 Task: Look for space in Oak Lawn, United States from 24th August, 2023 to 10th September, 2023 for 8 adults in price range Rs.12000 to Rs.15000. Place can be entire place or shared room with 4 bedrooms having 8 beds and 4 bathrooms. Property type can be house, flat, guest house. Amenities needed are: wifi, TV, free parkinig on premises, gym, breakfast. Booking option can be shelf check-in. Required host language is English.
Action: Mouse moved to (501, 111)
Screenshot: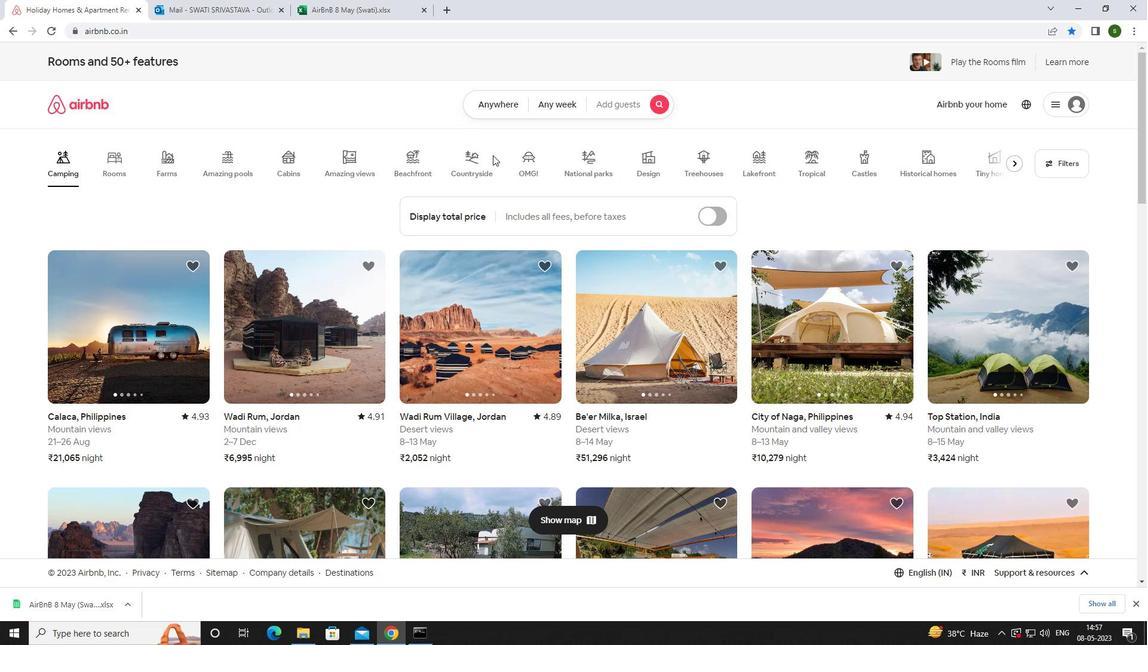 
Action: Mouse pressed left at (501, 111)
Screenshot: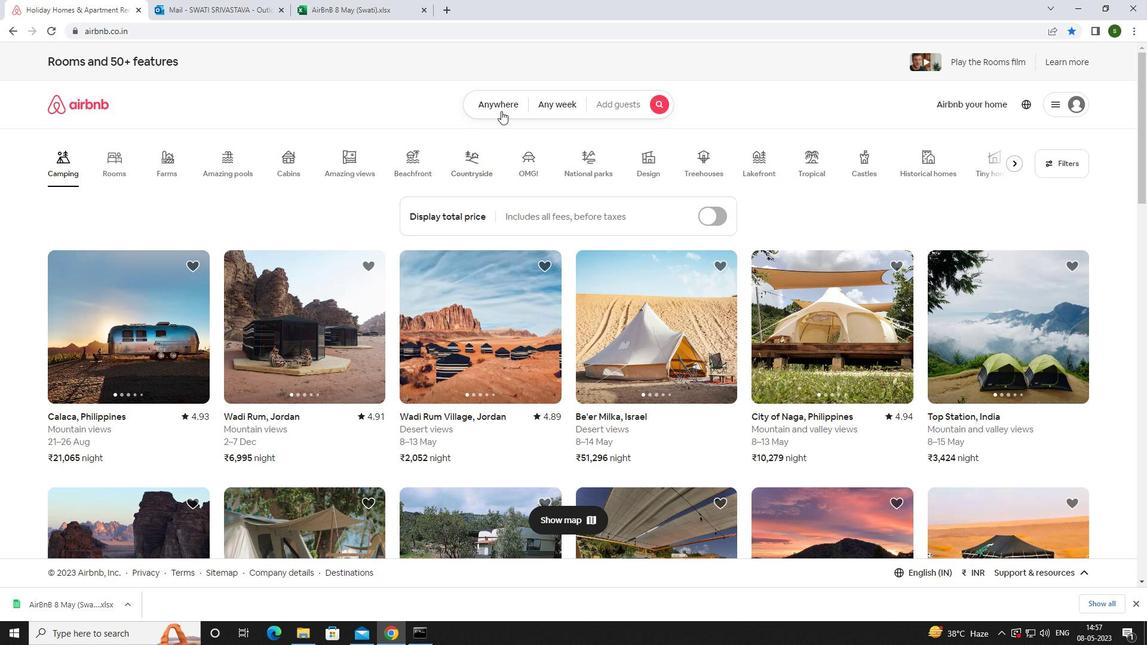 
Action: Mouse moved to (368, 158)
Screenshot: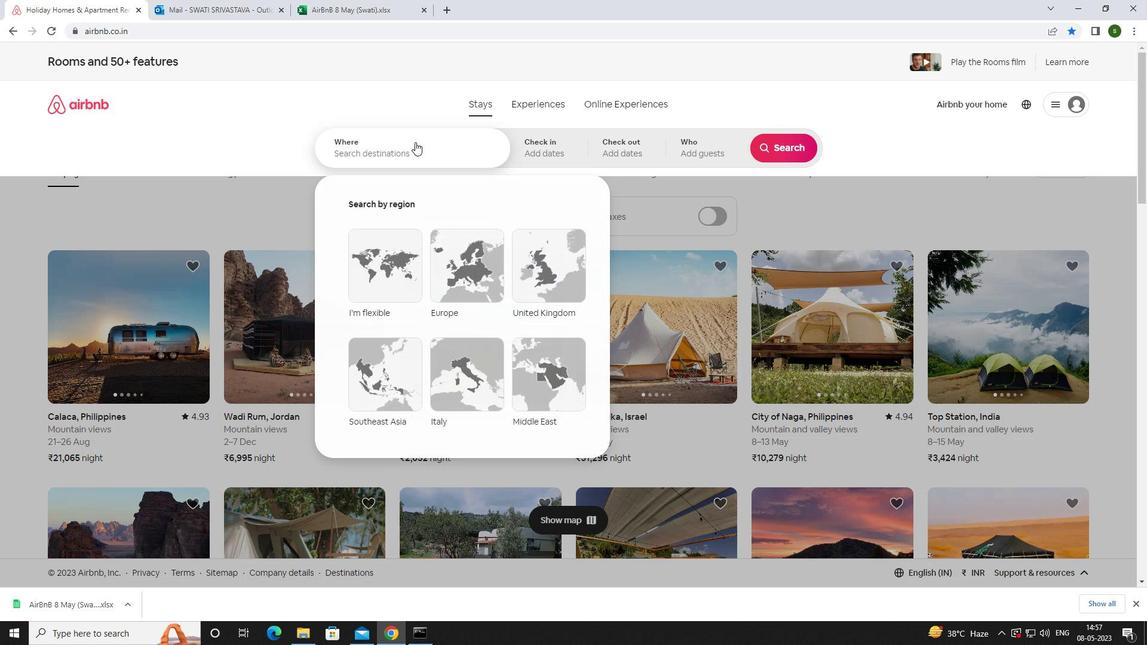 
Action: Mouse pressed left at (368, 158)
Screenshot: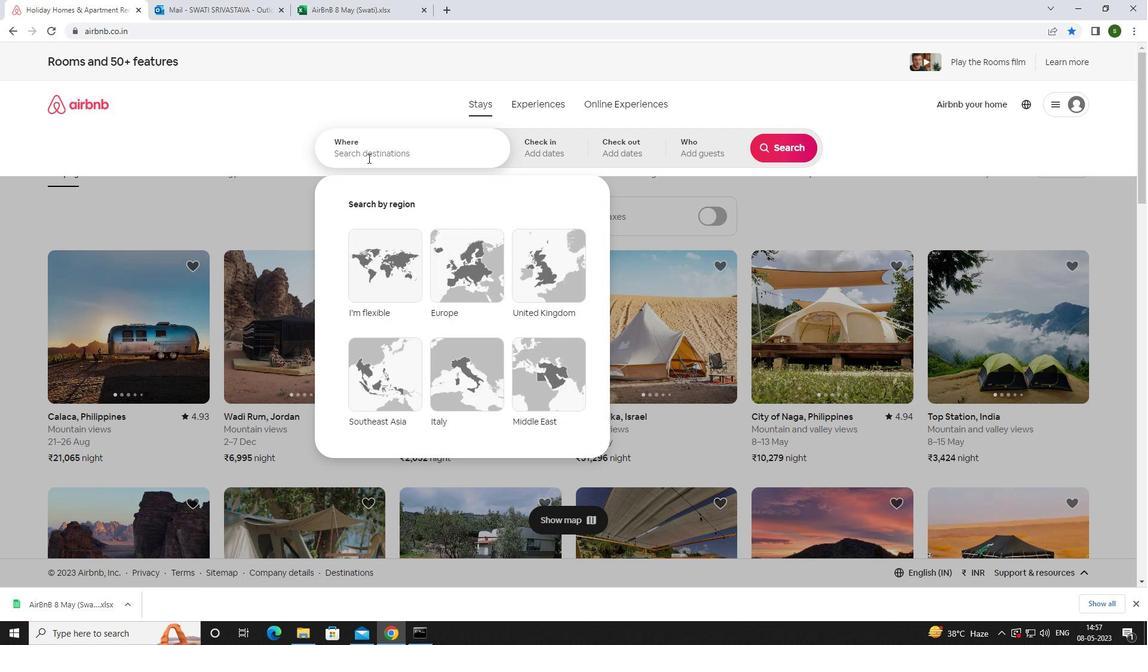 
Action: Key pressed <Key.caps_lock>o<Key.caps_lock>ak<Key.space><Key.caps_lock>l<Key.caps_lock>awn,<Key.space><Key.caps_lock>u<Key.caps_lock>nited<Key.space><Key.caps_lock>s<Key.caps_lock>tatw<Key.backspace>es<Key.enter>
Screenshot: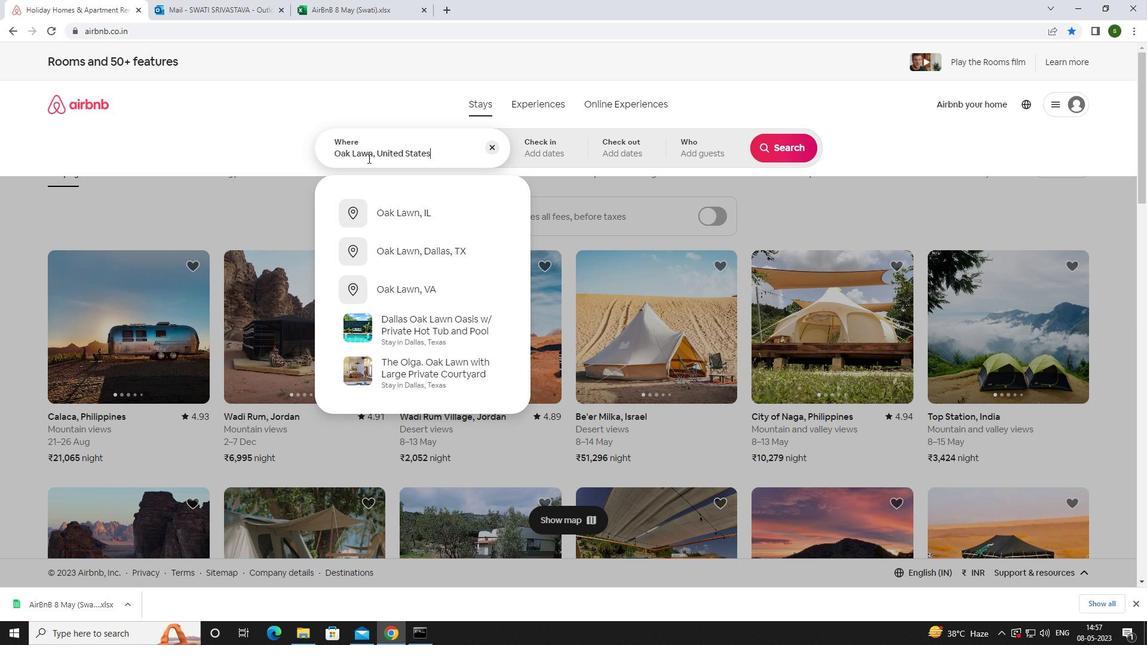 
Action: Mouse moved to (777, 243)
Screenshot: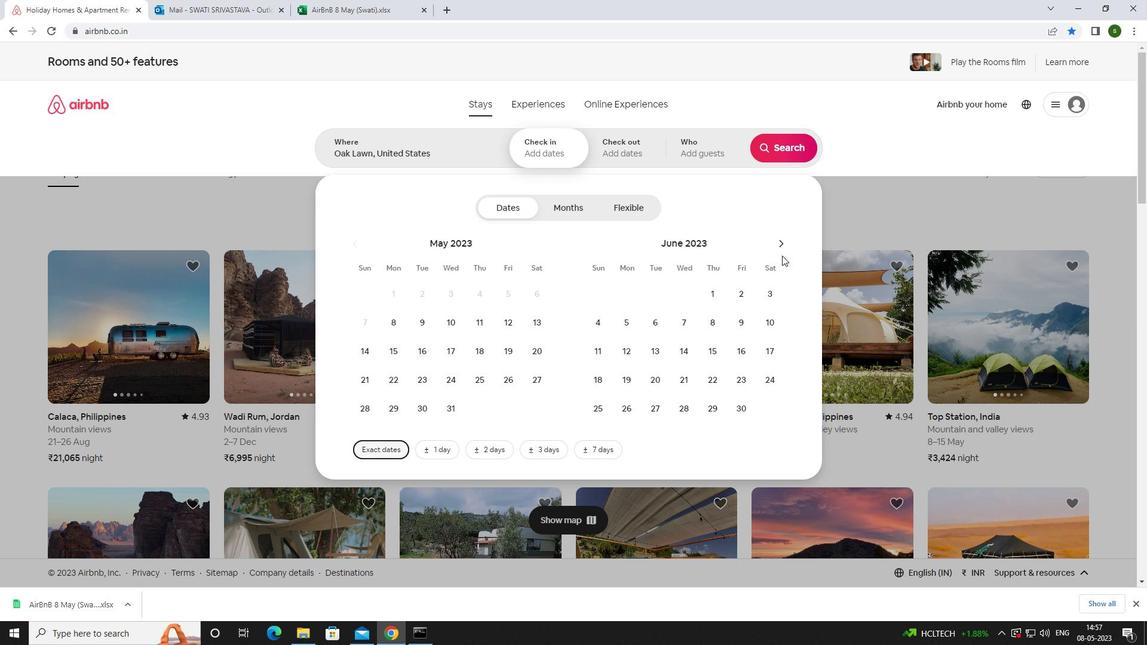 
Action: Mouse pressed left at (777, 243)
Screenshot: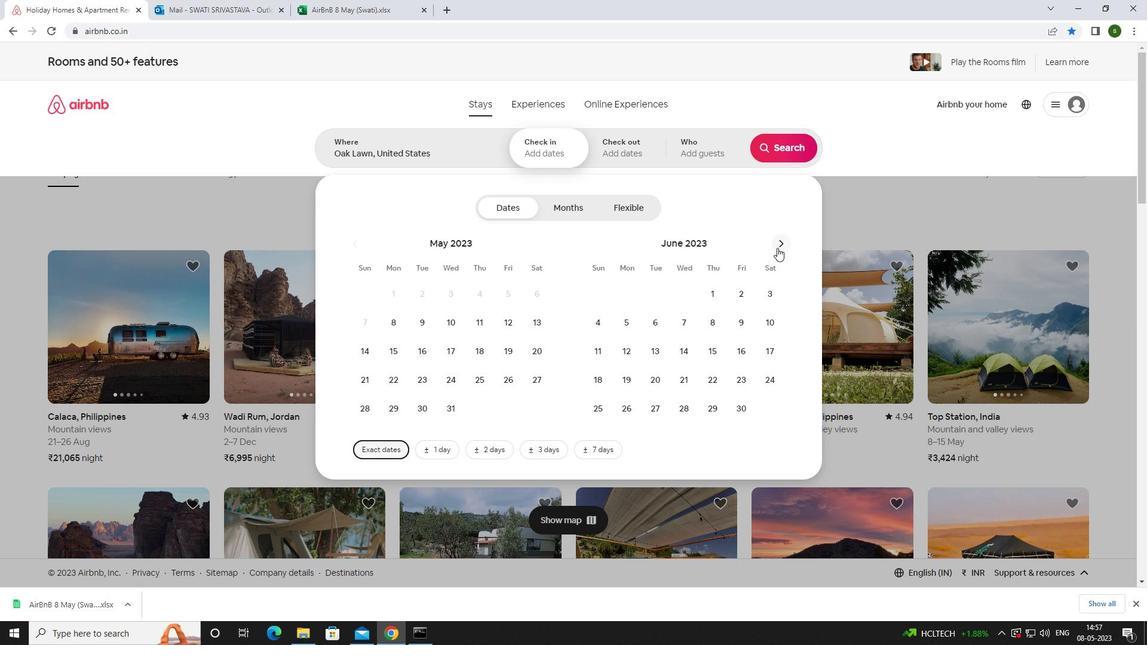 
Action: Mouse pressed left at (777, 243)
Screenshot: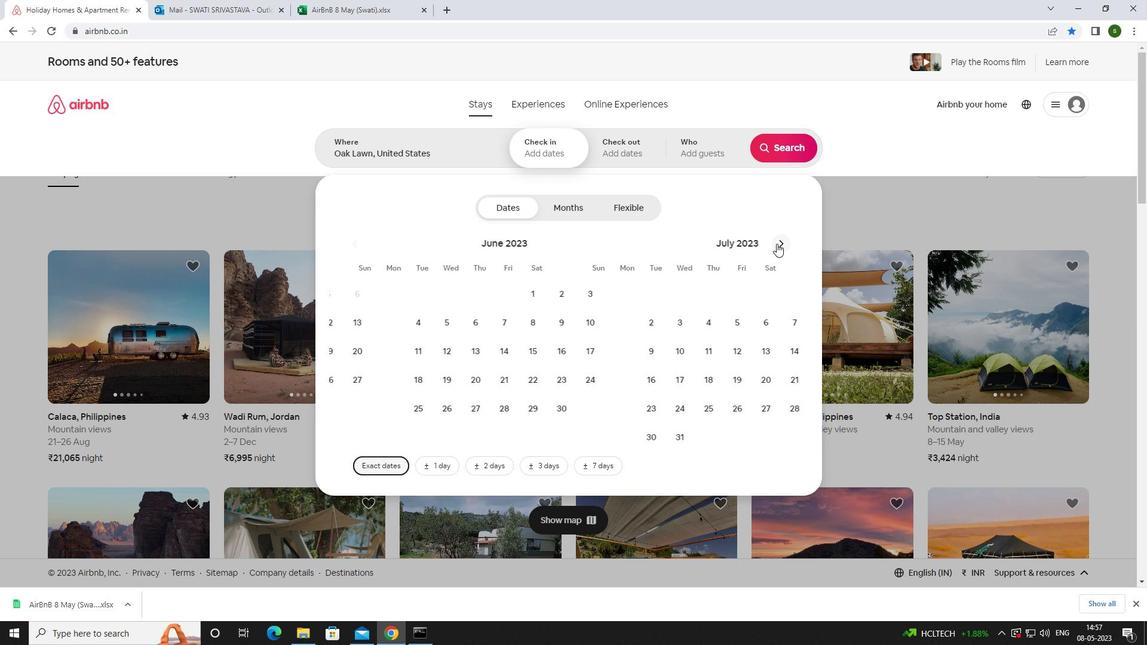 
Action: Mouse moved to (707, 380)
Screenshot: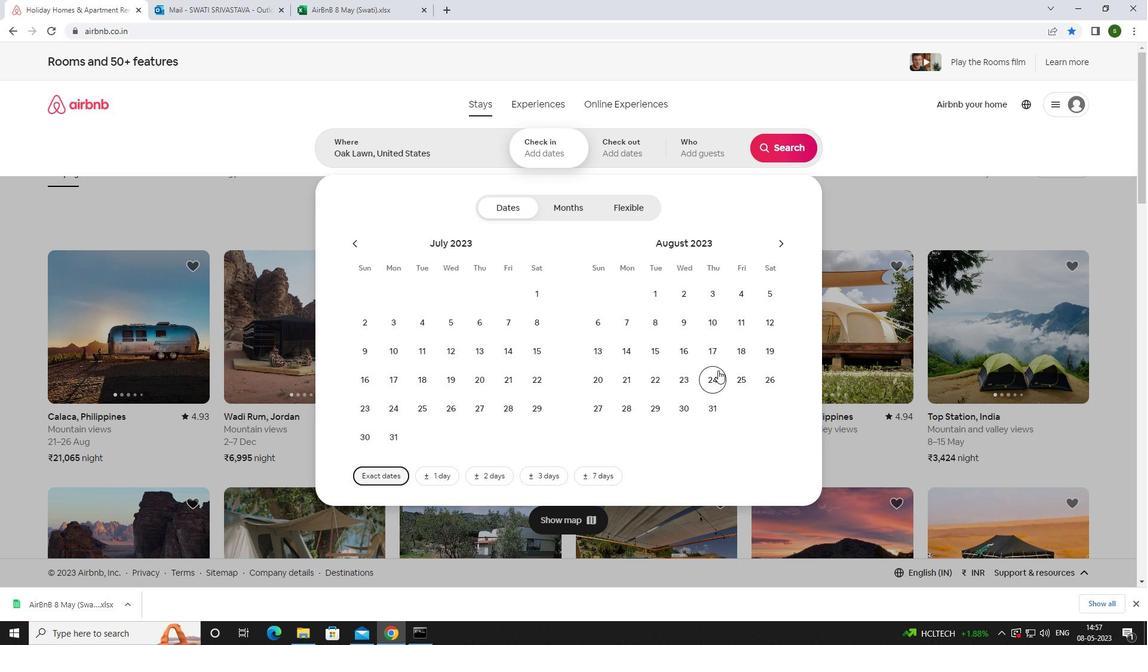 
Action: Mouse pressed left at (707, 380)
Screenshot: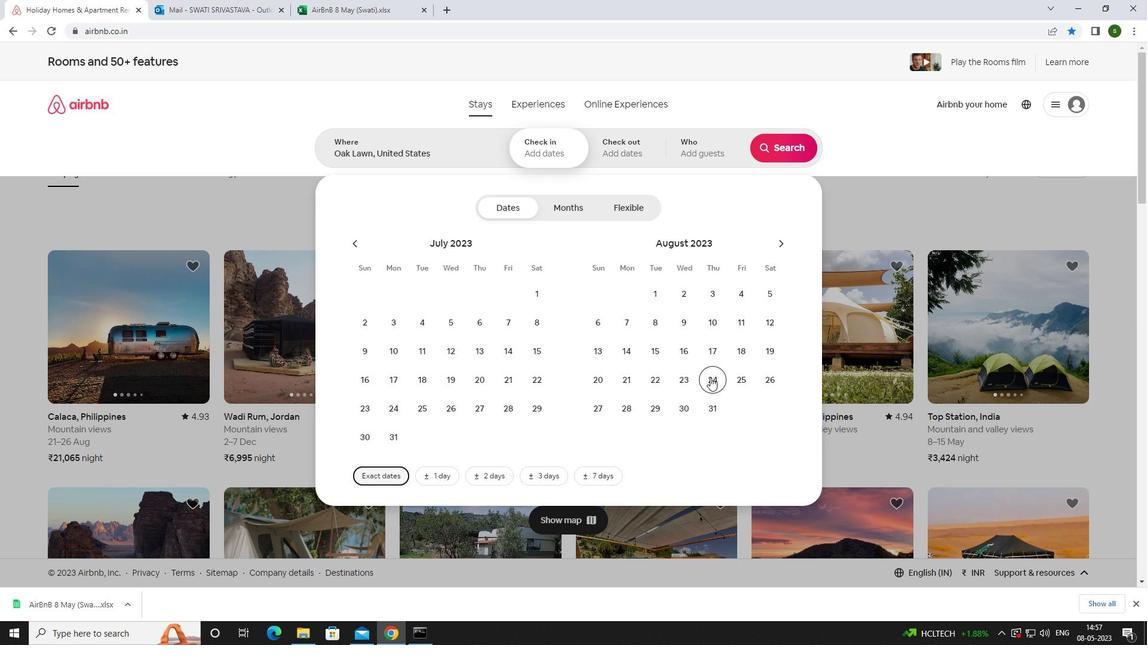 
Action: Mouse moved to (778, 233)
Screenshot: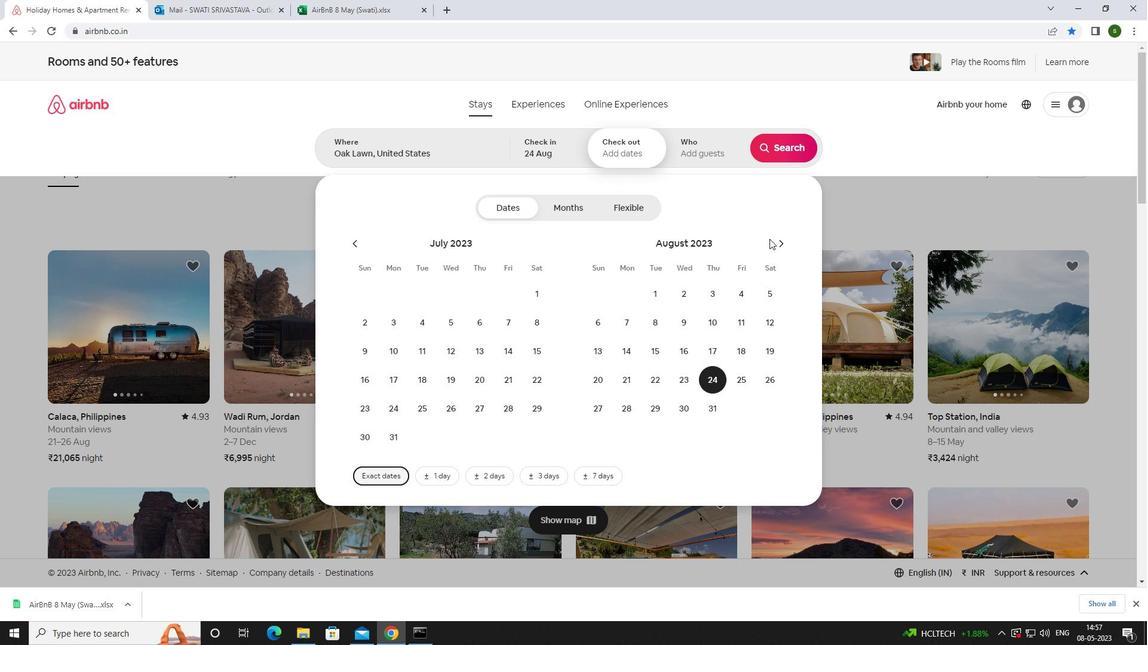 
Action: Mouse pressed left at (778, 233)
Screenshot: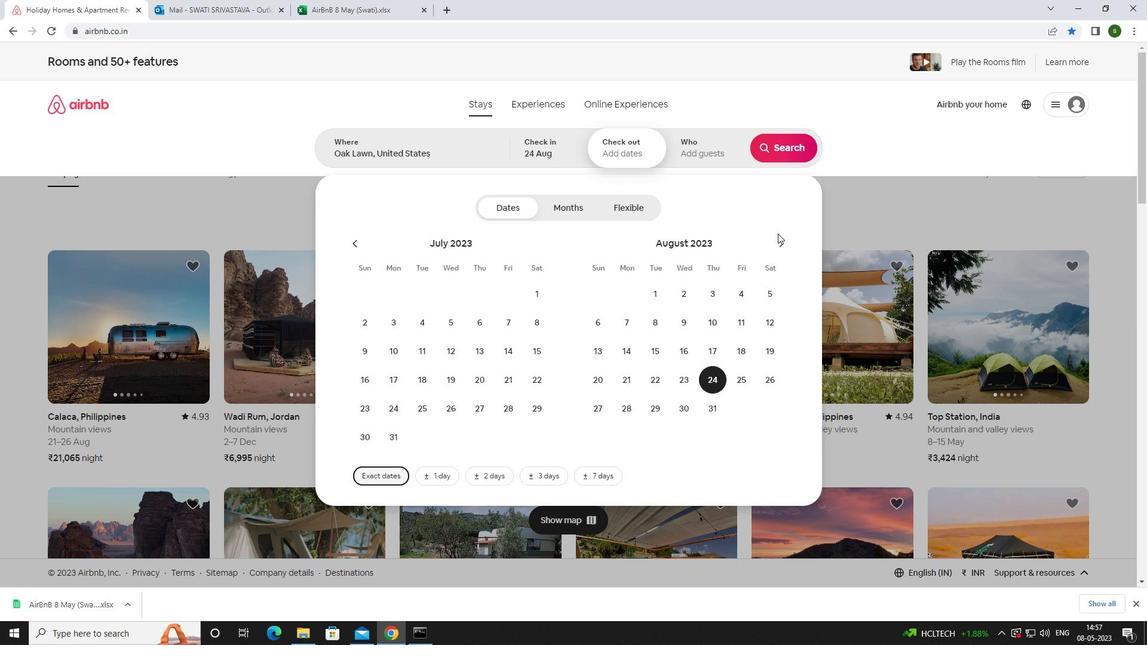 
Action: Mouse moved to (781, 240)
Screenshot: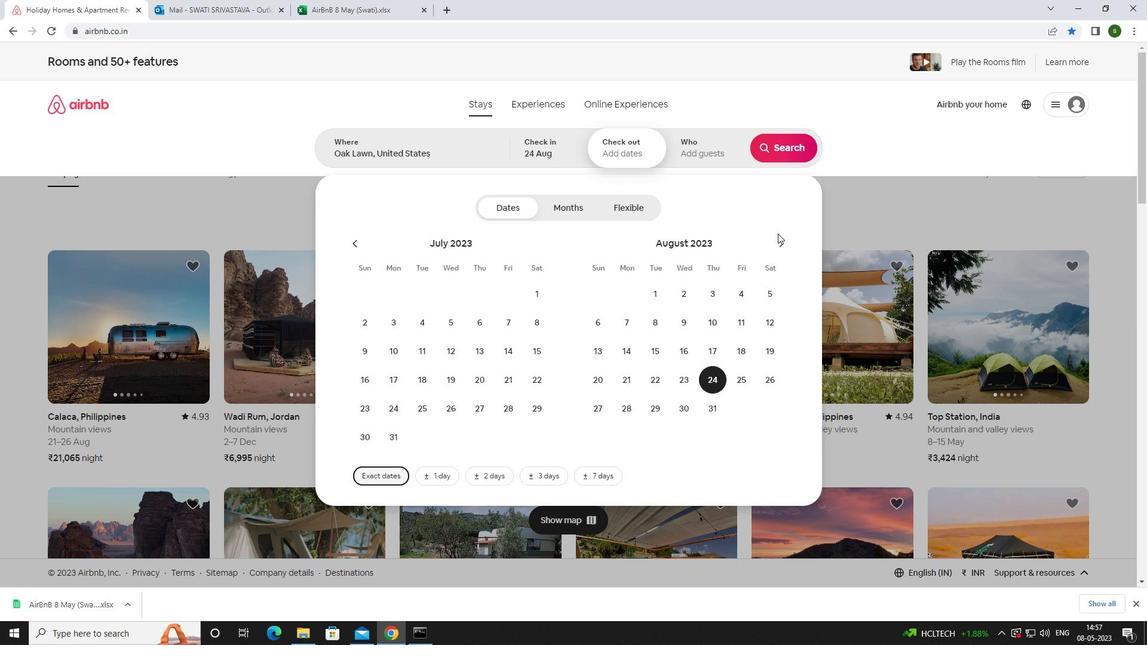 
Action: Mouse pressed left at (781, 240)
Screenshot: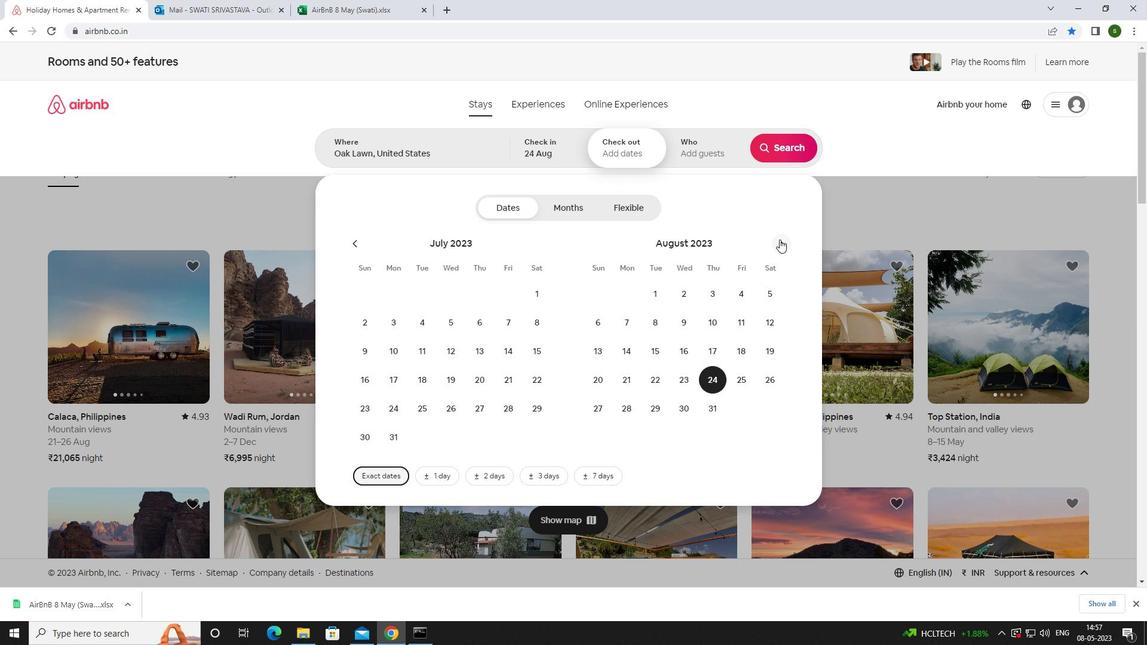 
Action: Mouse moved to (606, 347)
Screenshot: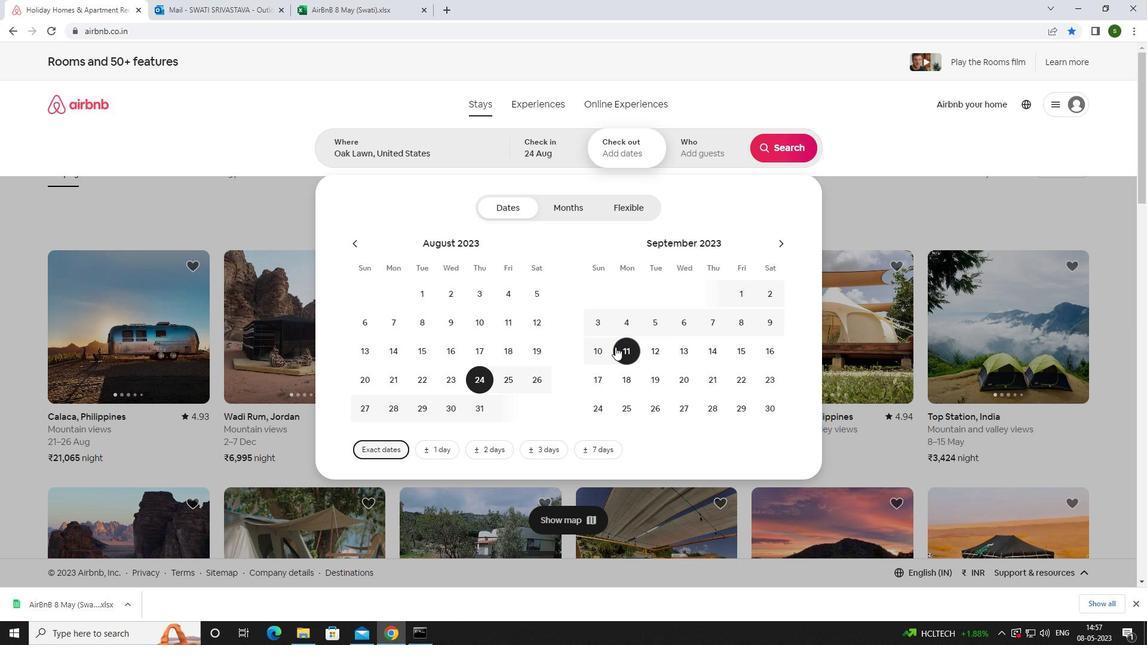 
Action: Mouse pressed left at (606, 347)
Screenshot: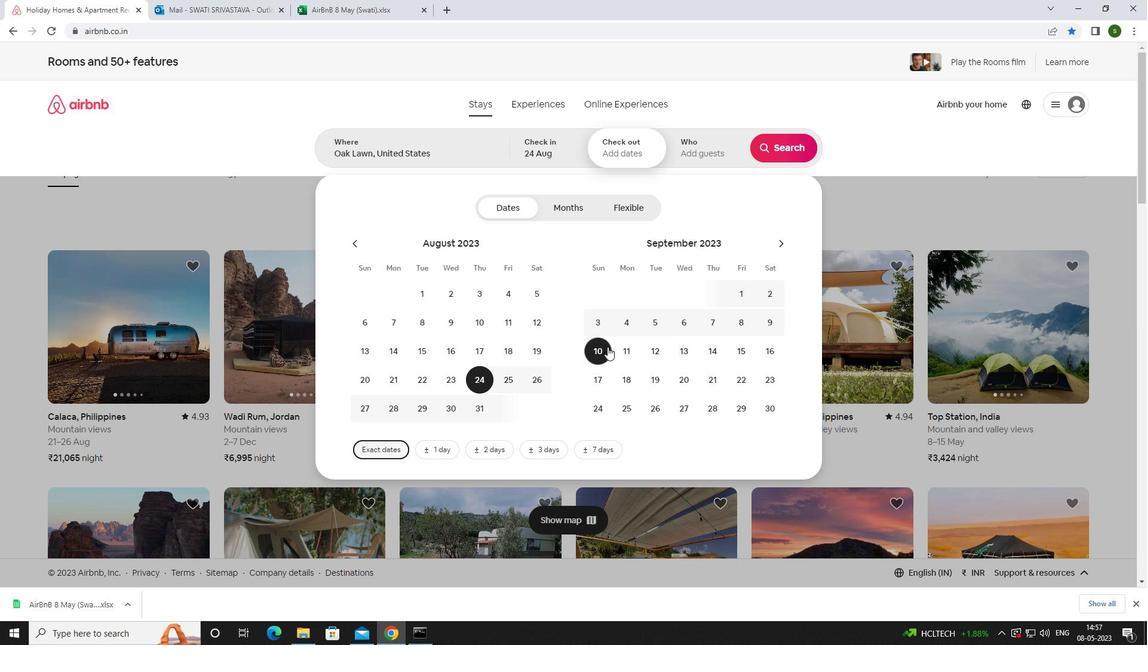 
Action: Mouse moved to (706, 150)
Screenshot: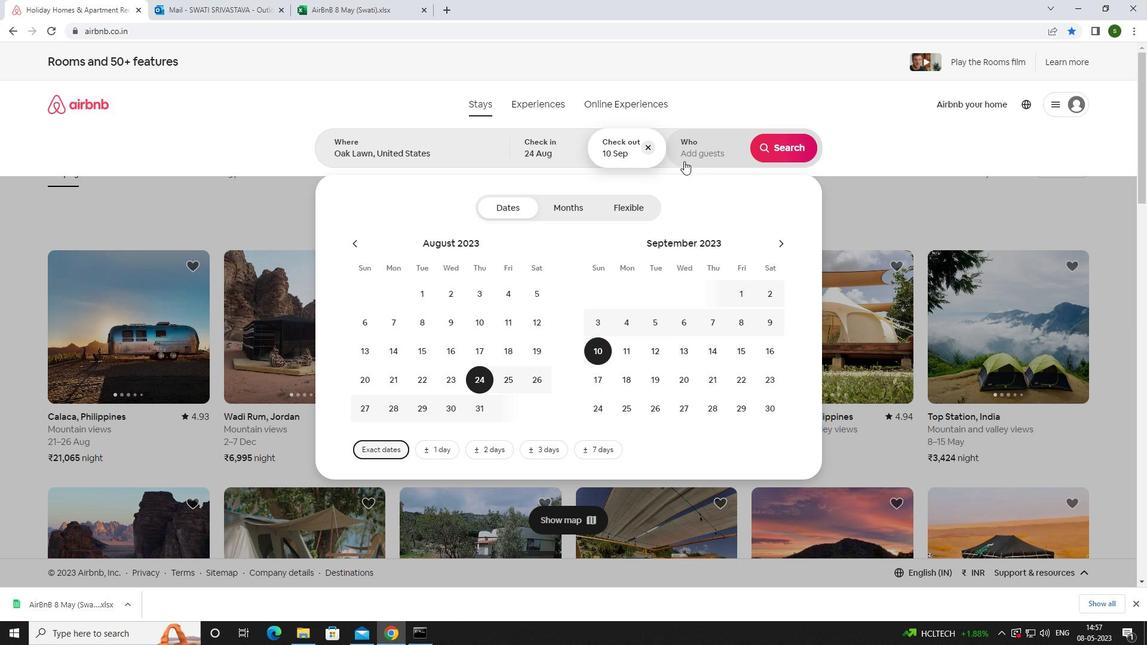 
Action: Mouse pressed left at (706, 150)
Screenshot: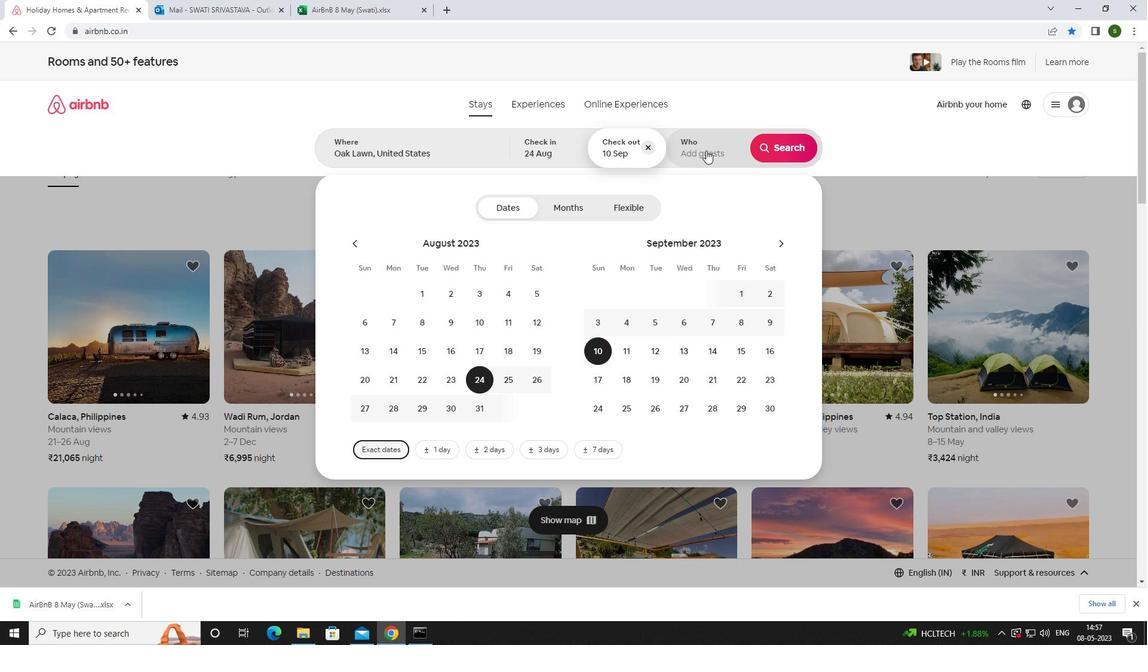 
Action: Mouse moved to (789, 213)
Screenshot: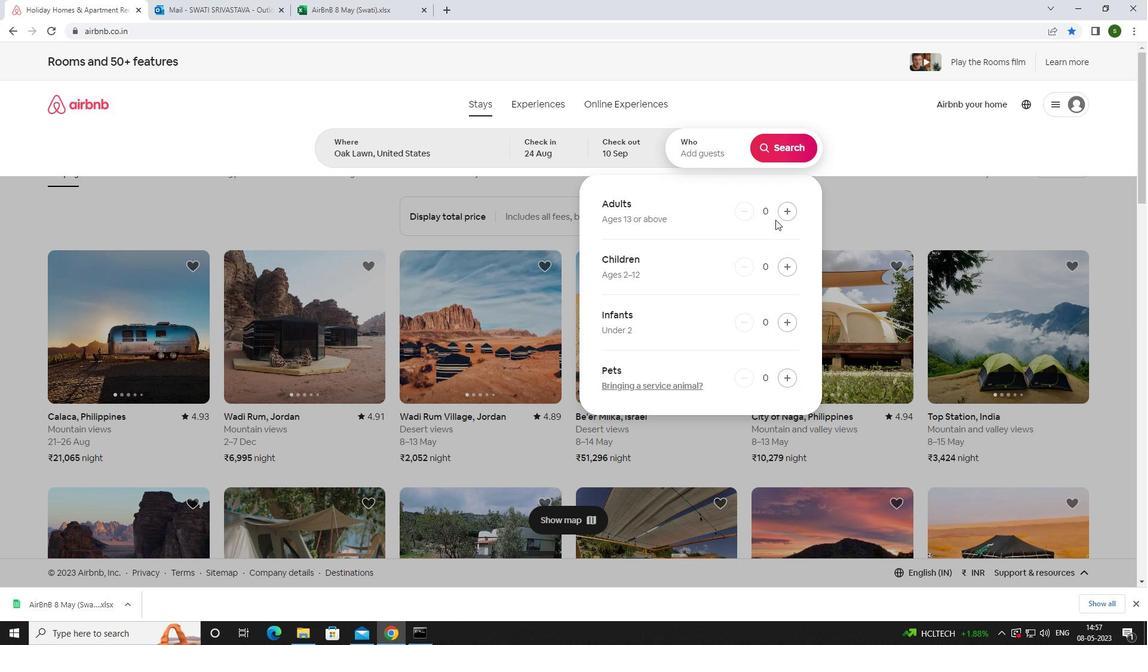 
Action: Mouse pressed left at (789, 213)
Screenshot: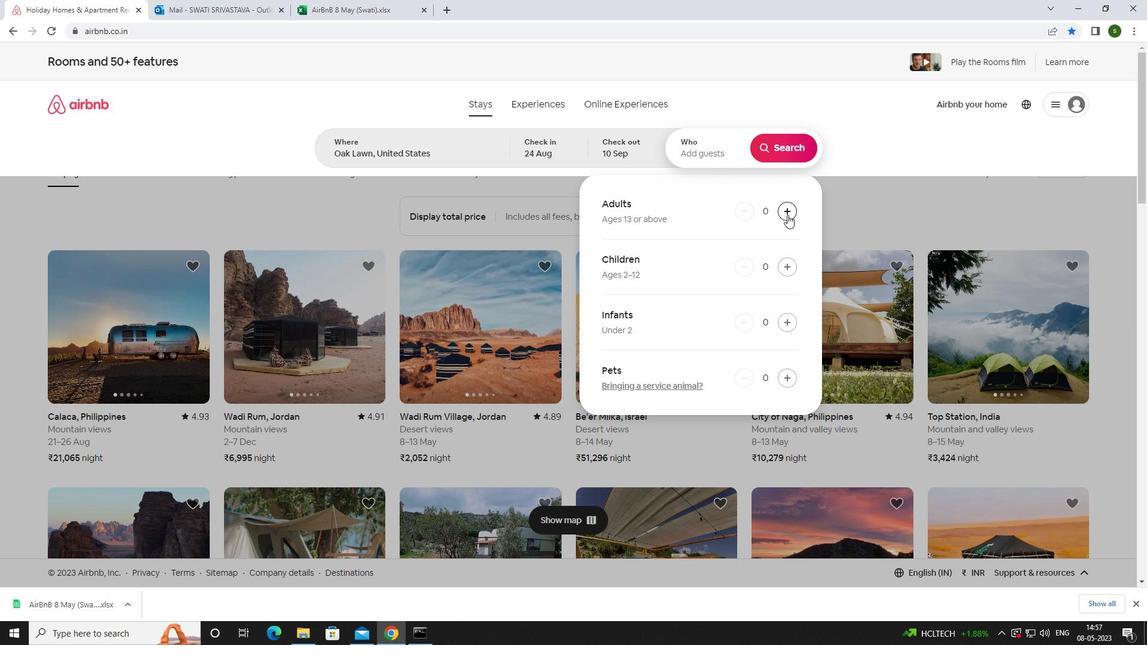 
Action: Mouse pressed left at (789, 213)
Screenshot: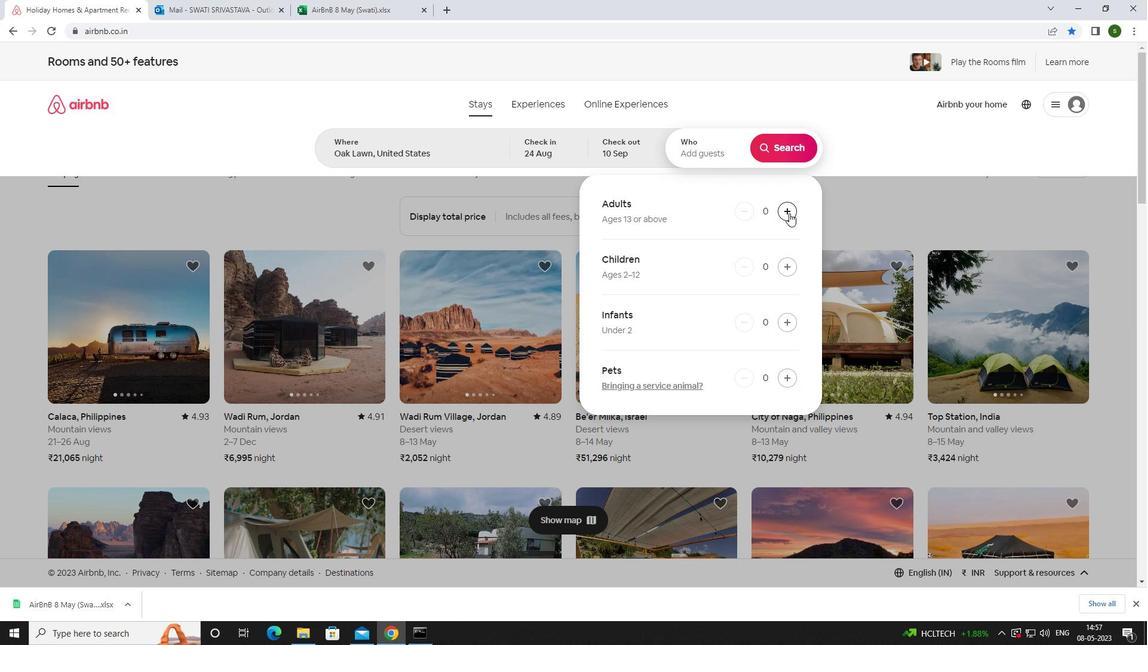 
Action: Mouse pressed left at (789, 213)
Screenshot: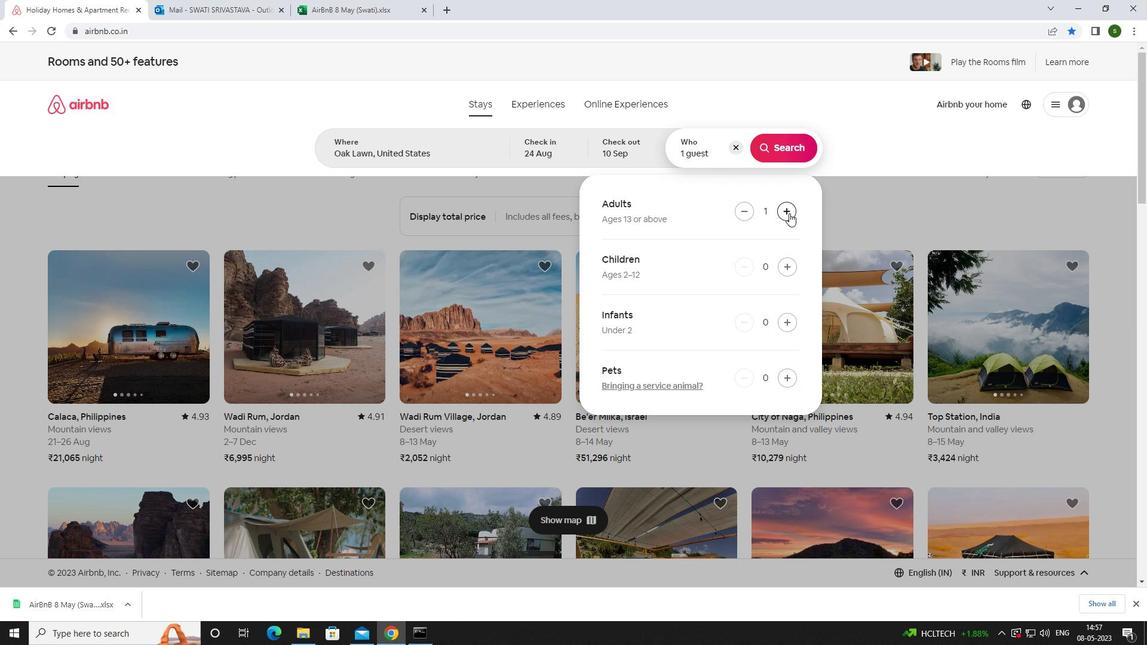 
Action: Mouse pressed left at (789, 213)
Screenshot: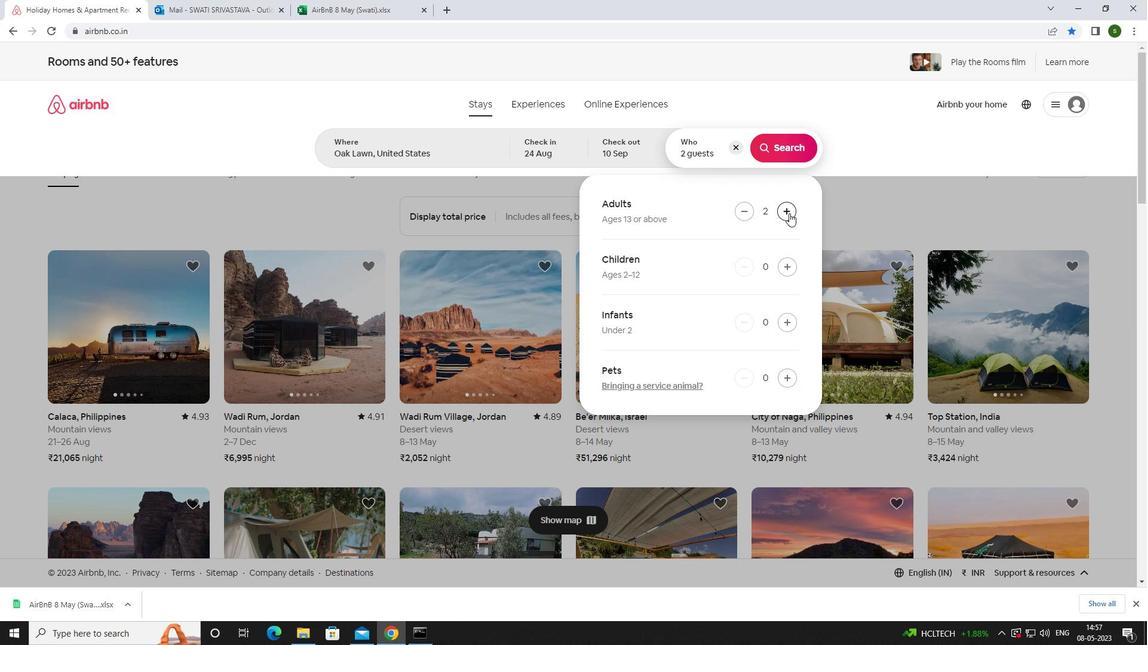 
Action: Mouse pressed left at (789, 213)
Screenshot: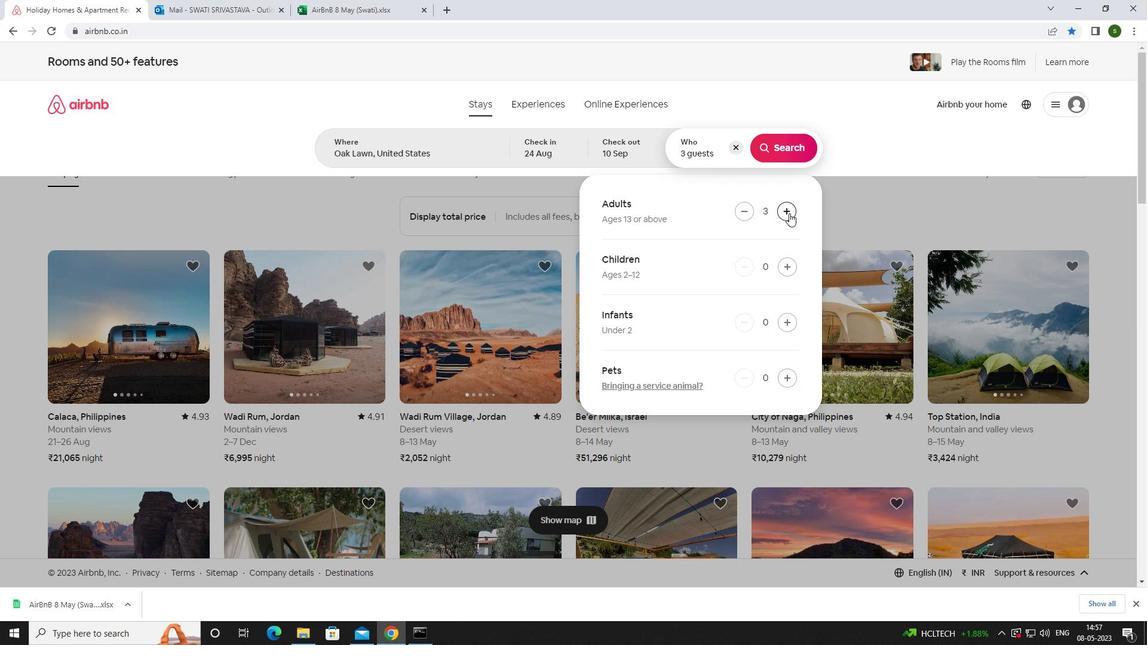 
Action: Mouse pressed left at (789, 213)
Screenshot: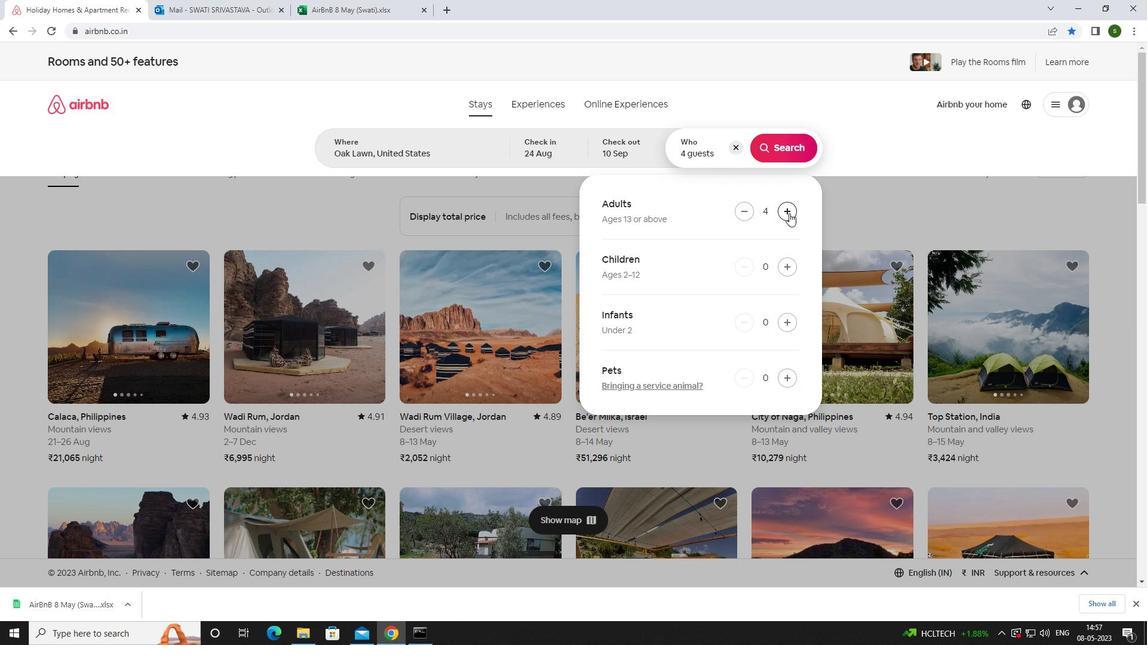 
Action: Mouse pressed left at (789, 213)
Screenshot: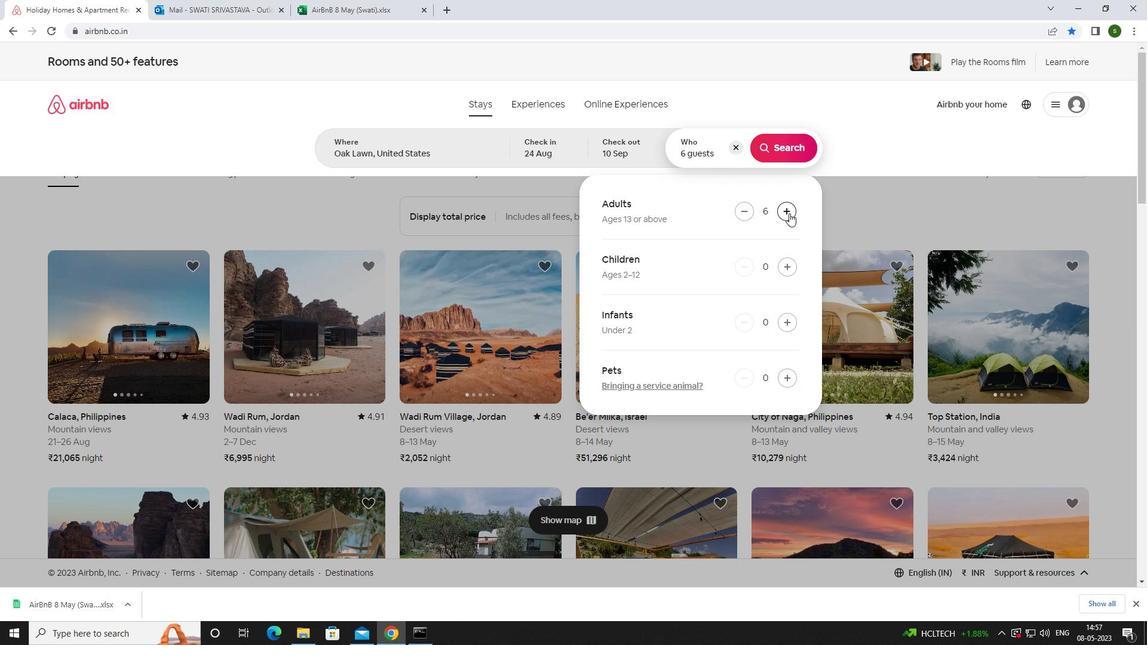 
Action: Mouse pressed left at (789, 213)
Screenshot: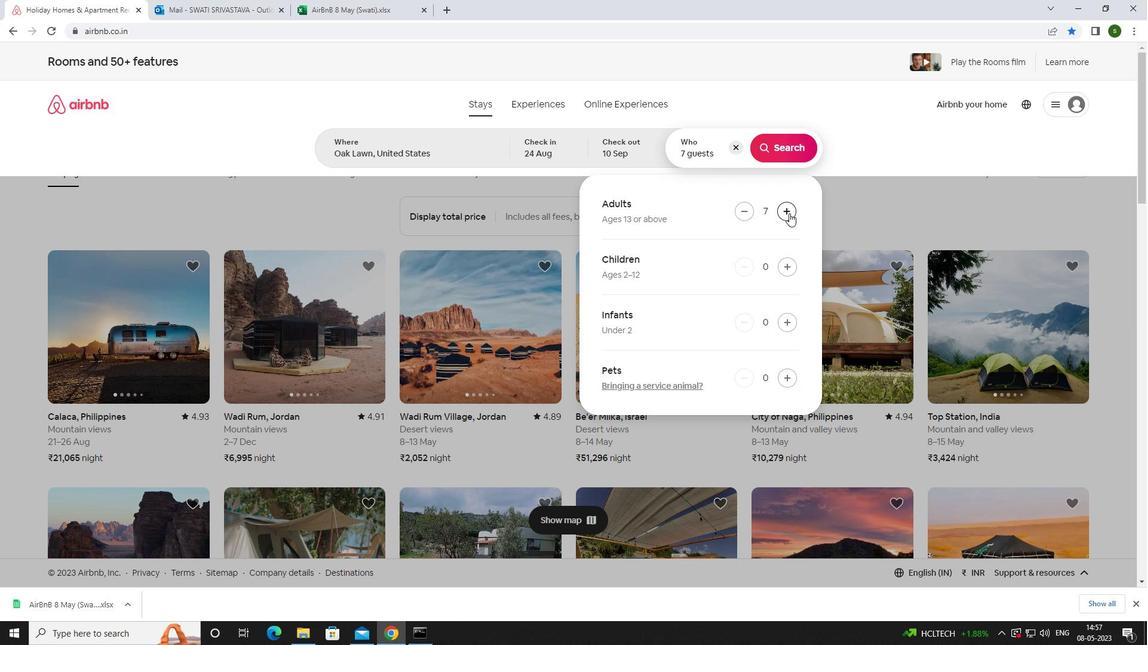 
Action: Mouse moved to (782, 151)
Screenshot: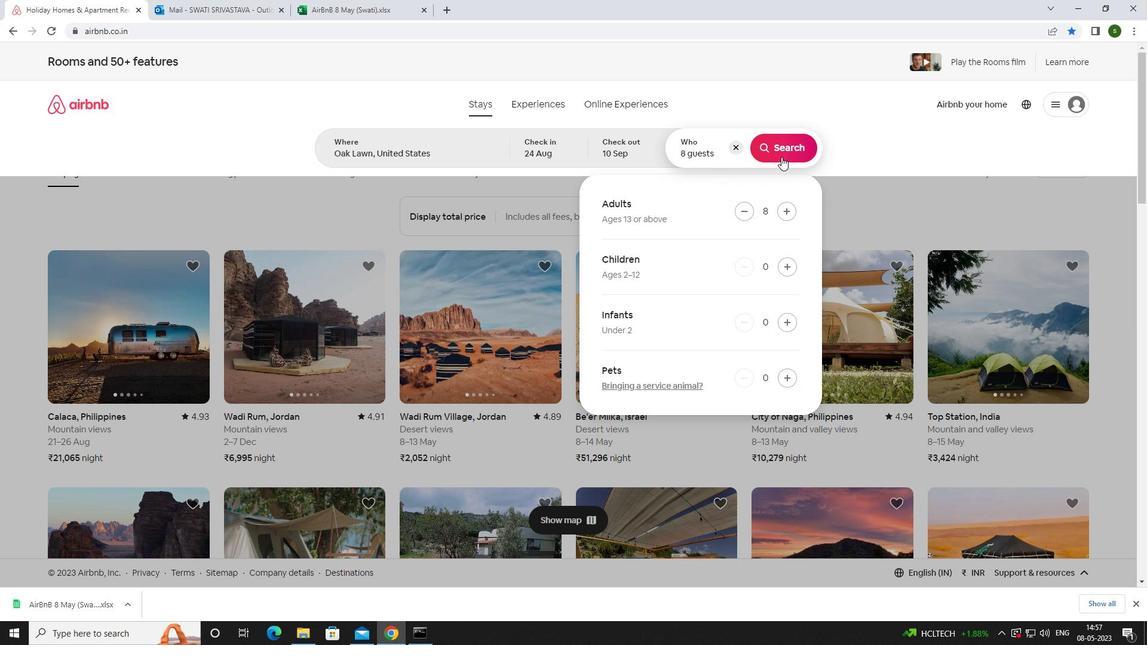 
Action: Mouse pressed left at (782, 151)
Screenshot: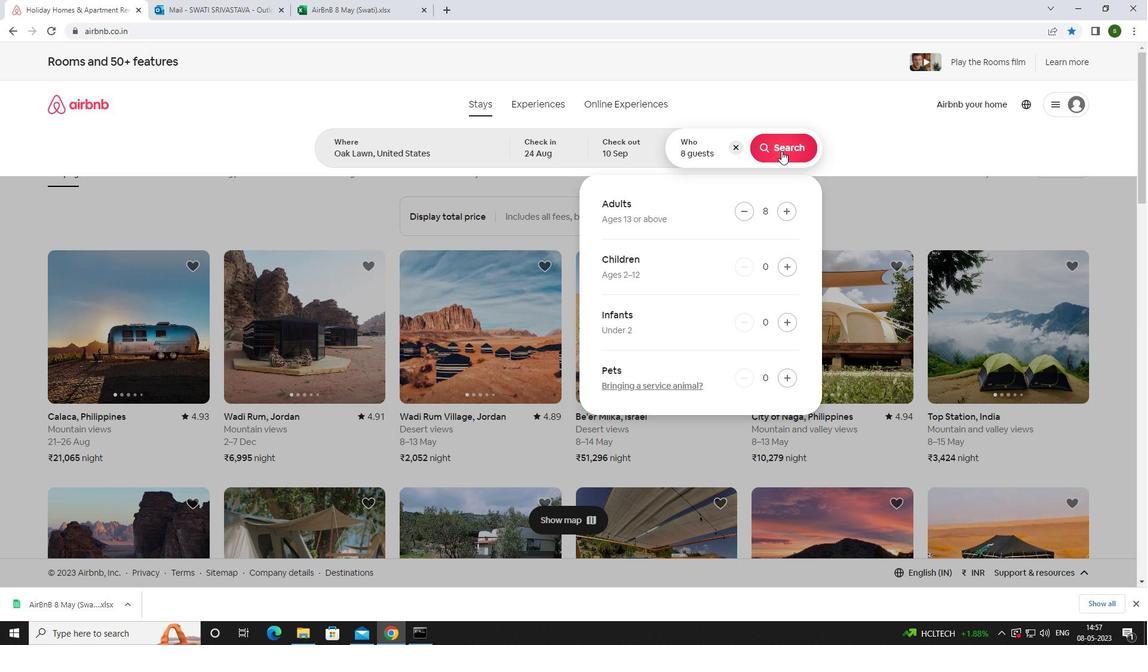 
Action: Mouse moved to (1084, 107)
Screenshot: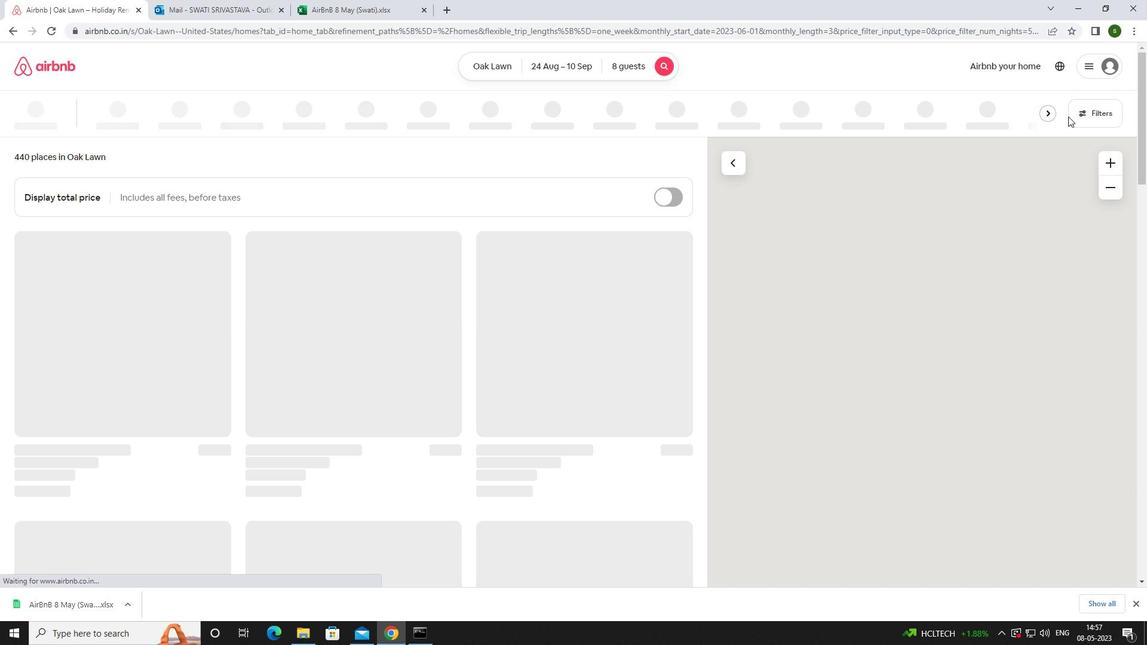 
Action: Mouse pressed left at (1084, 107)
Screenshot: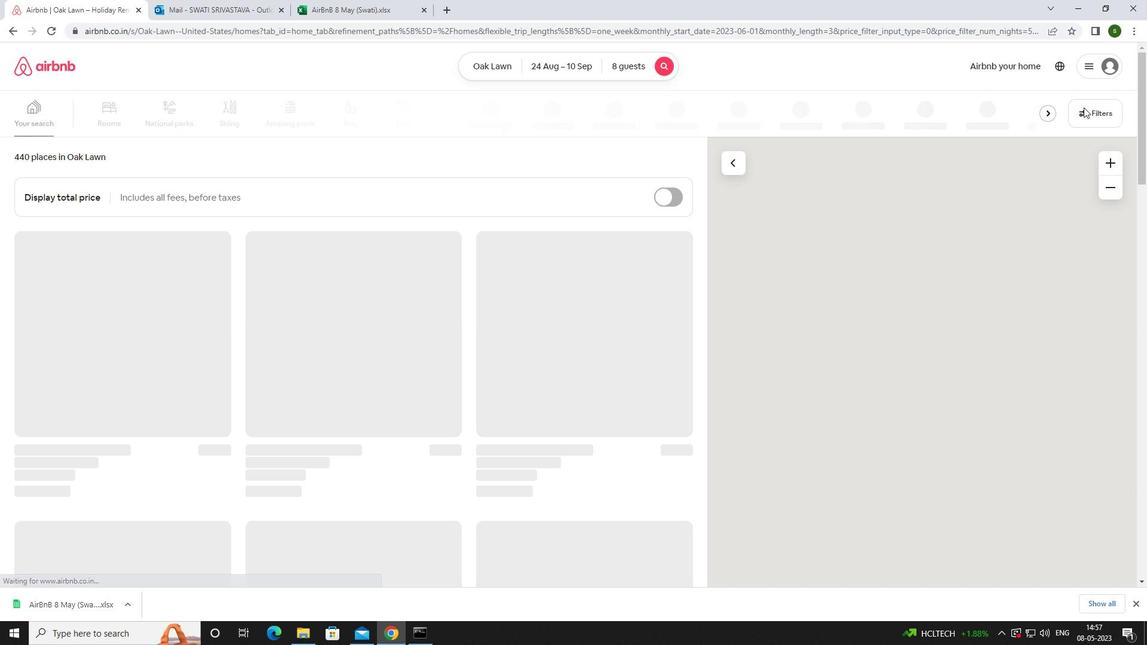 
Action: Mouse moved to (440, 407)
Screenshot: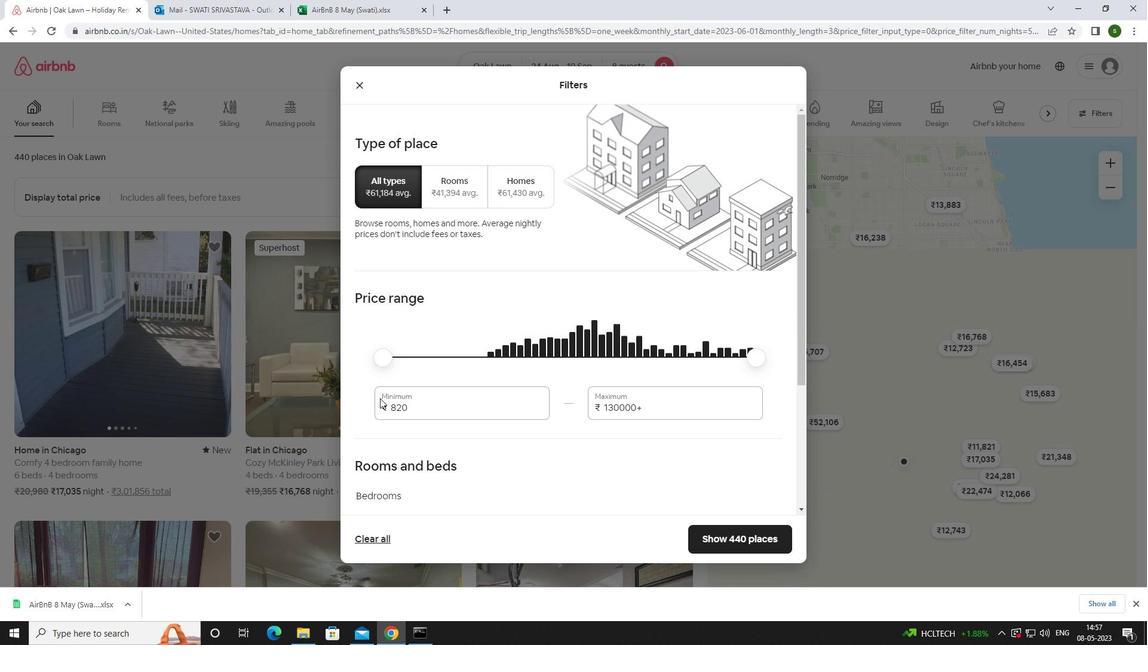 
Action: Mouse pressed left at (440, 407)
Screenshot: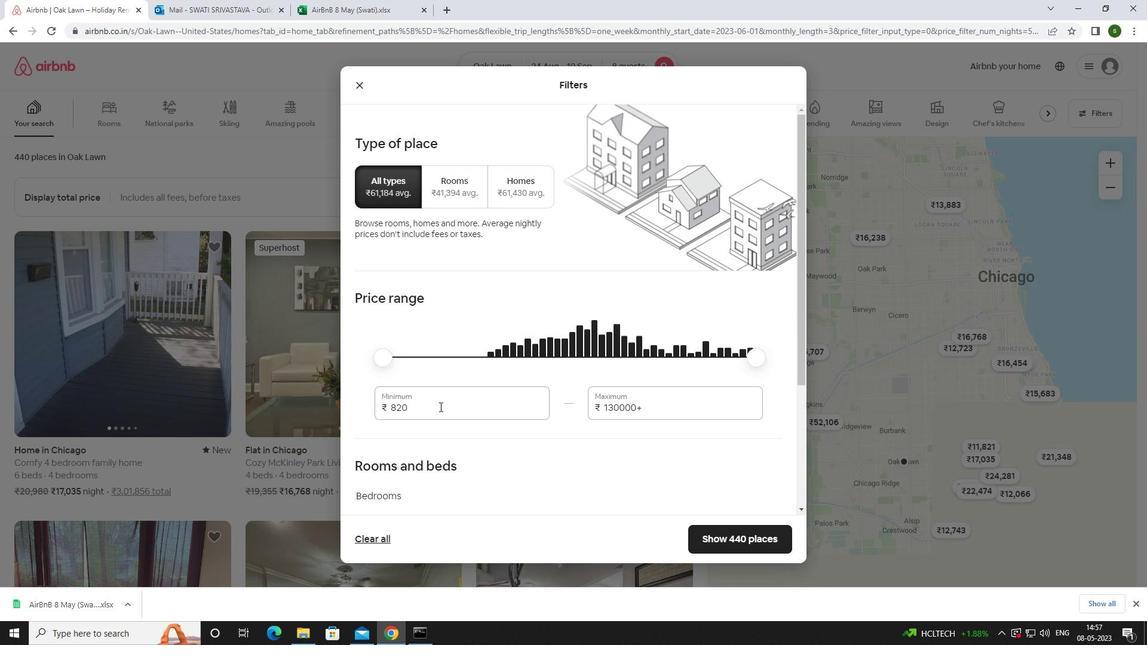 
Action: Mouse moved to (438, 407)
Screenshot: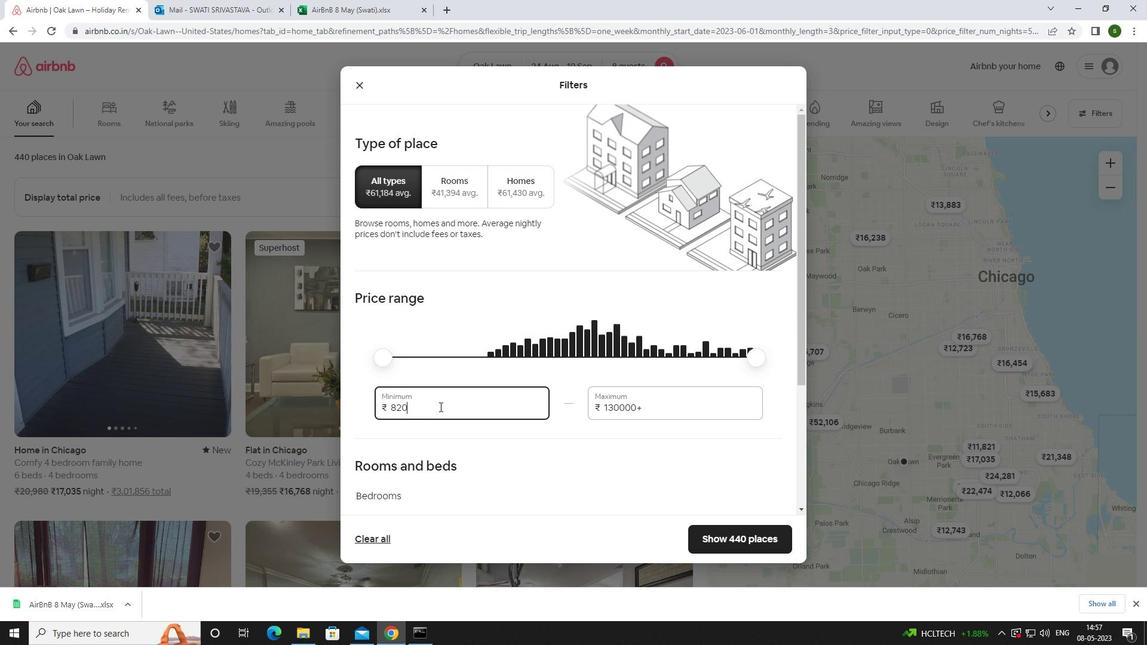 
Action: Key pressed <Key.backspace><Key.backspace><Key.backspace><Key.backspace>12000
Screenshot: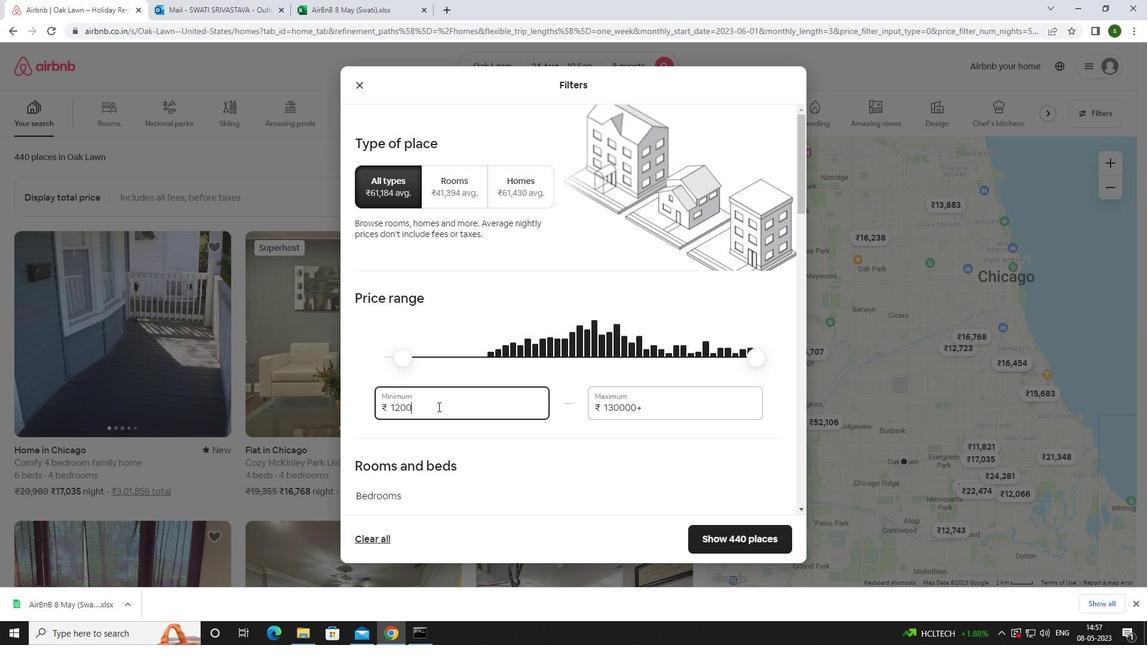 
Action: Mouse moved to (664, 403)
Screenshot: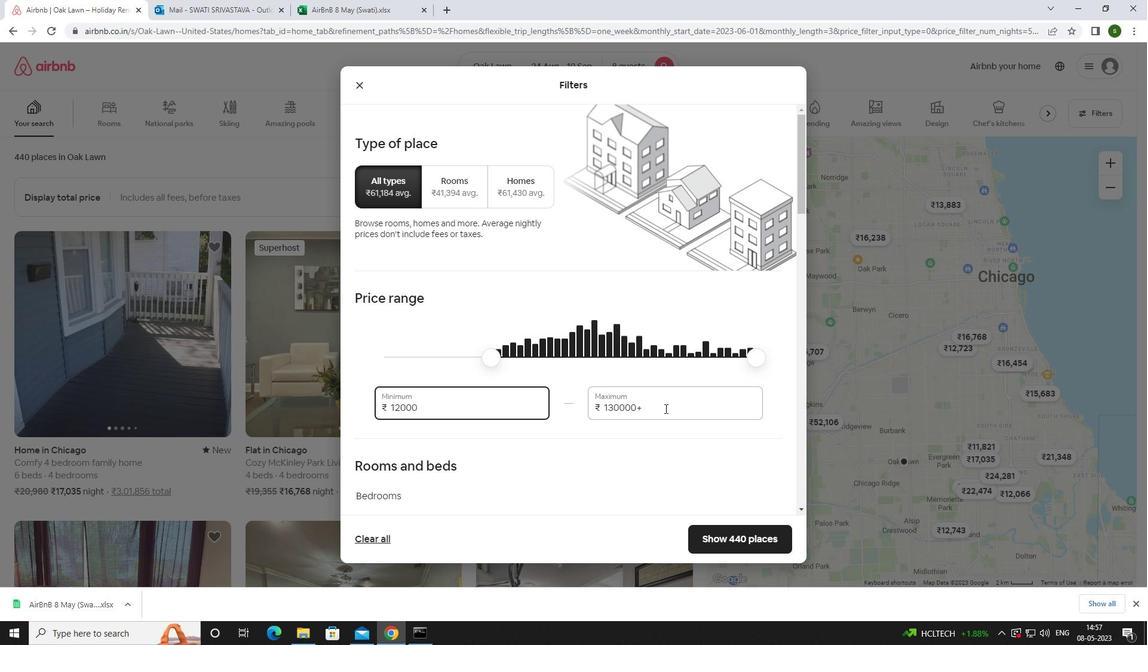 
Action: Mouse pressed left at (664, 403)
Screenshot: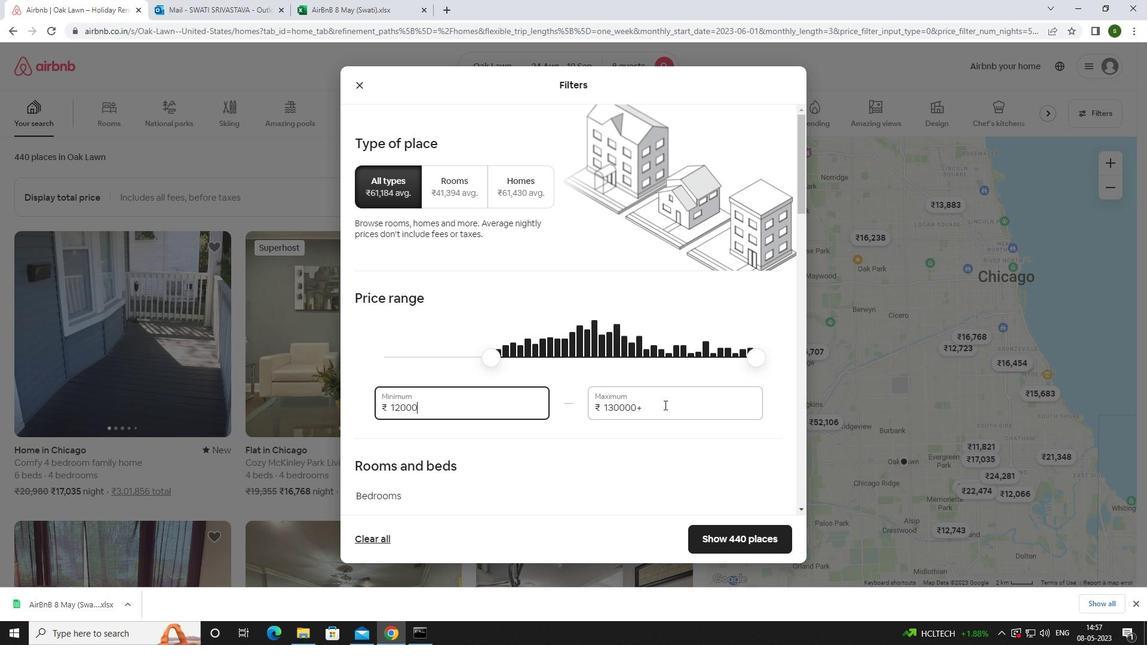 
Action: Key pressed <Key.backspace><Key.backspace><Key.backspace><Key.backspace><Key.backspace><Key.backspace><Key.backspace><Key.backspace><Key.backspace><Key.backspace><Key.backspace><Key.backspace>15000
Screenshot: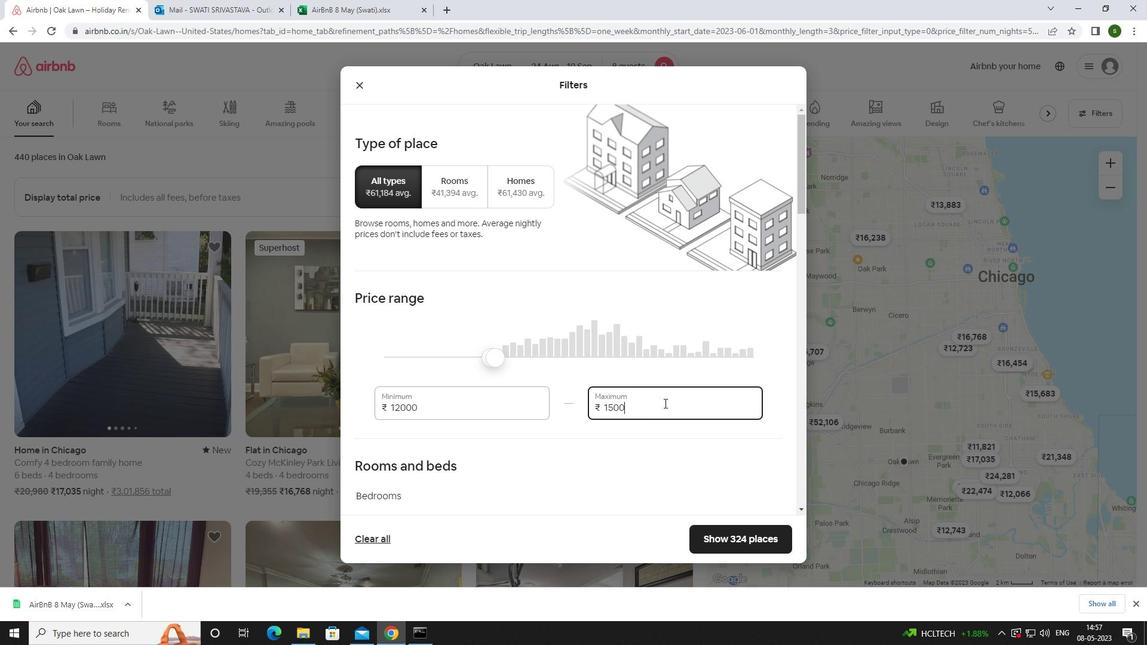 
Action: Mouse moved to (512, 368)
Screenshot: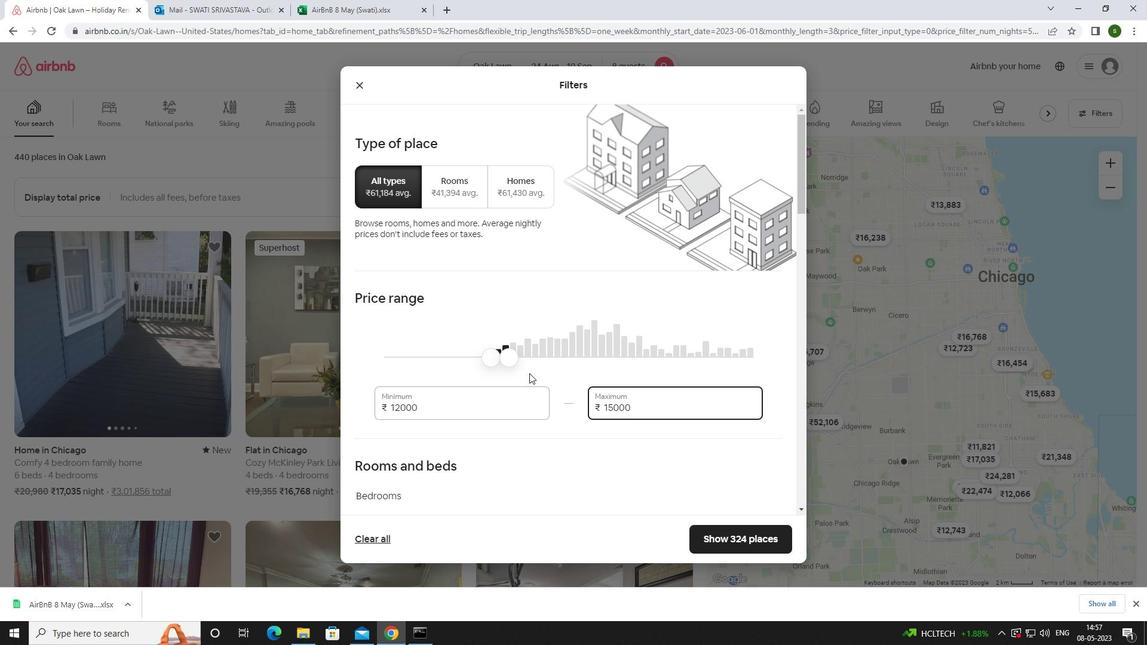 
Action: Mouse scrolled (512, 368) with delta (0, 0)
Screenshot: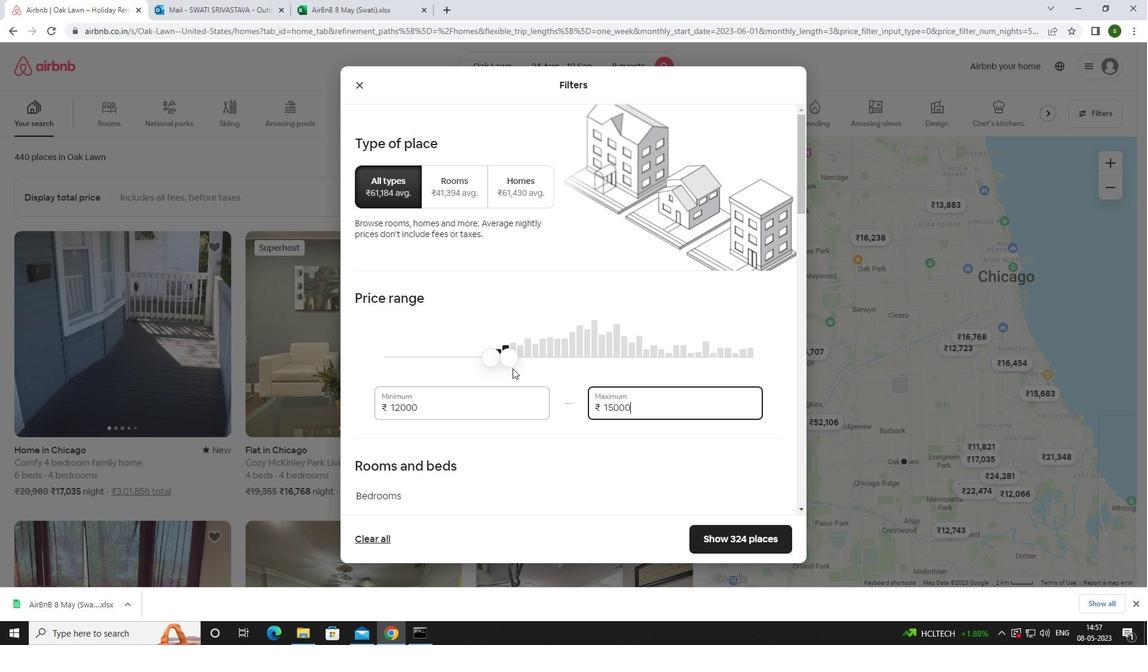 
Action: Mouse scrolled (512, 368) with delta (0, 0)
Screenshot: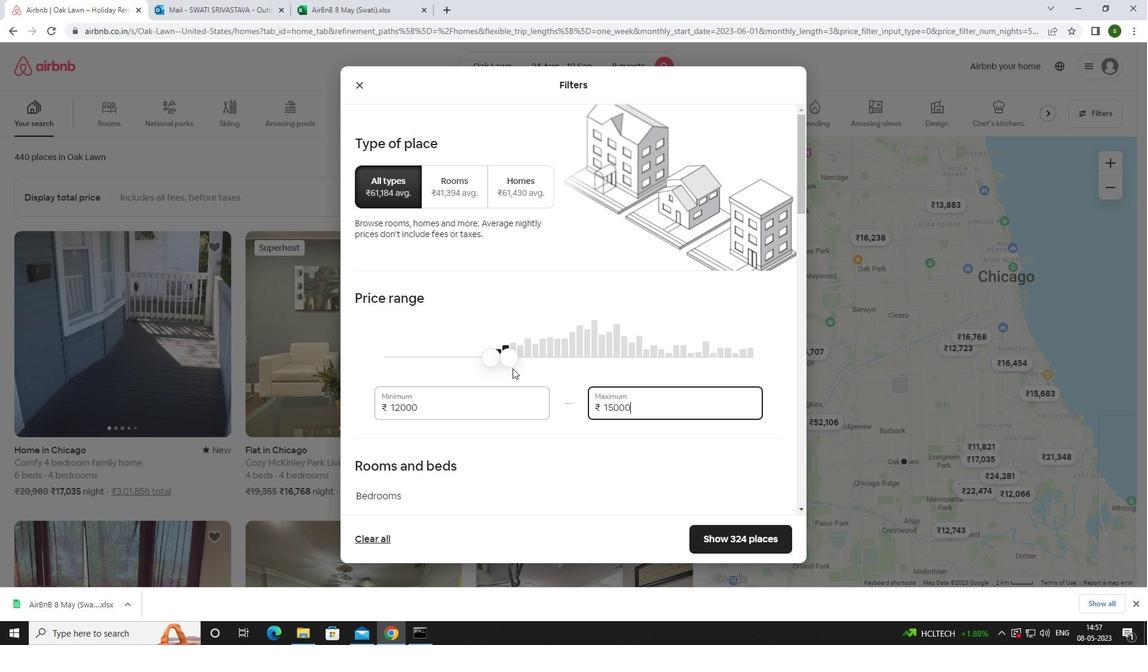 
Action: Mouse scrolled (512, 368) with delta (0, 0)
Screenshot: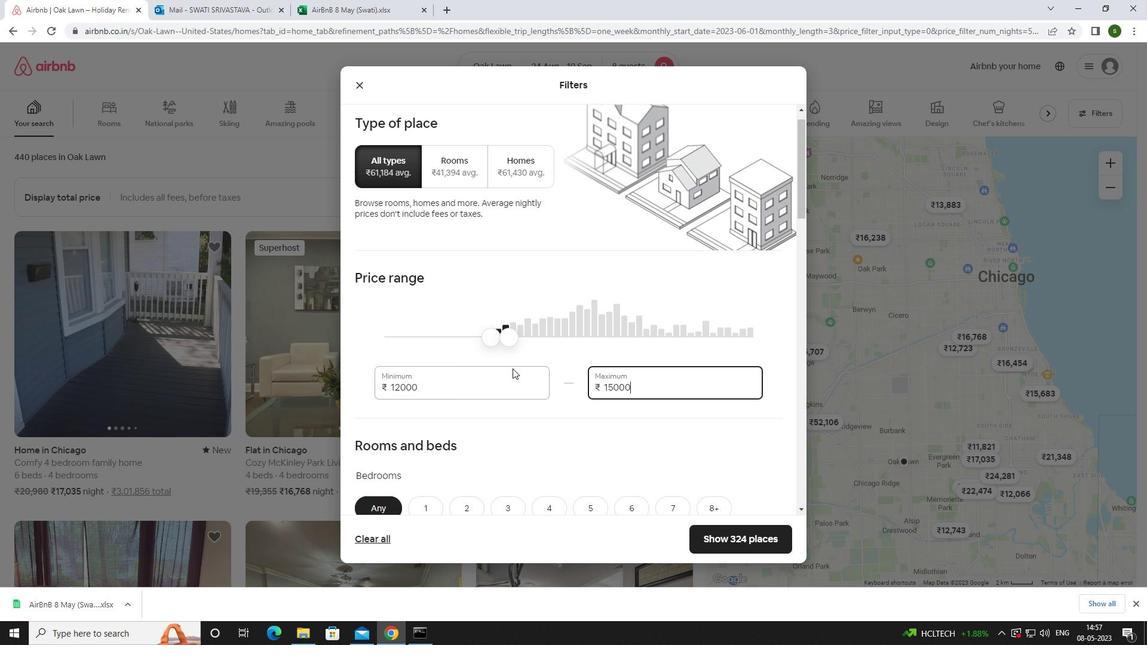 
Action: Mouse scrolled (512, 368) with delta (0, 0)
Screenshot: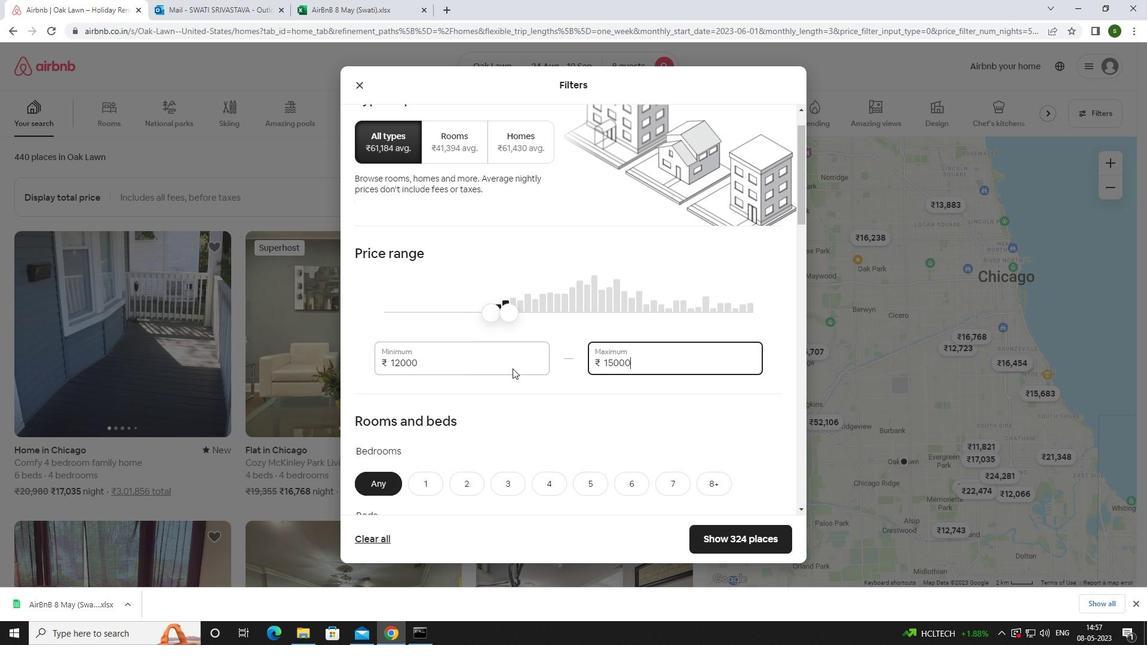
Action: Mouse moved to (542, 283)
Screenshot: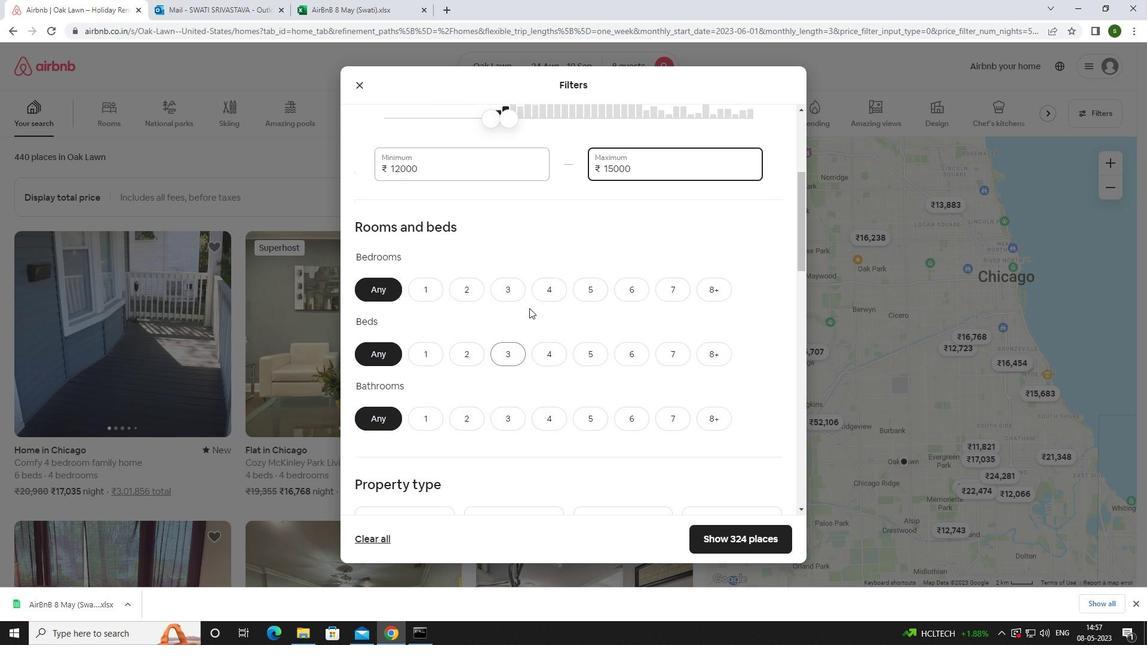 
Action: Mouse pressed left at (542, 283)
Screenshot: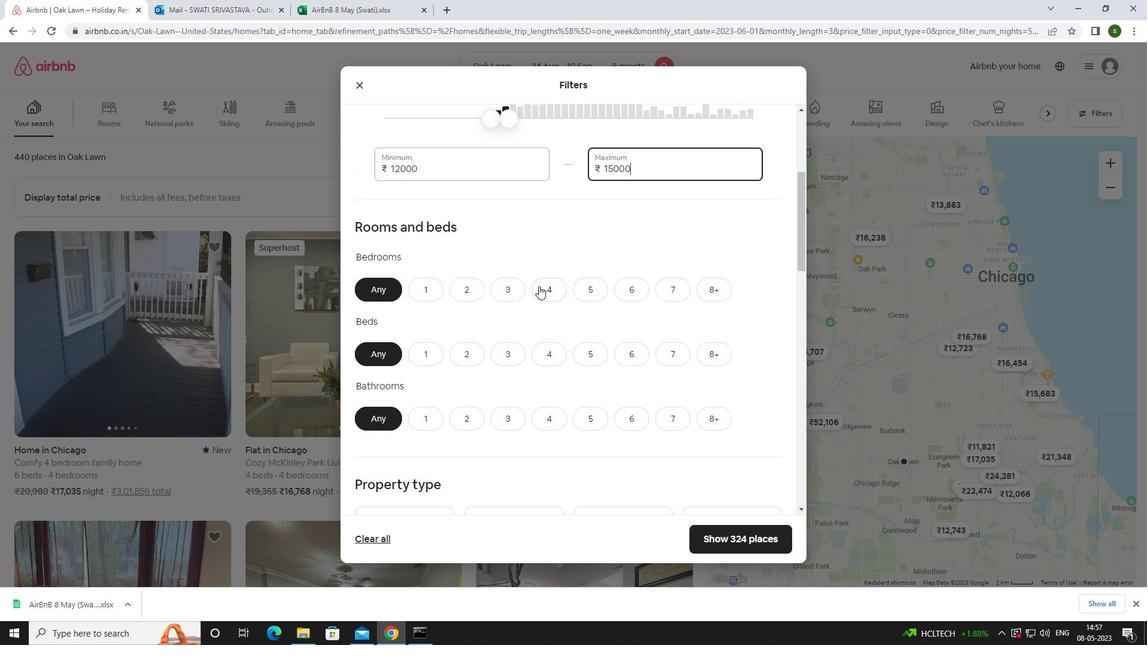 
Action: Mouse moved to (715, 351)
Screenshot: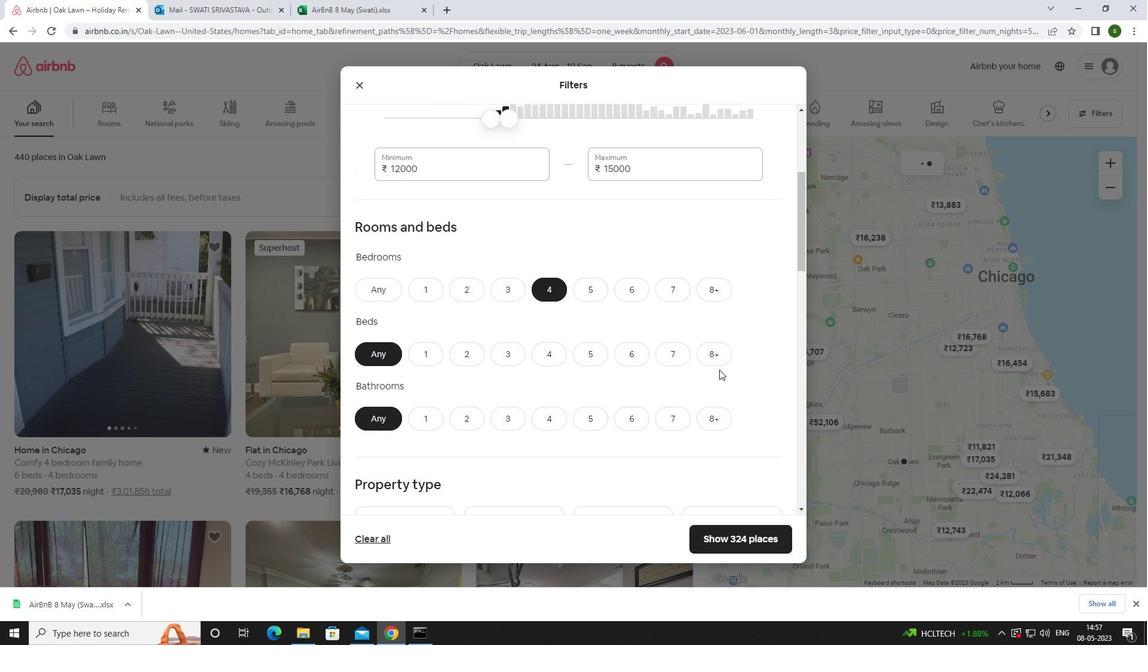 
Action: Mouse pressed left at (715, 351)
Screenshot: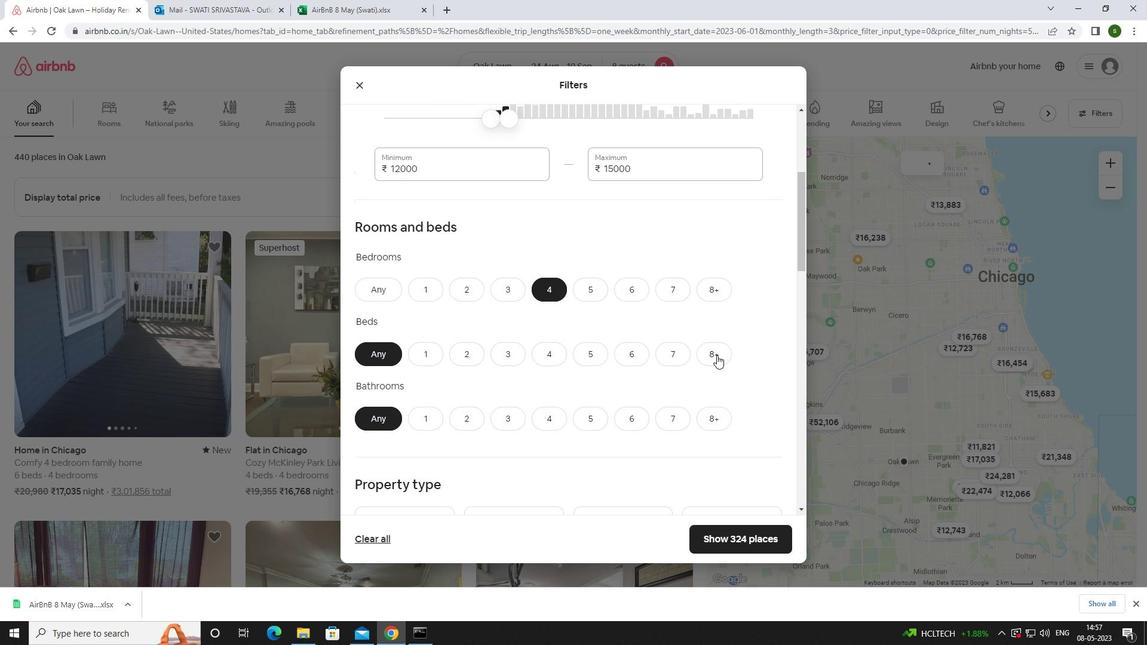 
Action: Mouse moved to (551, 418)
Screenshot: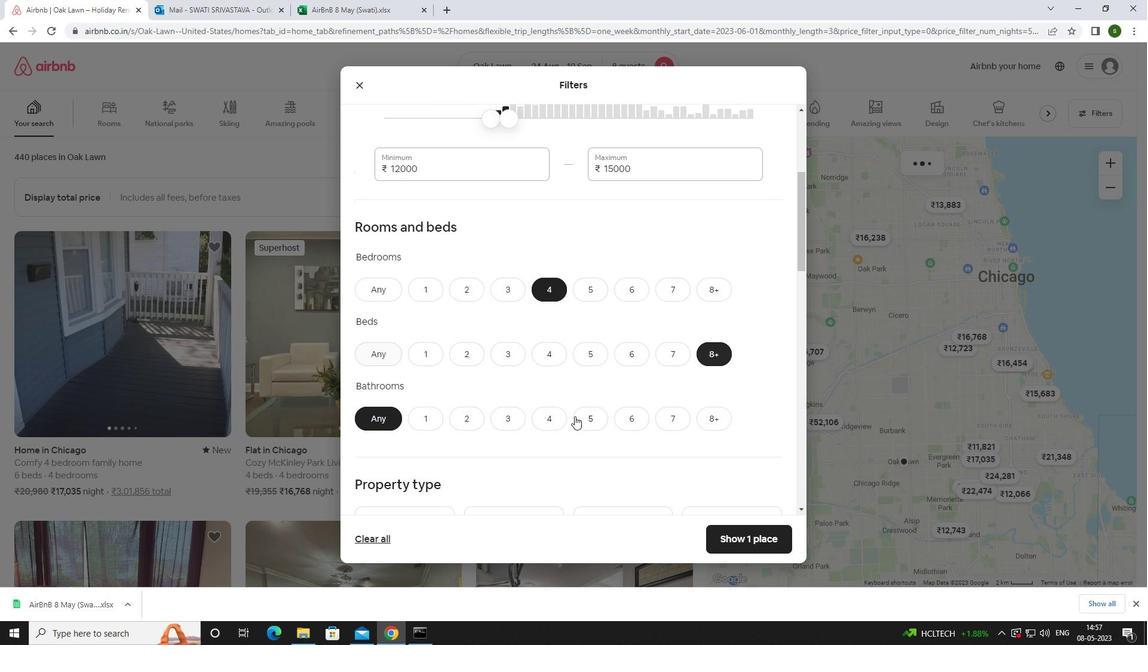 
Action: Mouse pressed left at (551, 418)
Screenshot: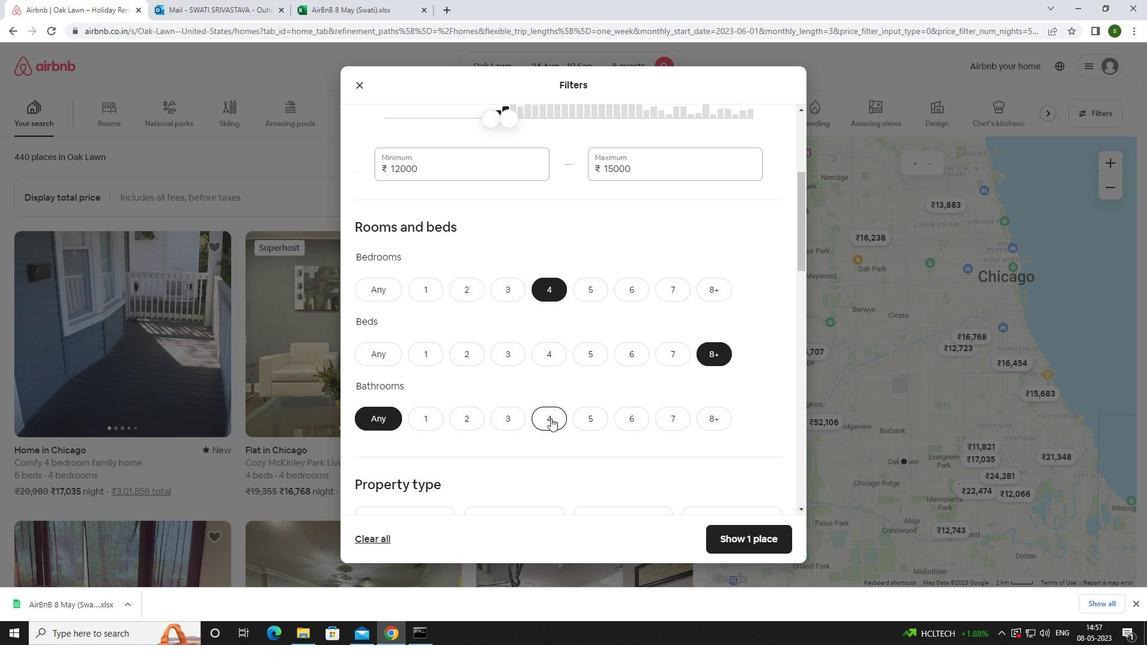 
Action: Mouse moved to (550, 418)
Screenshot: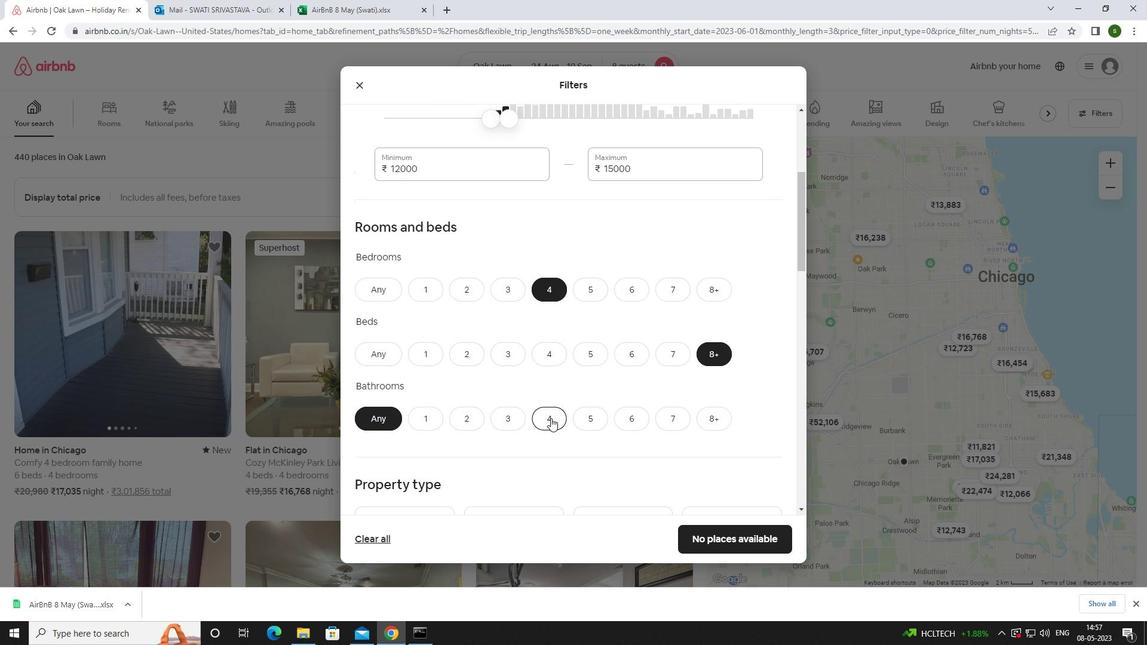 
Action: Mouse scrolled (550, 417) with delta (0, 0)
Screenshot: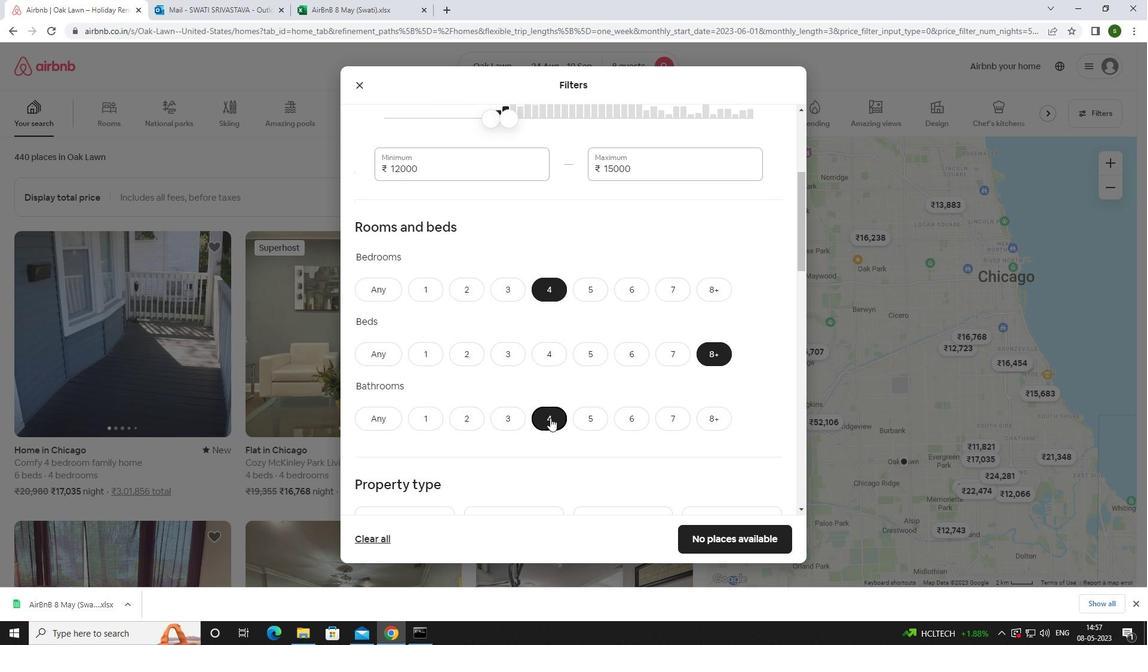 
Action: Mouse scrolled (550, 417) with delta (0, 0)
Screenshot: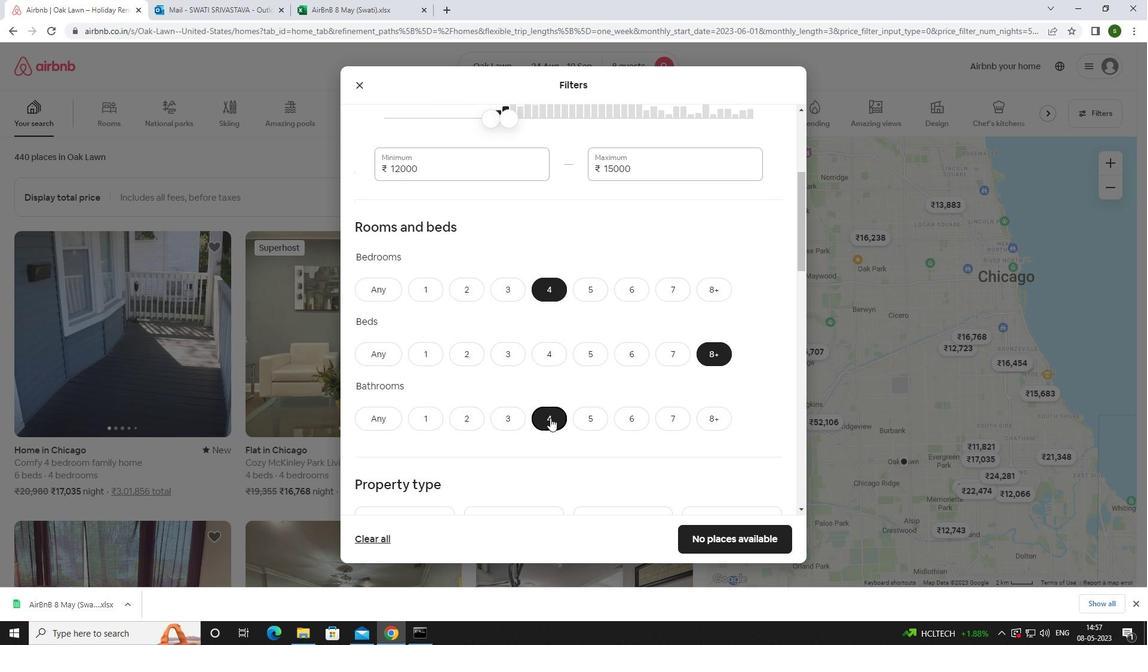 
Action: Mouse scrolled (550, 417) with delta (0, 0)
Screenshot: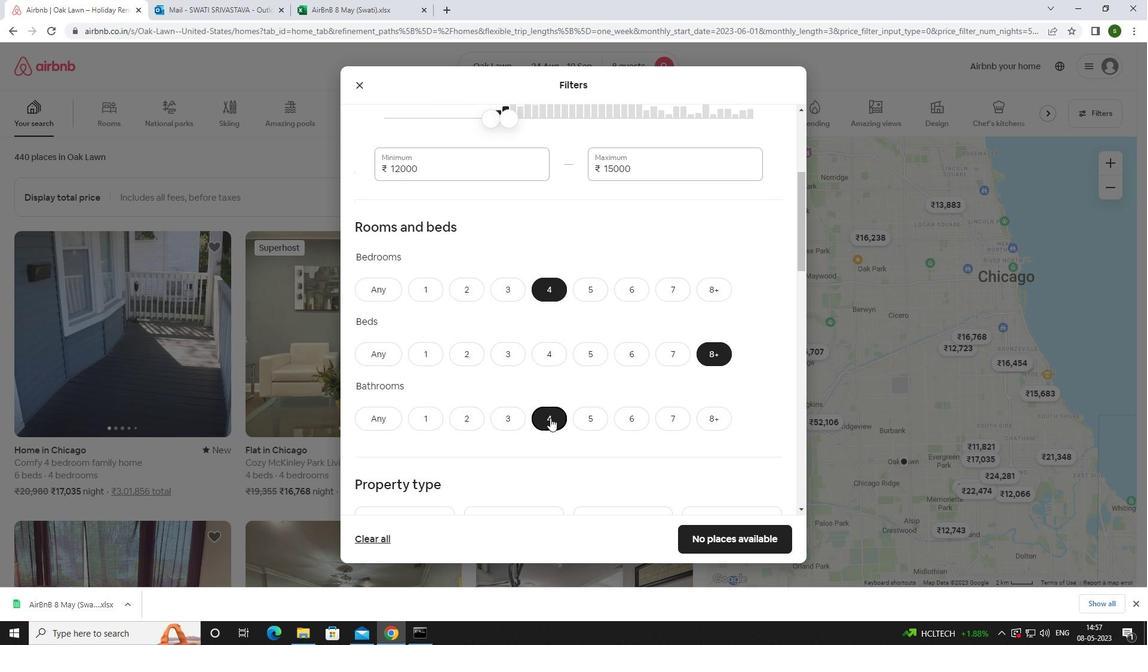 
Action: Mouse moved to (419, 376)
Screenshot: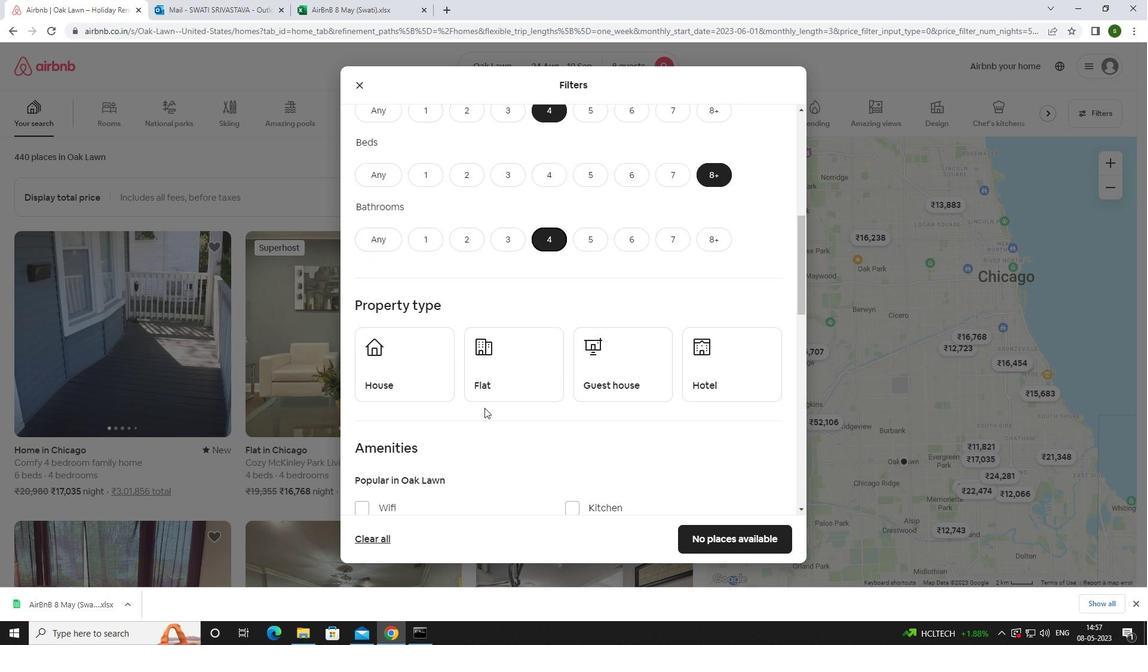 
Action: Mouse pressed left at (419, 376)
Screenshot: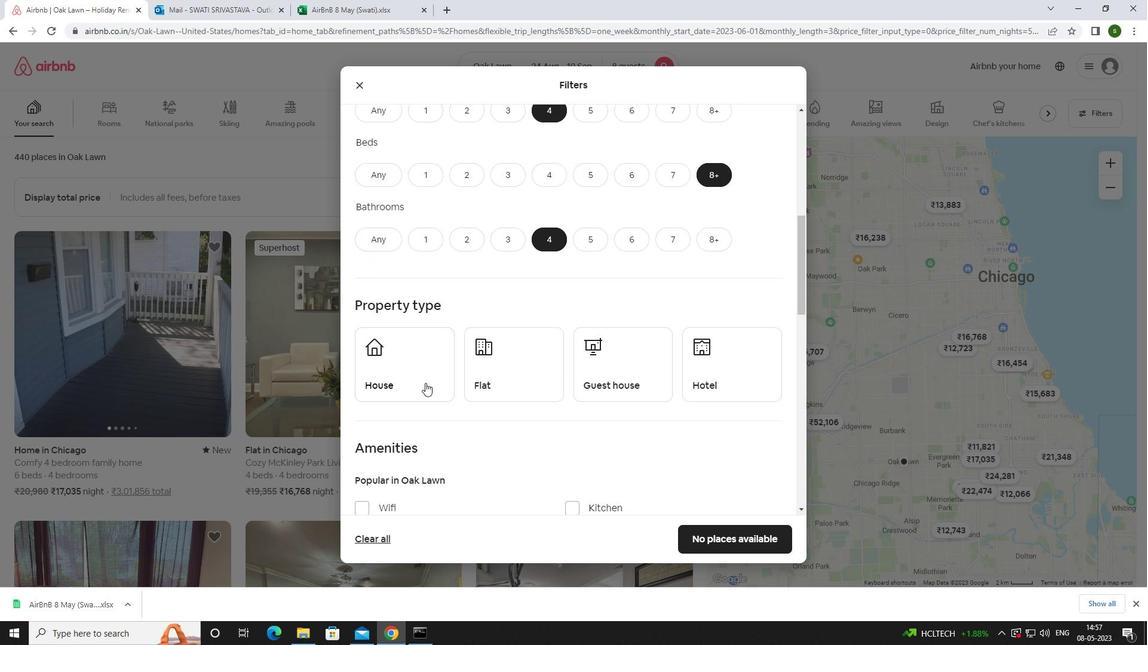 
Action: Mouse moved to (512, 368)
Screenshot: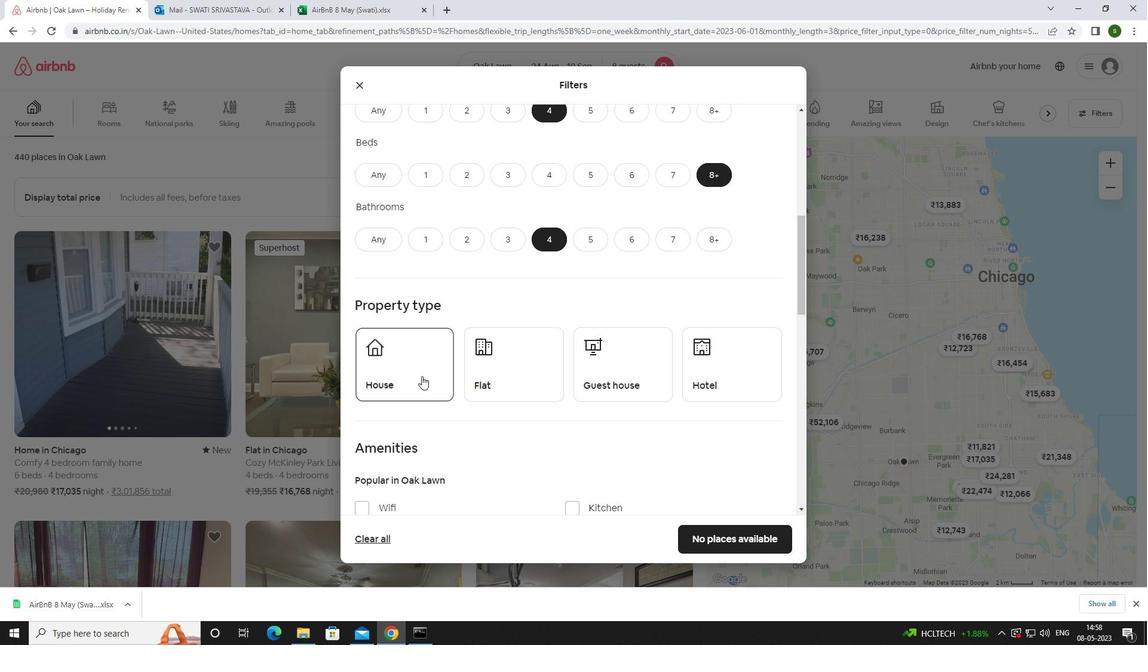 
Action: Mouse pressed left at (512, 368)
Screenshot: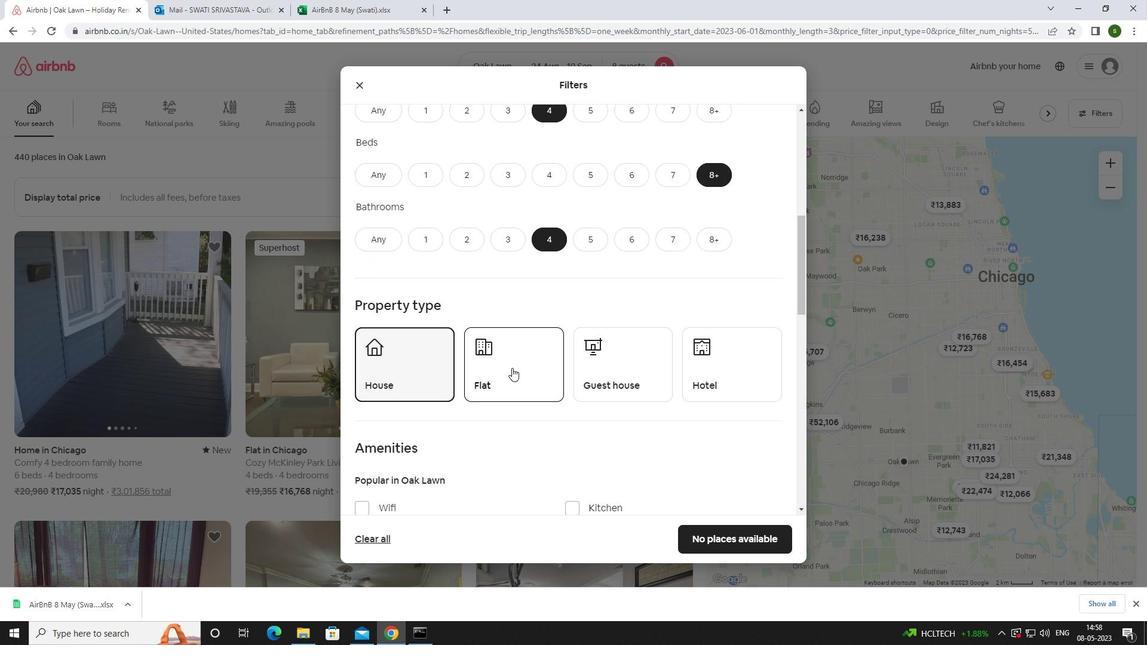 
Action: Mouse moved to (617, 368)
Screenshot: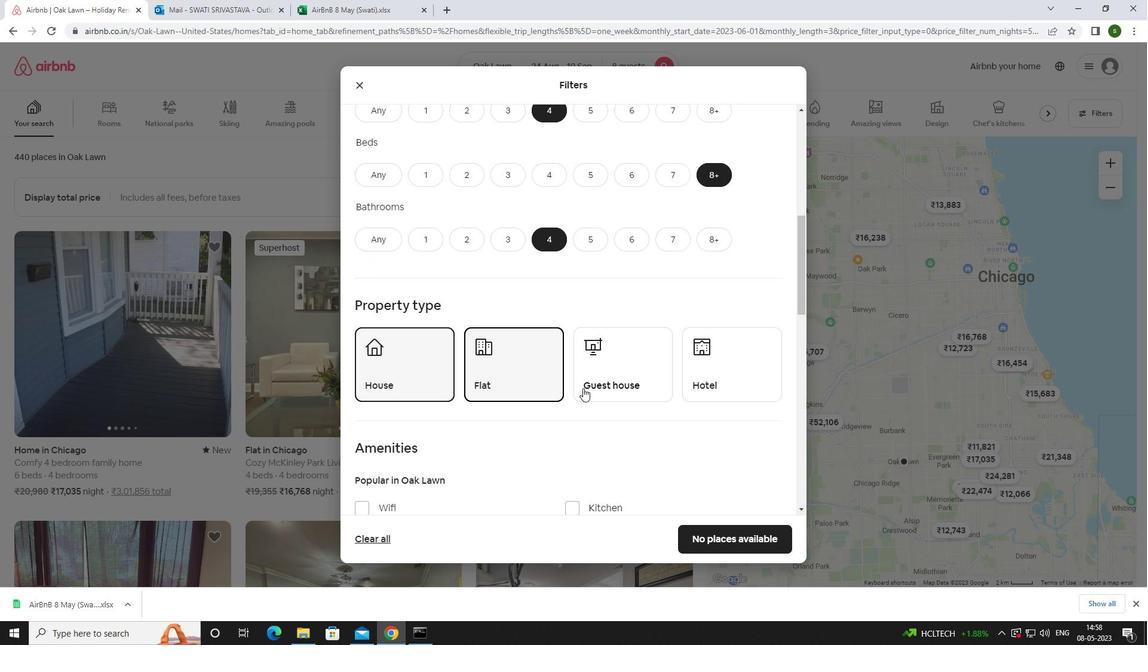 
Action: Mouse pressed left at (617, 368)
Screenshot: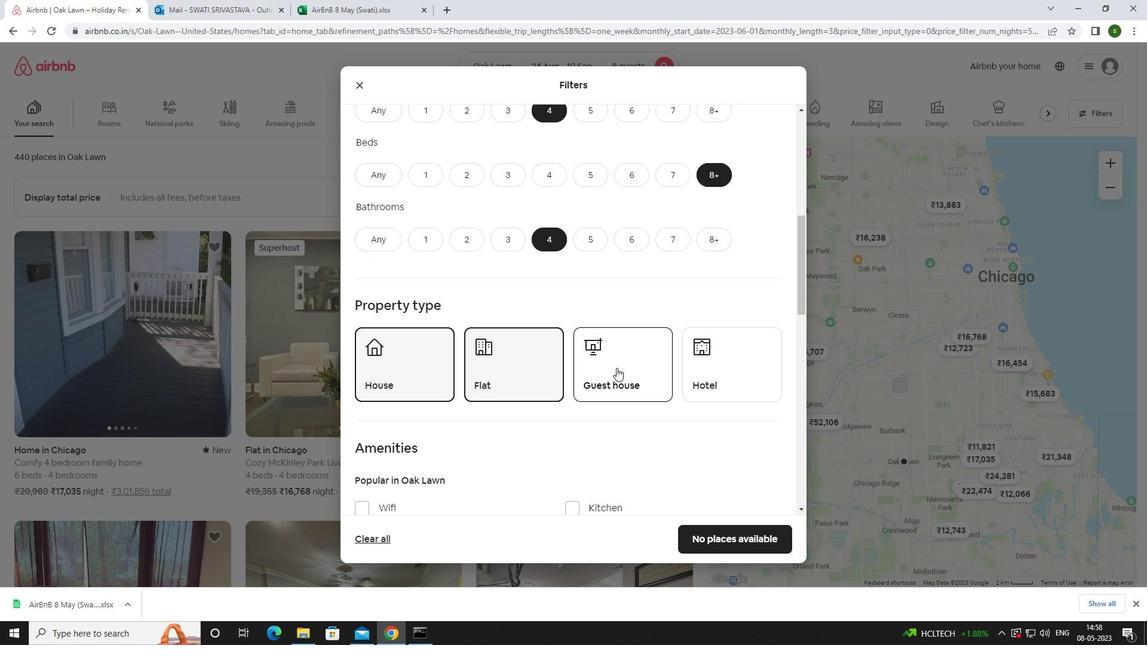 
Action: Mouse scrolled (617, 367) with delta (0, 0)
Screenshot: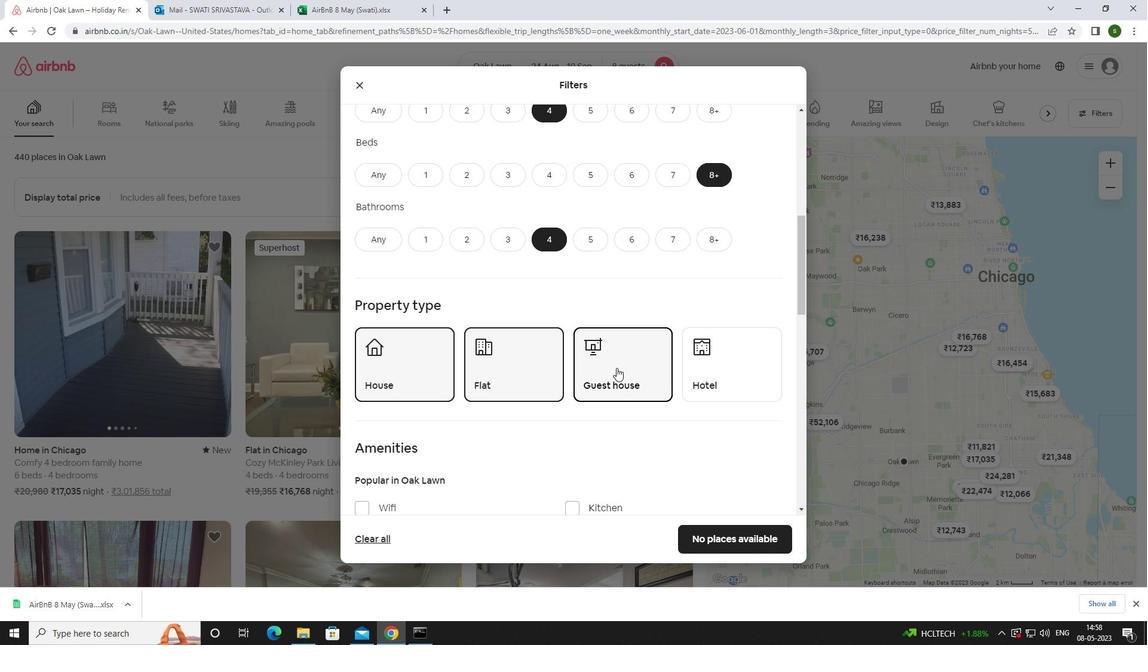 
Action: Mouse scrolled (617, 367) with delta (0, 0)
Screenshot: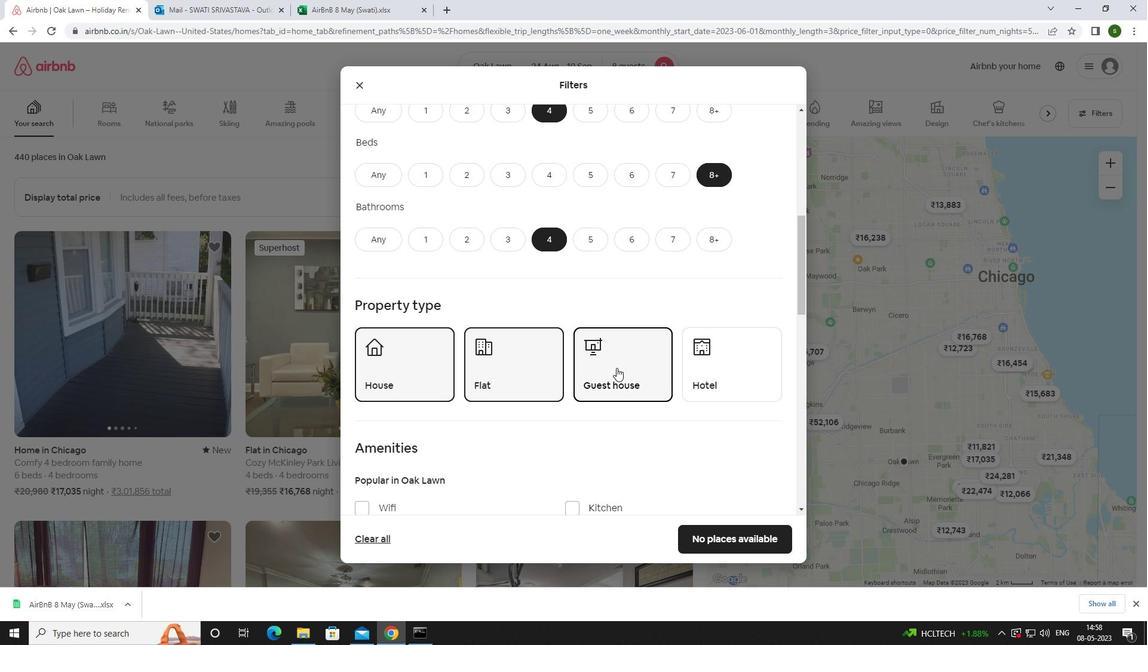 
Action: Mouse scrolled (617, 367) with delta (0, 0)
Screenshot: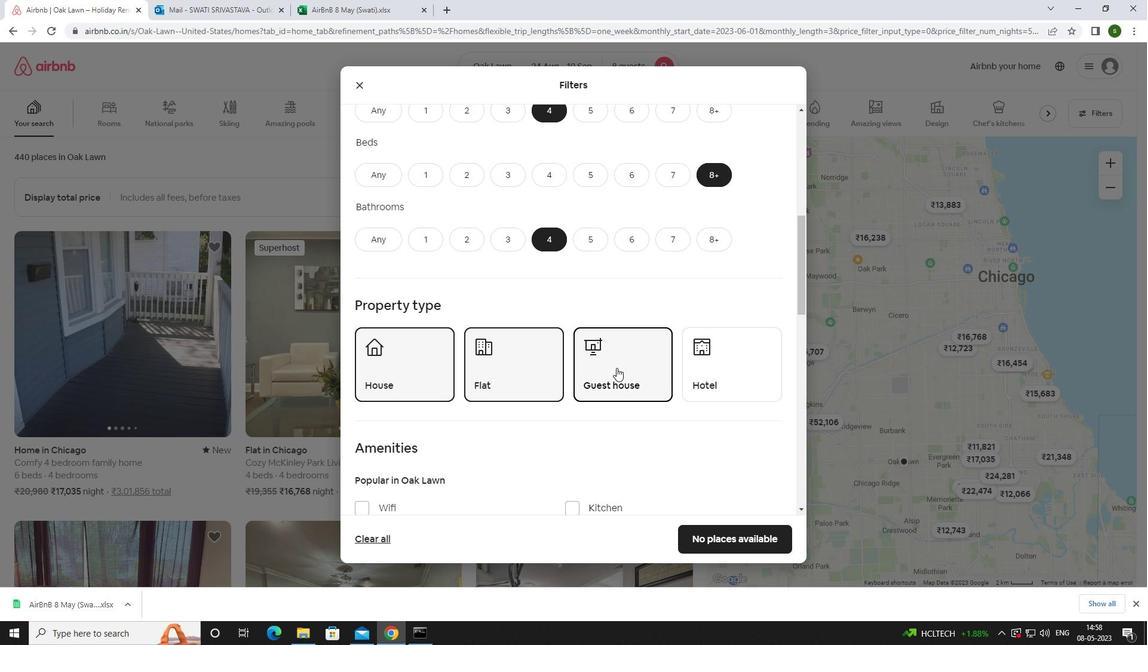 
Action: Mouse moved to (384, 330)
Screenshot: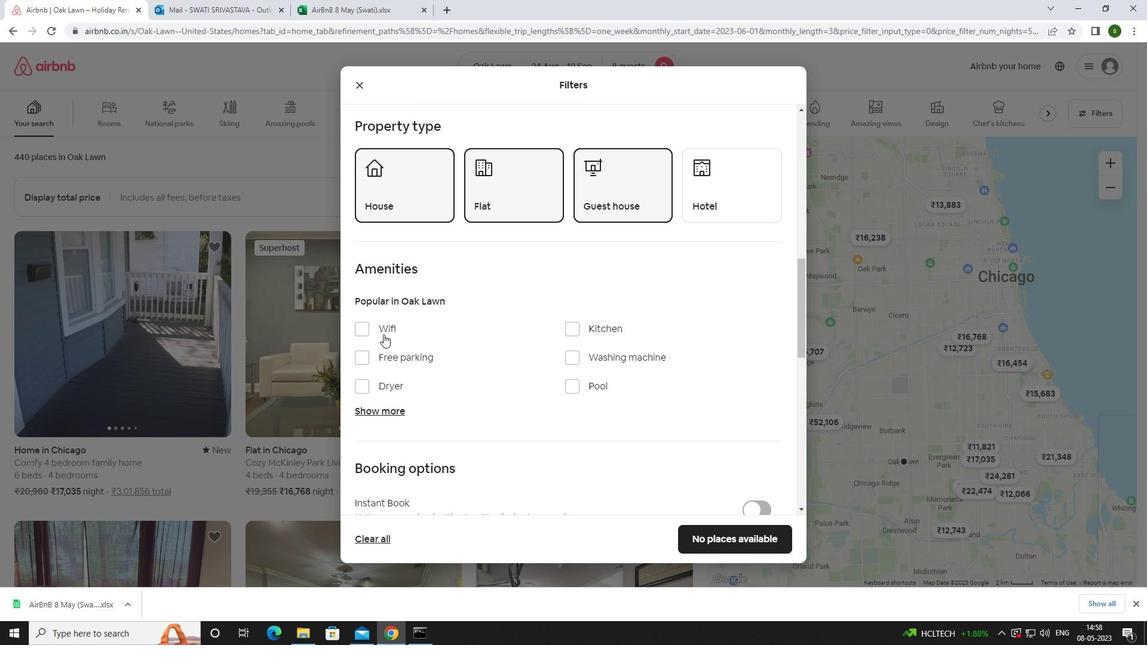 
Action: Mouse pressed left at (384, 330)
Screenshot: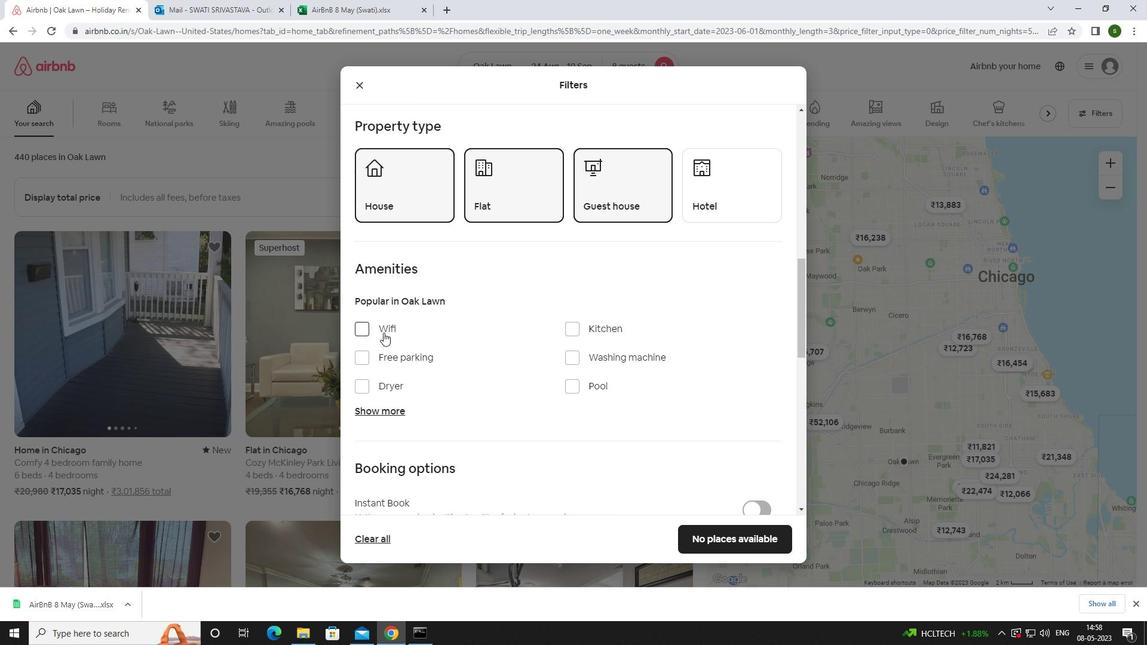 
Action: Mouse moved to (393, 357)
Screenshot: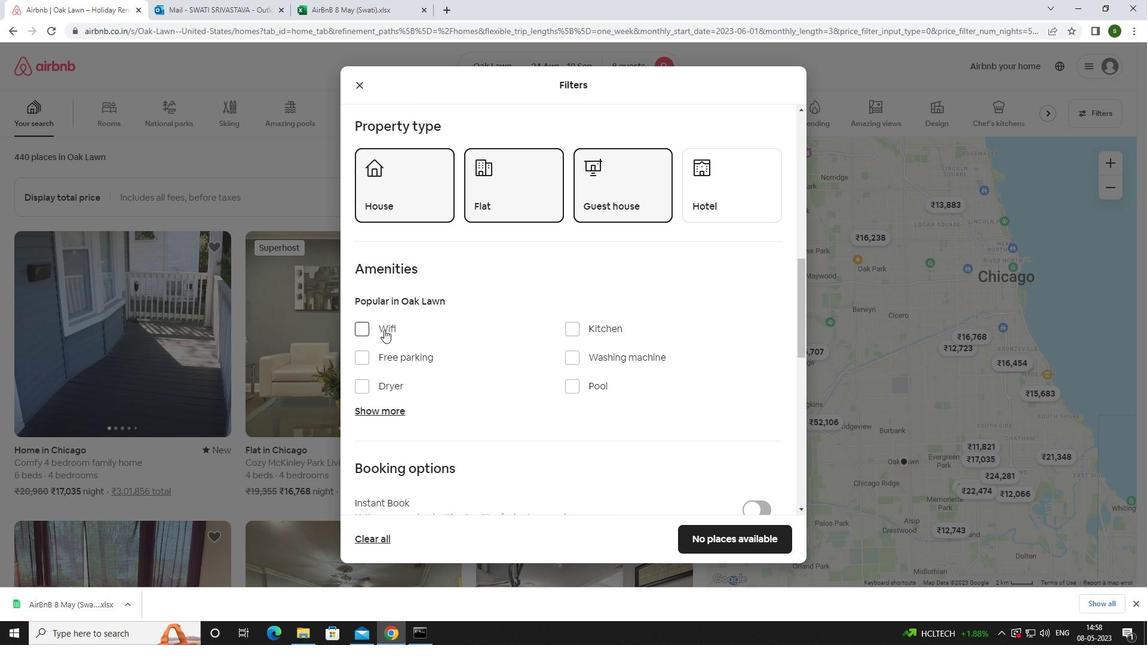 
Action: Mouse pressed left at (393, 357)
Screenshot: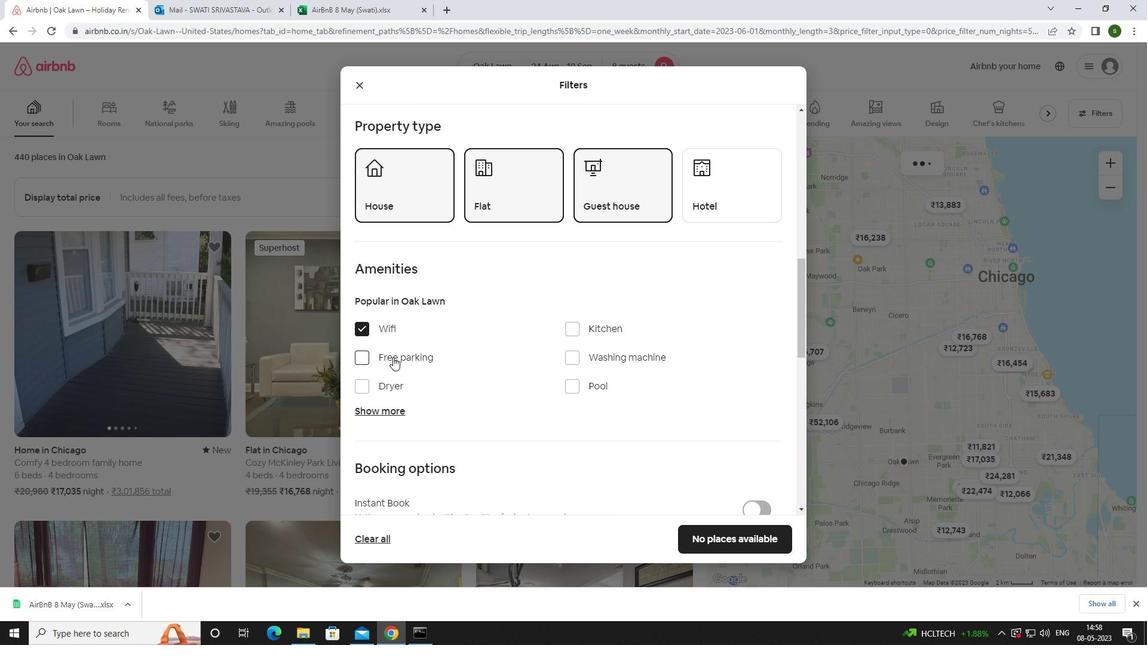
Action: Mouse moved to (389, 404)
Screenshot: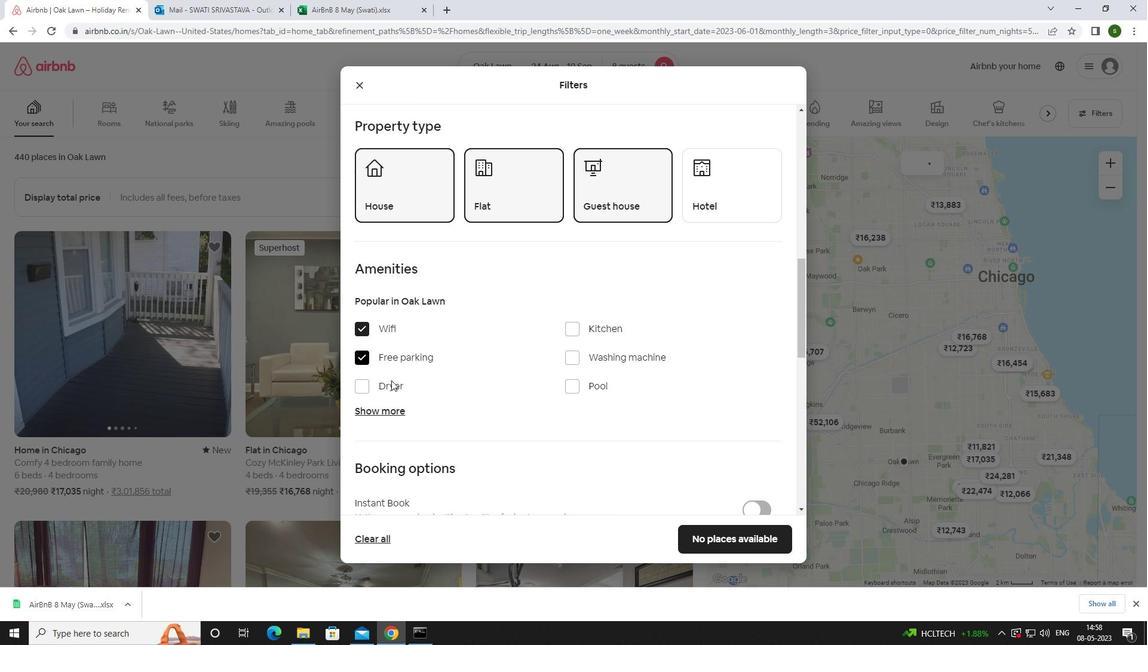 
Action: Mouse pressed left at (389, 404)
Screenshot: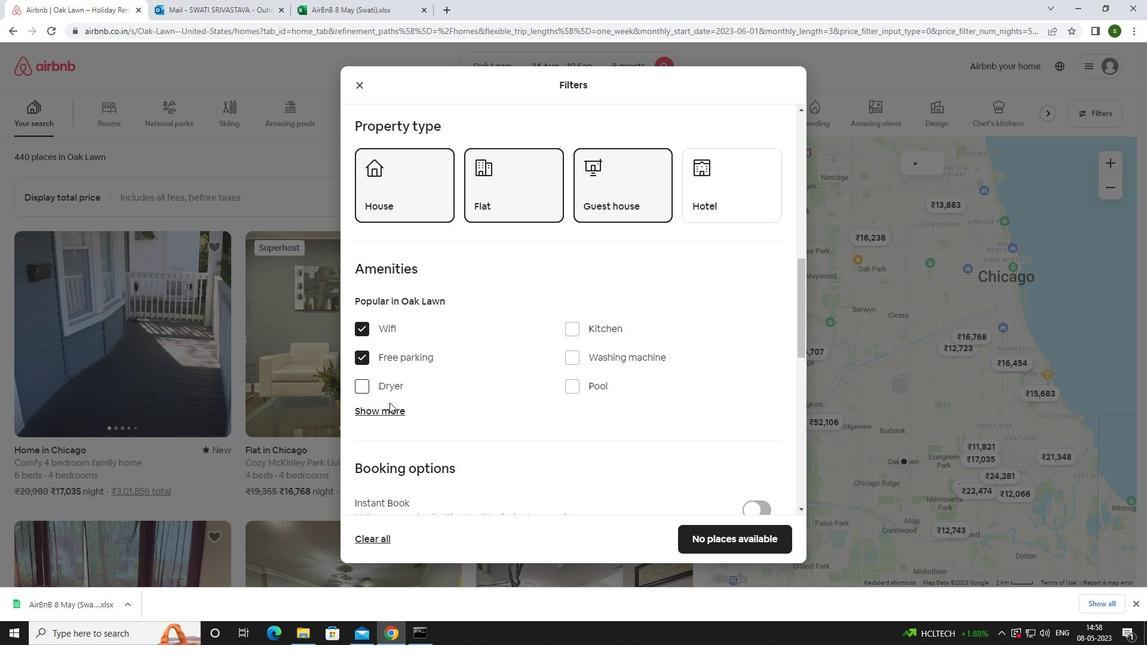 
Action: Mouse moved to (386, 414)
Screenshot: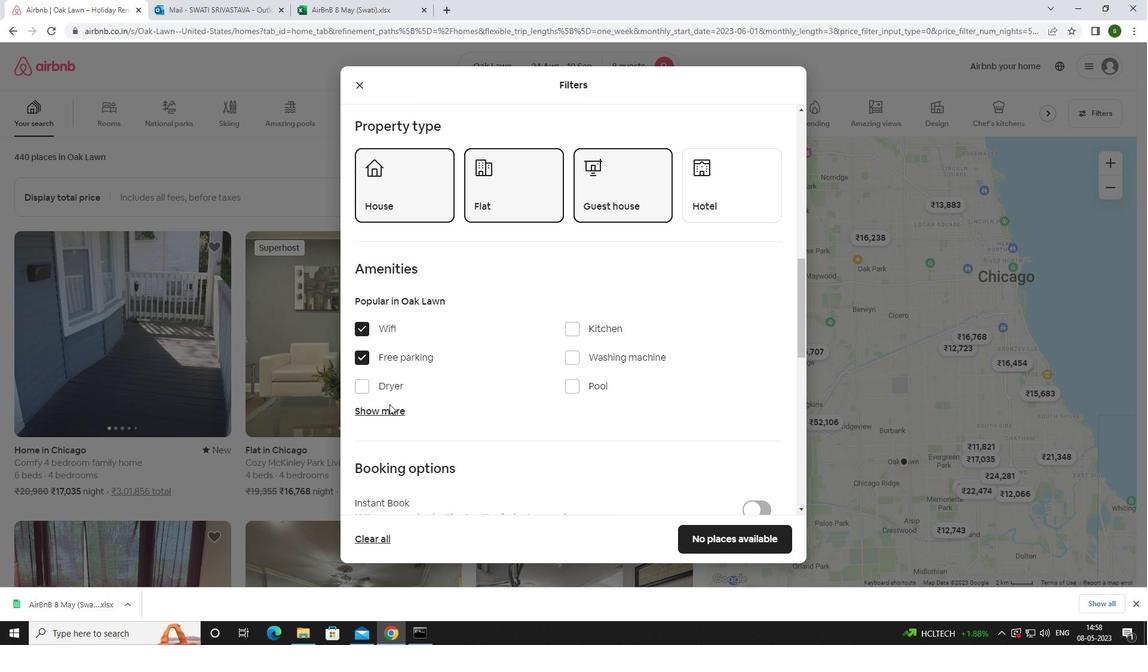 
Action: Mouse pressed left at (386, 414)
Screenshot: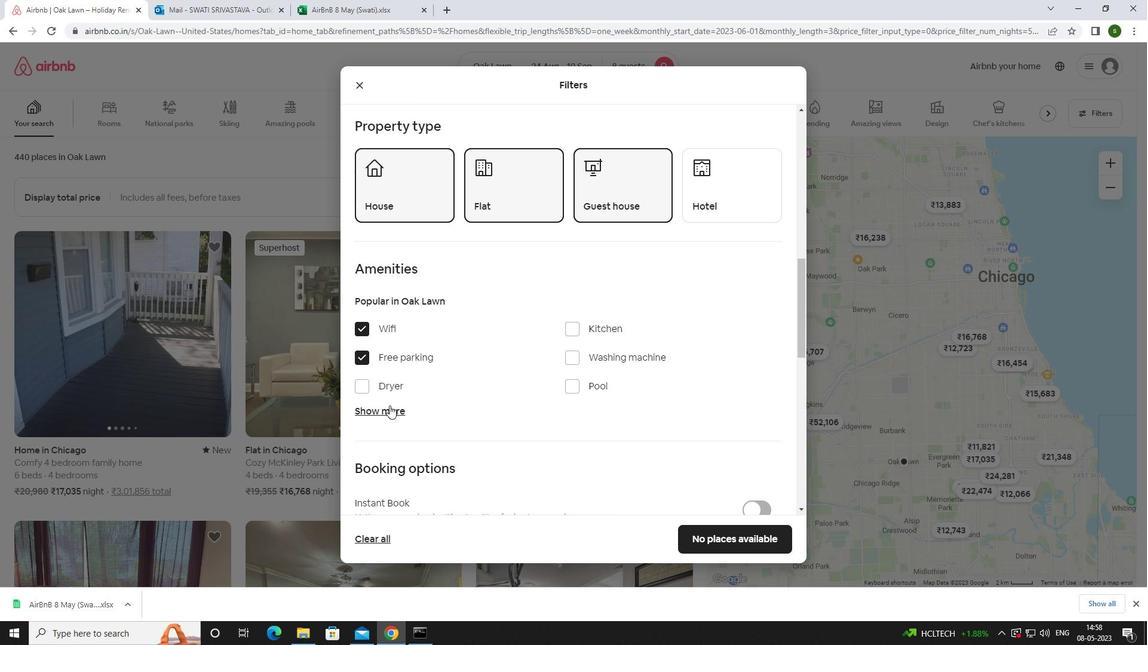 
Action: Mouse moved to (485, 389)
Screenshot: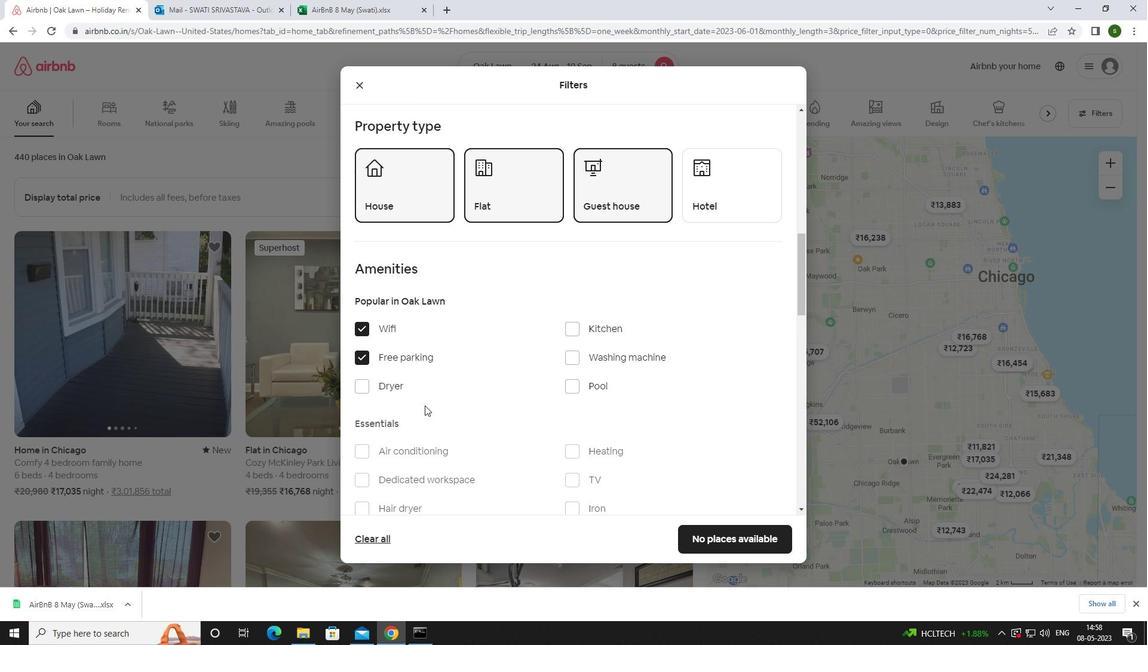 
Action: Mouse scrolled (485, 389) with delta (0, 0)
Screenshot: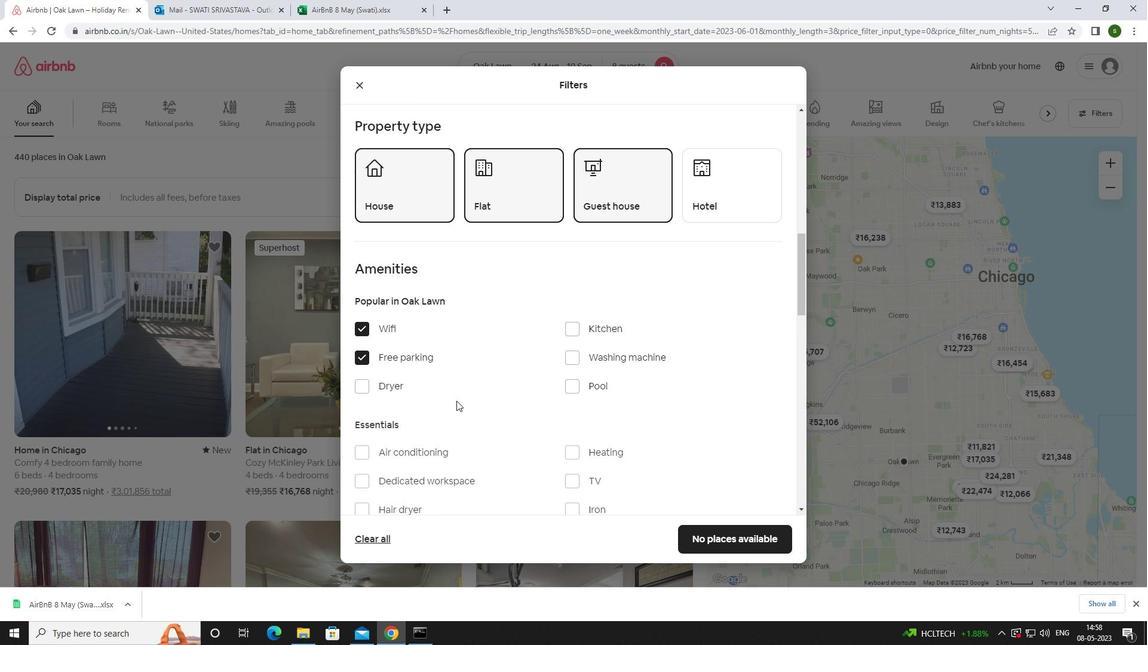 
Action: Mouse scrolled (485, 389) with delta (0, 0)
Screenshot: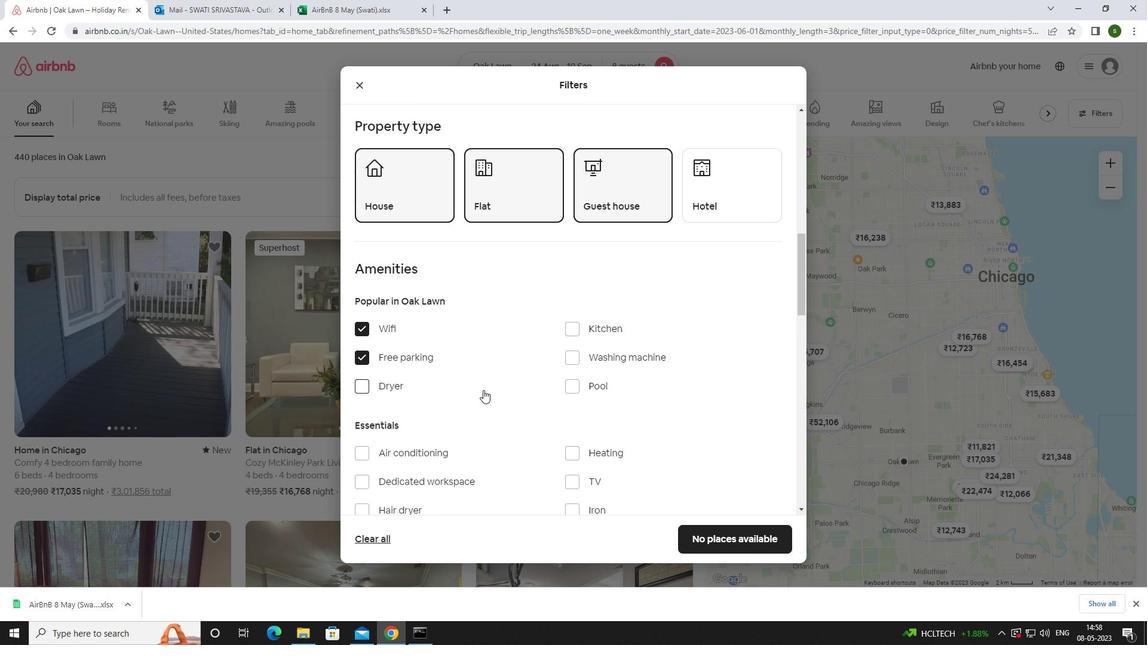 
Action: Mouse moved to (563, 358)
Screenshot: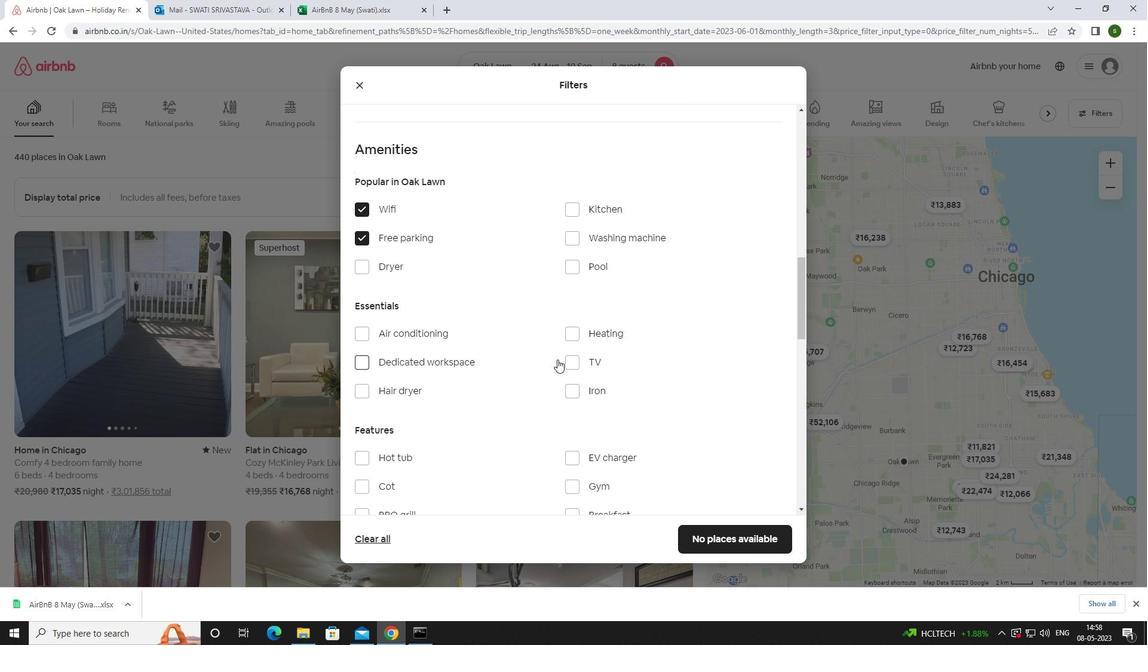 
Action: Mouse pressed left at (563, 358)
Screenshot: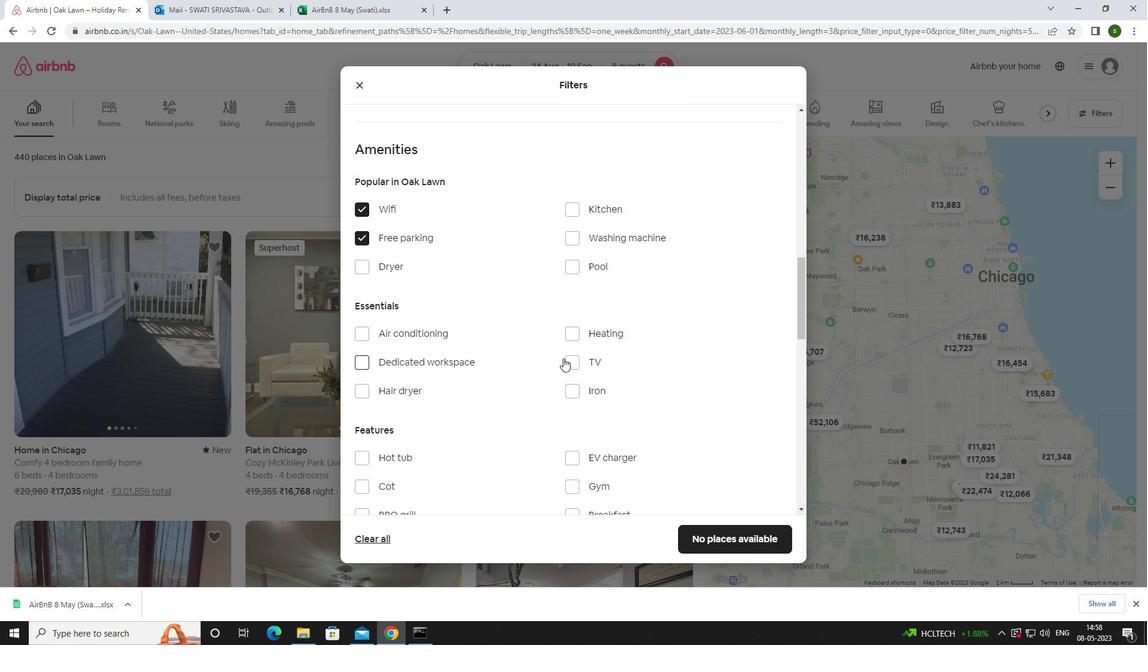 
Action: Mouse moved to (567, 358)
Screenshot: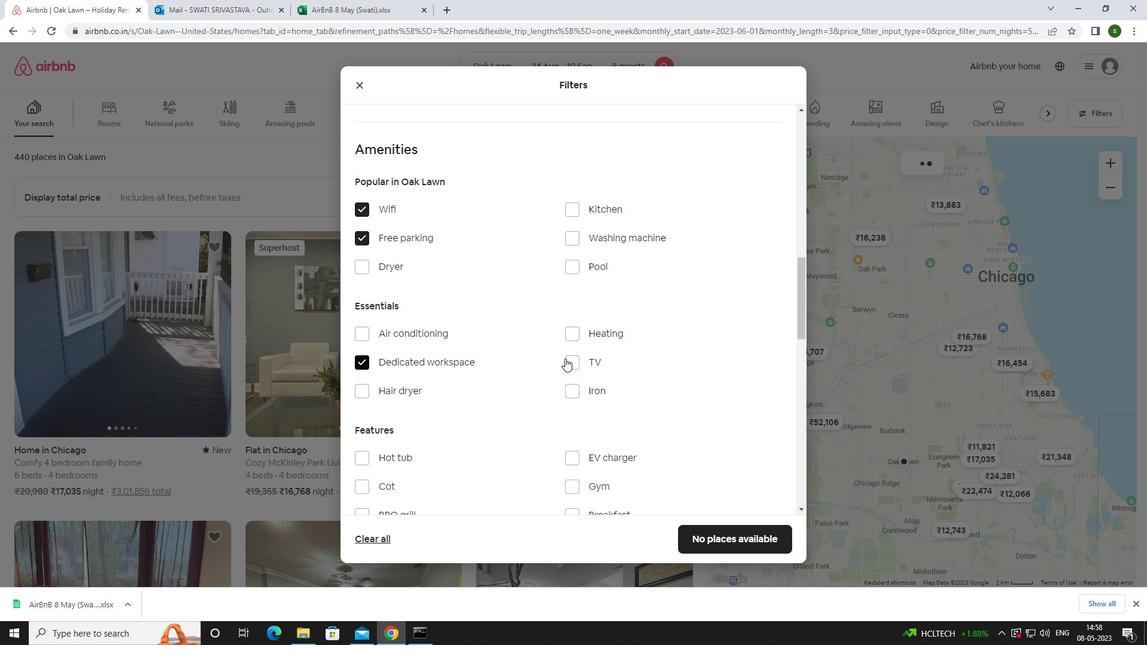 
Action: Mouse pressed left at (567, 358)
Screenshot: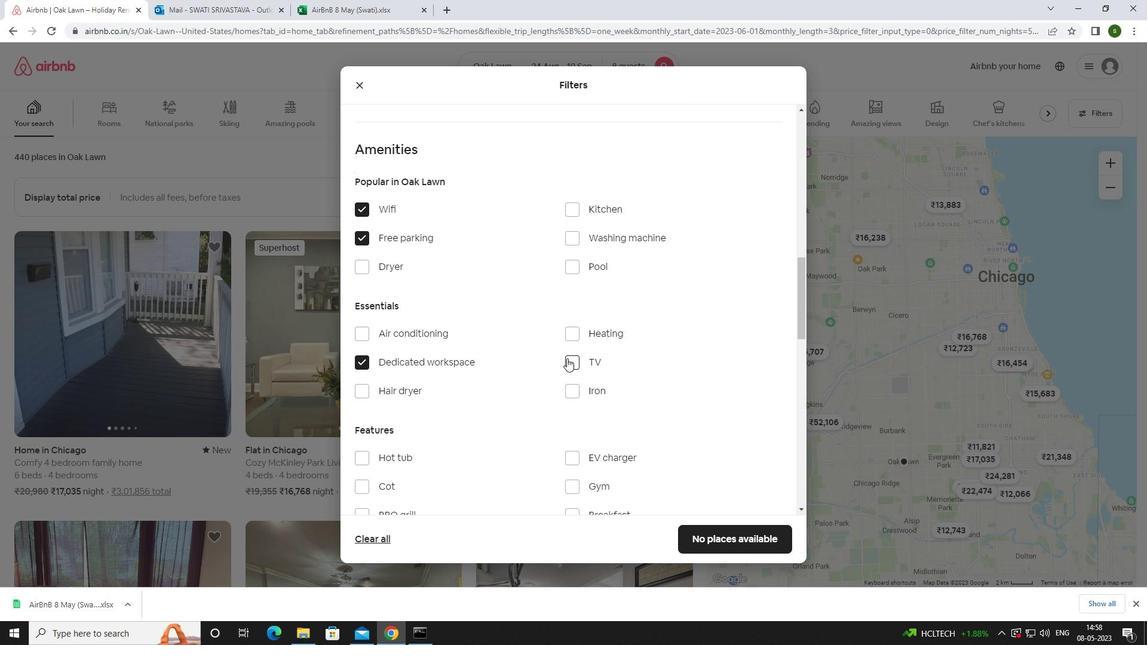 
Action: Mouse moved to (452, 362)
Screenshot: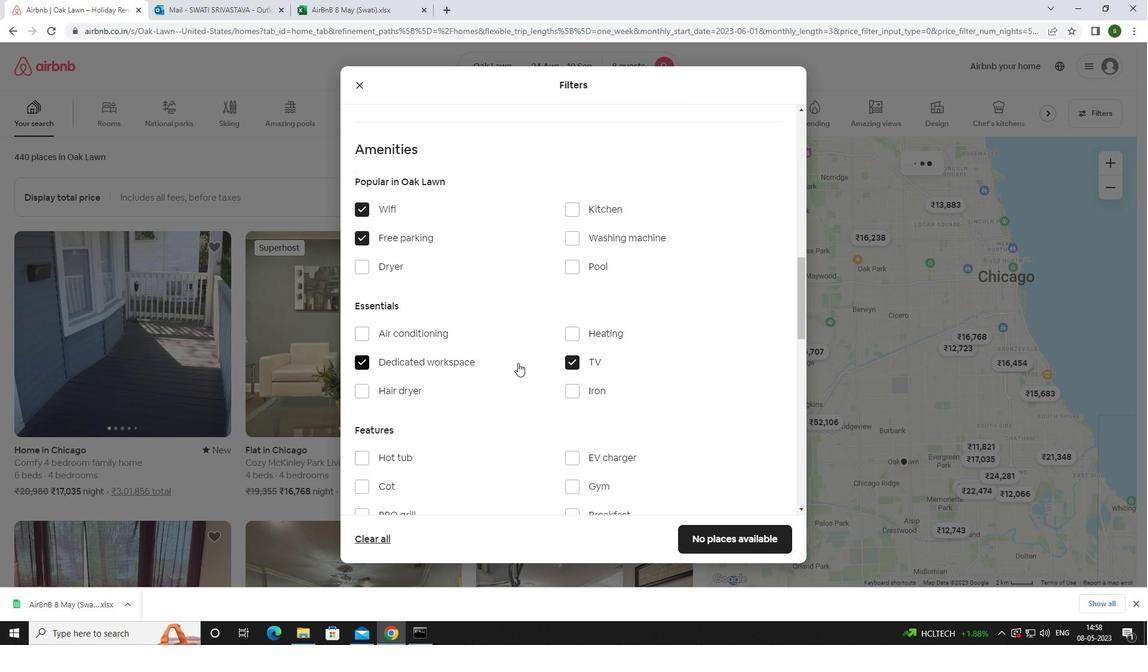 
Action: Mouse pressed left at (452, 362)
Screenshot: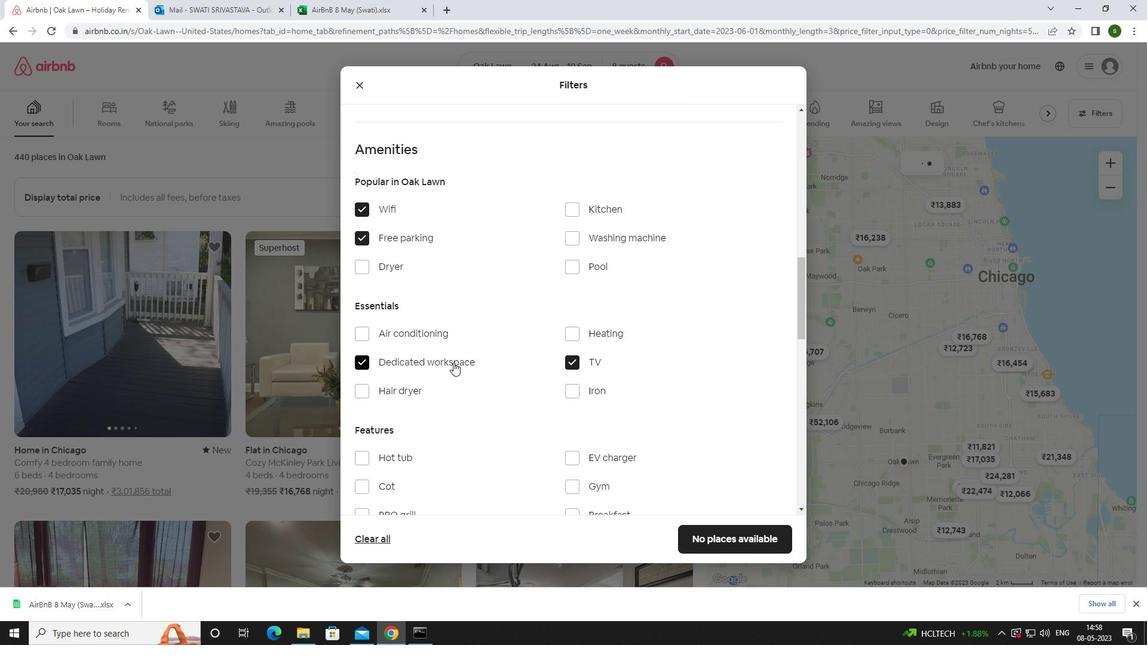 
Action: Mouse moved to (484, 398)
Screenshot: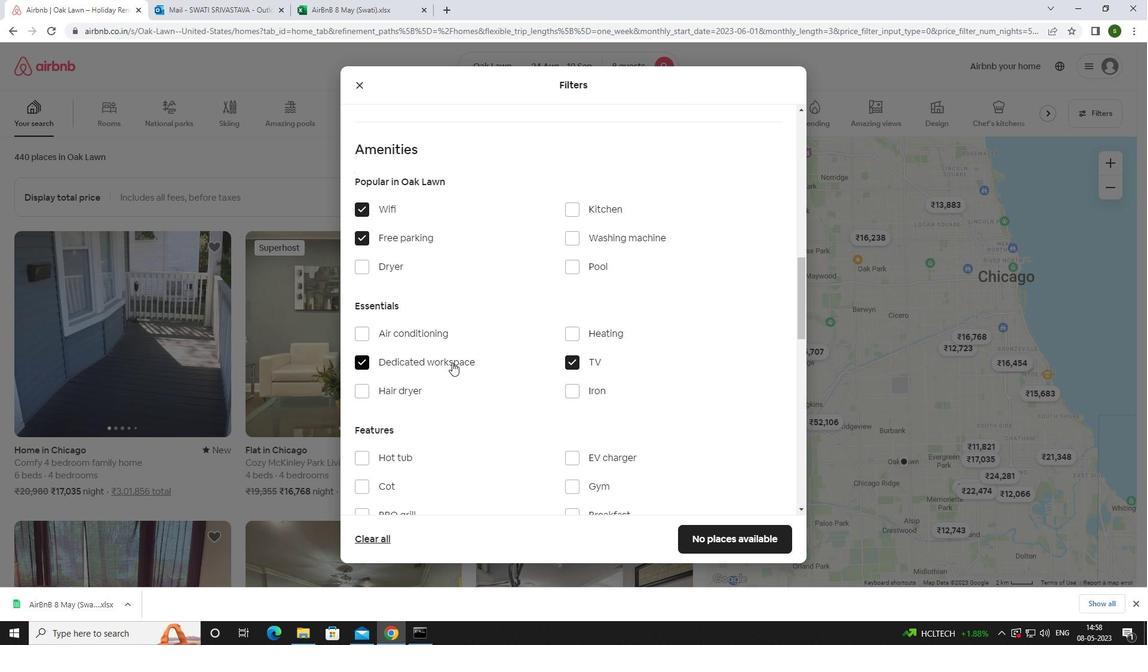 
Action: Mouse scrolled (484, 398) with delta (0, 0)
Screenshot: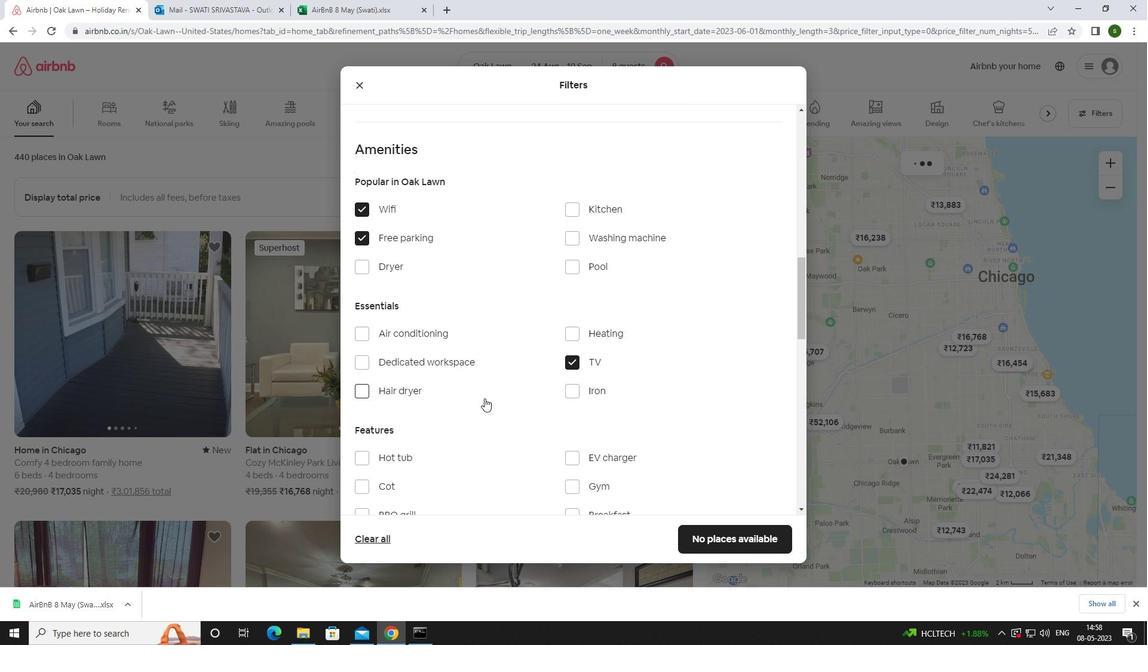 
Action: Mouse scrolled (484, 398) with delta (0, 0)
Screenshot: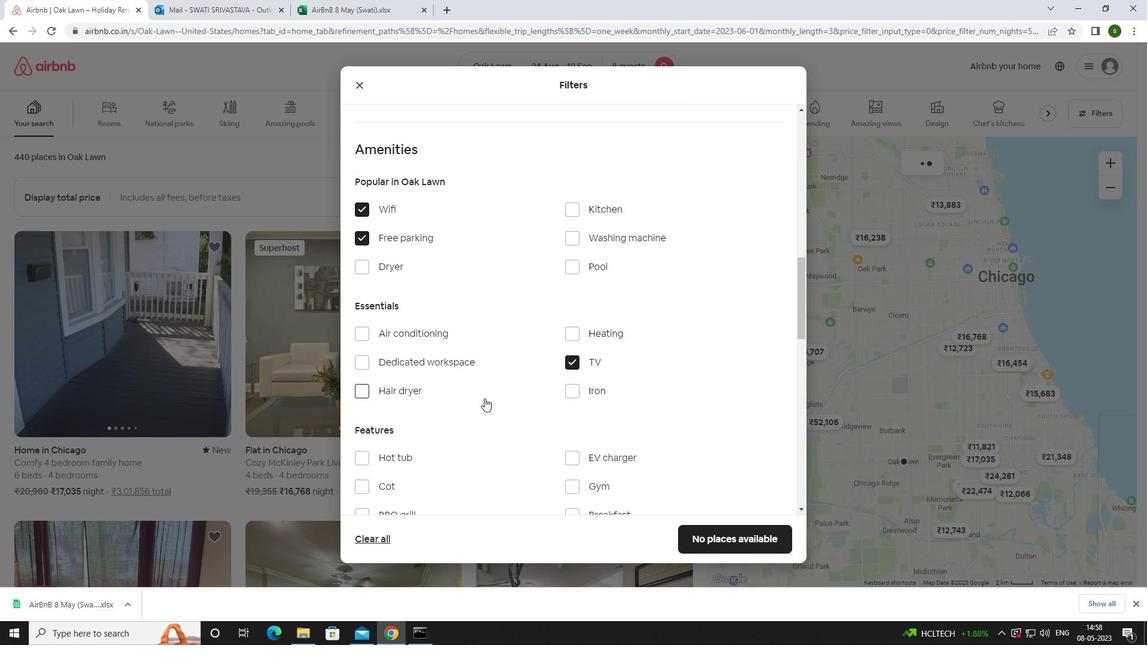 
Action: Mouse moved to (569, 368)
Screenshot: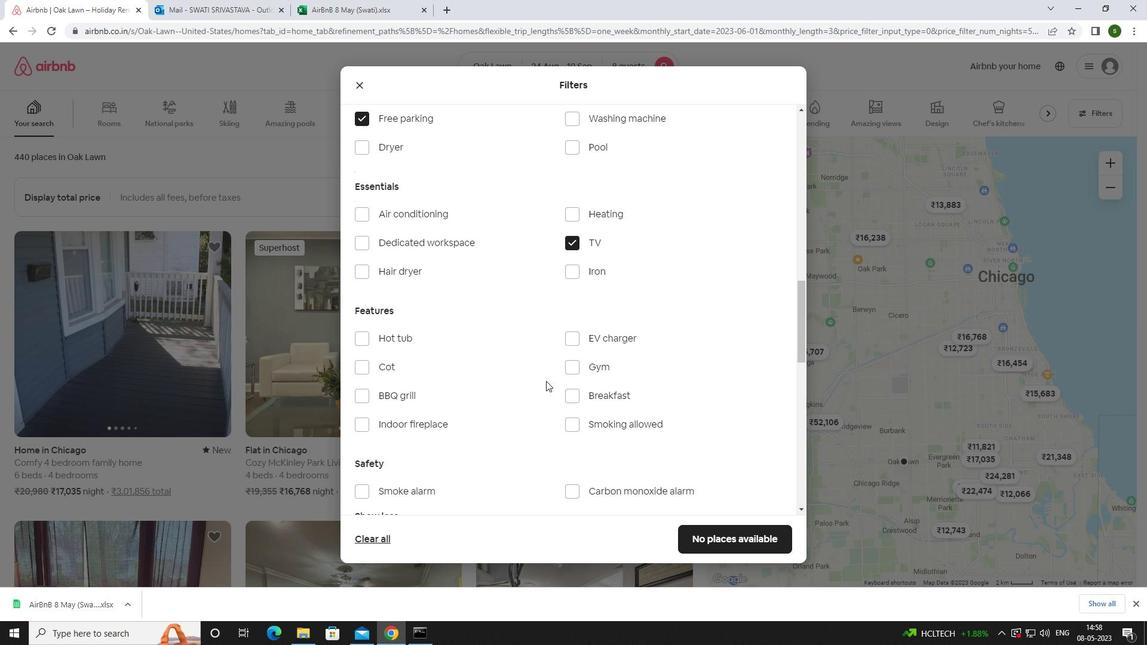 
Action: Mouse pressed left at (569, 368)
Screenshot: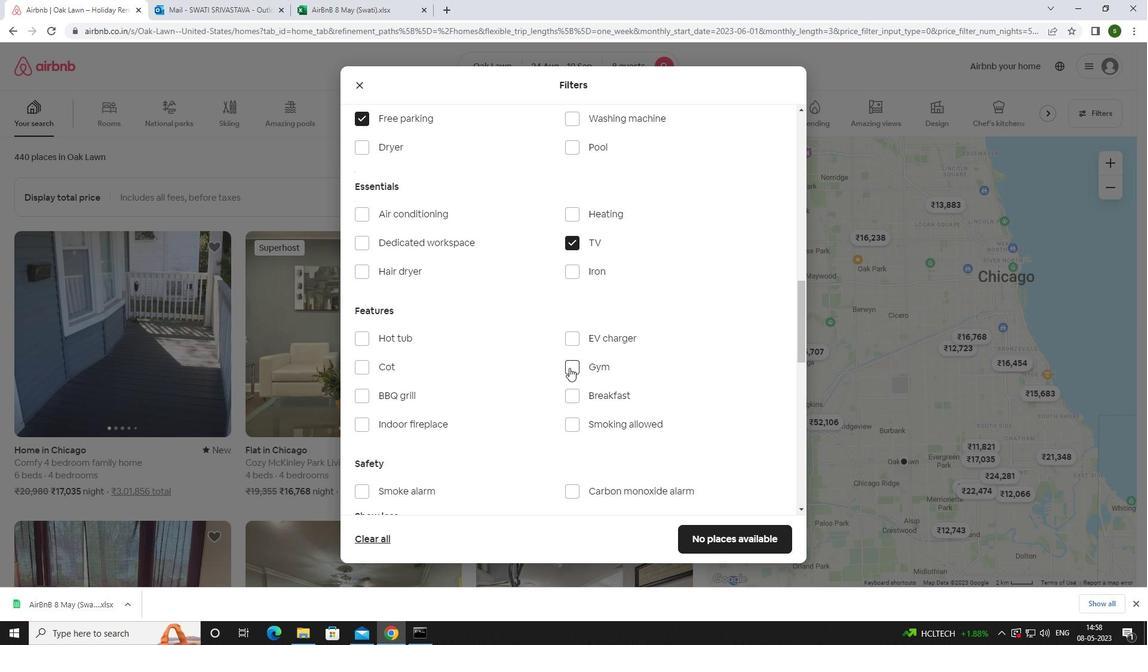 
Action: Mouse moved to (572, 401)
Screenshot: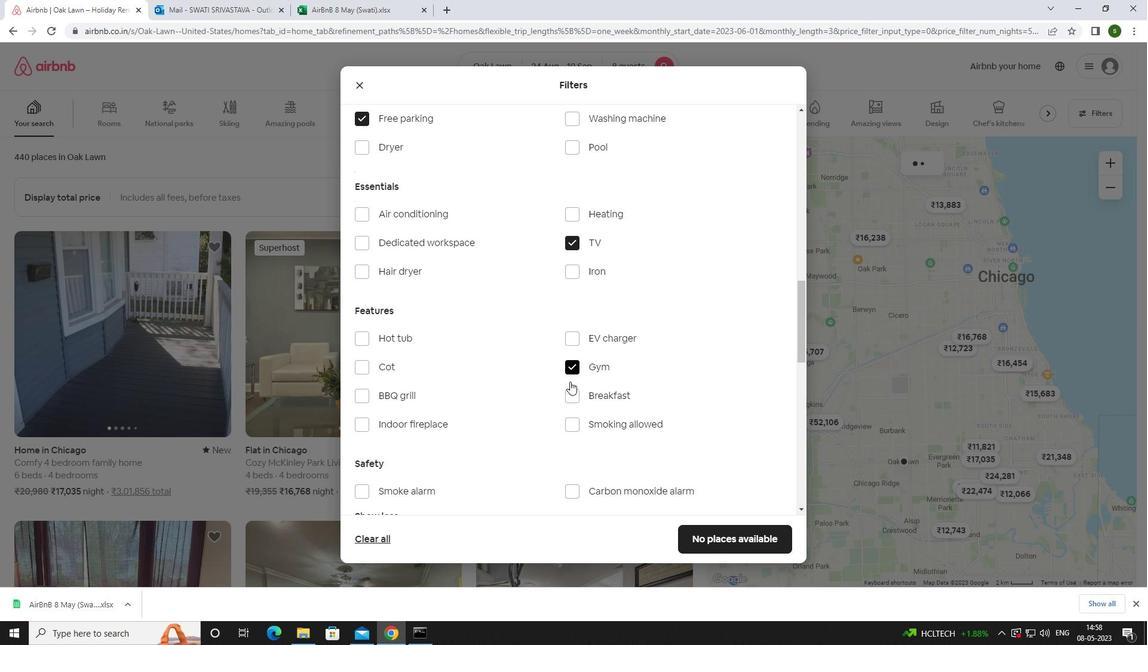 
Action: Mouse pressed left at (572, 401)
Screenshot: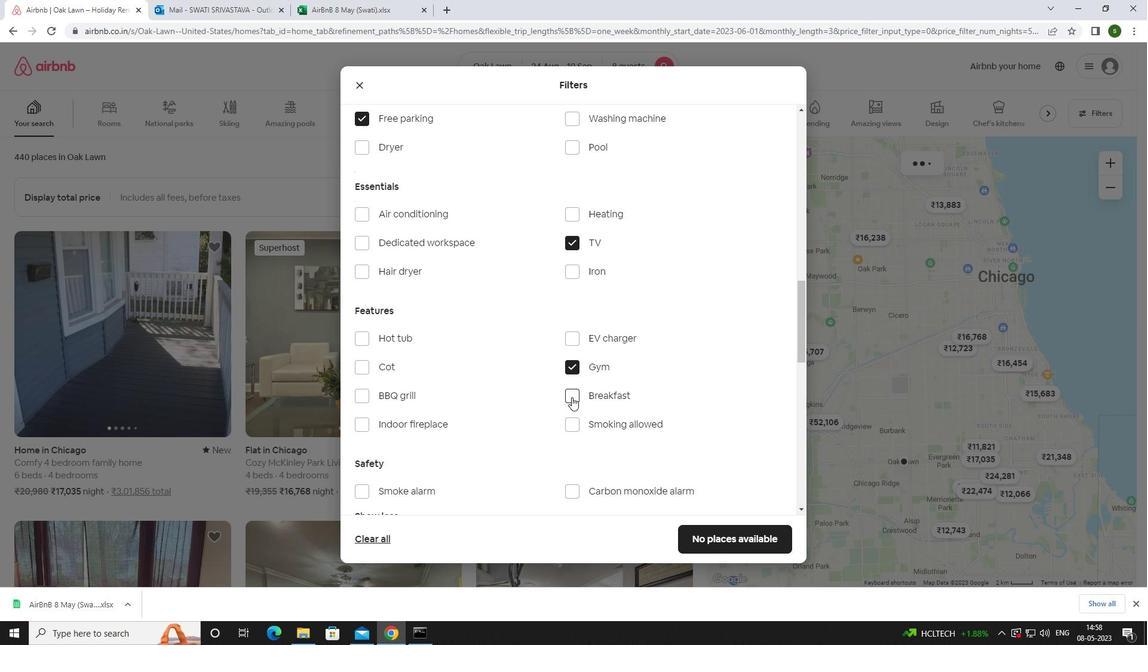 
Action: Mouse moved to (523, 390)
Screenshot: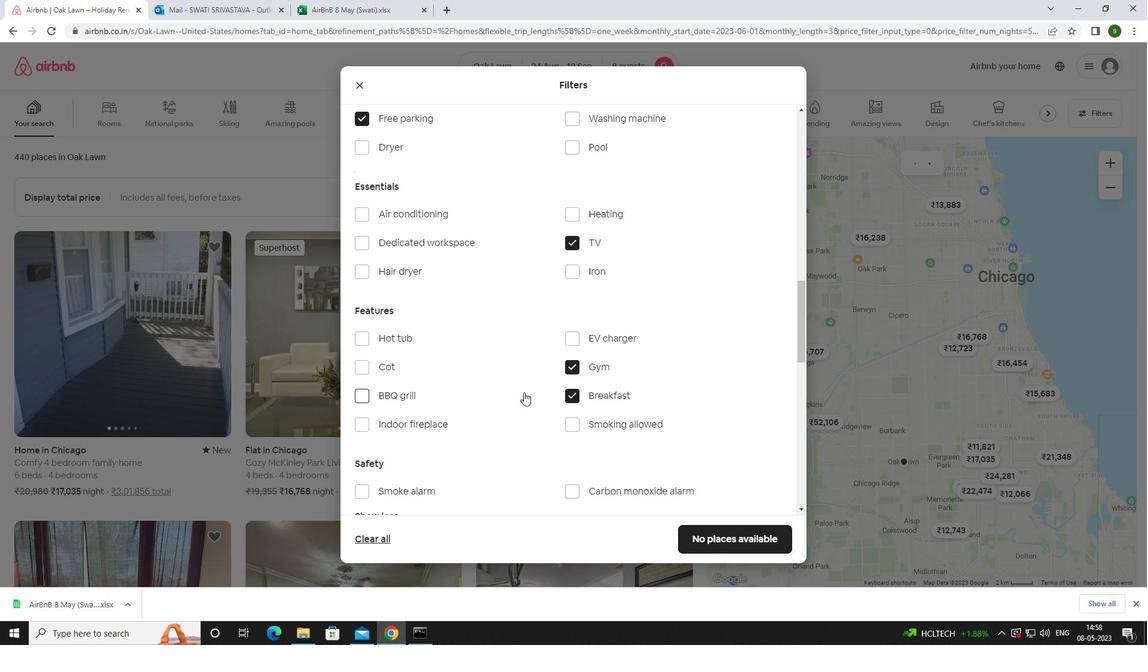 
Action: Mouse scrolled (523, 389) with delta (0, 0)
Screenshot: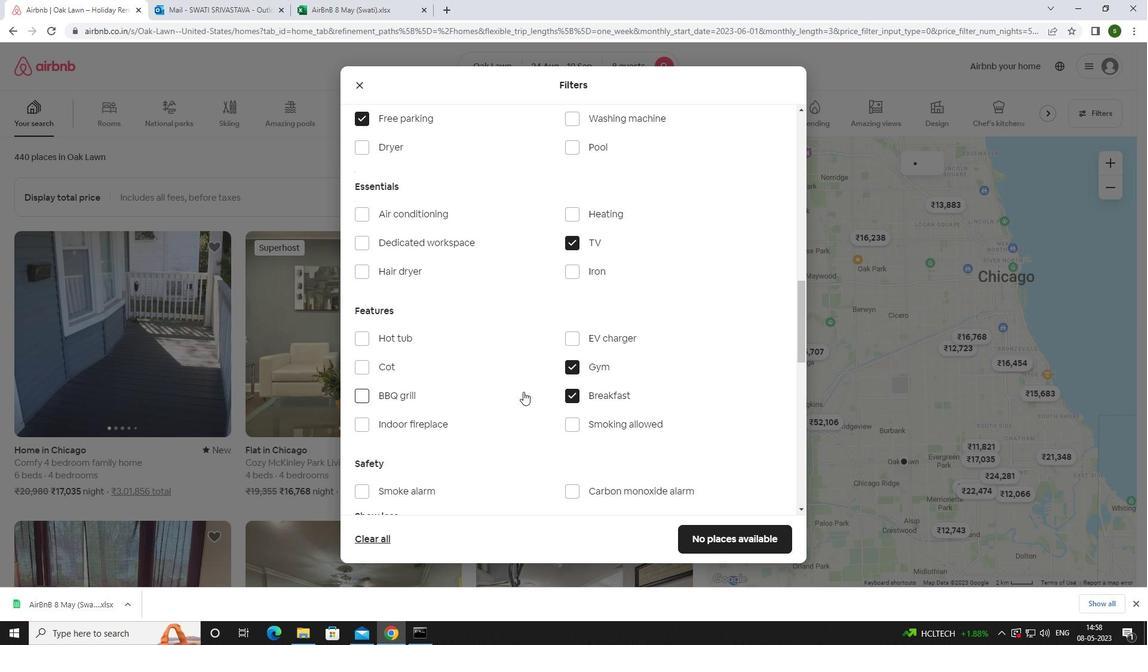 
Action: Mouse scrolled (523, 389) with delta (0, 0)
Screenshot: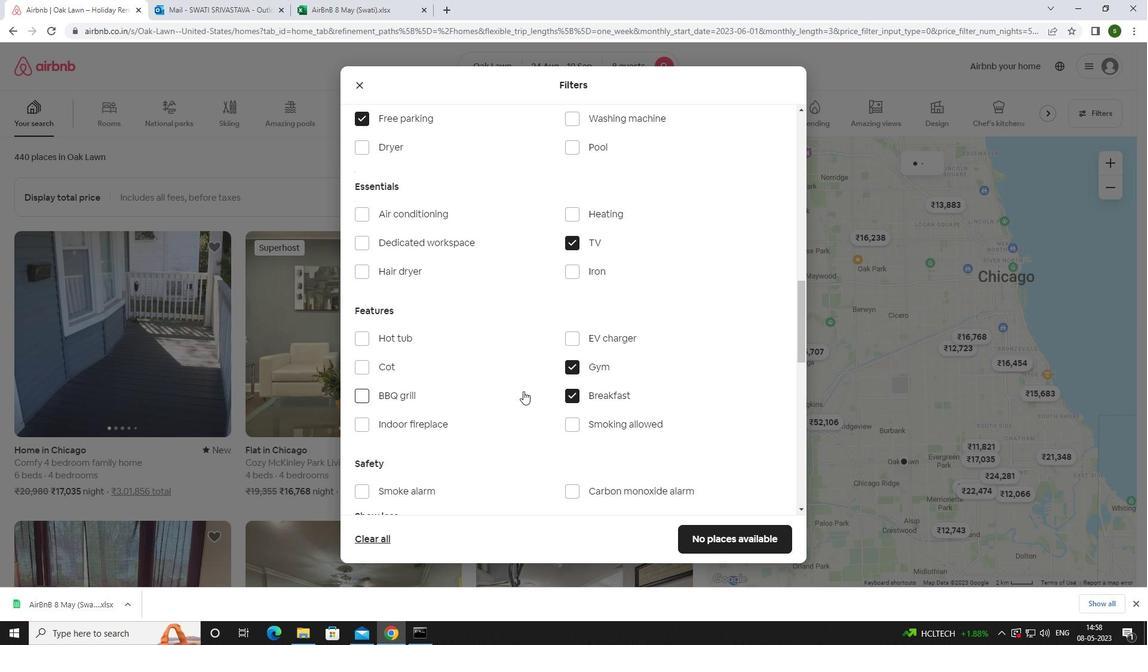 
Action: Mouse scrolled (523, 389) with delta (0, 0)
Screenshot: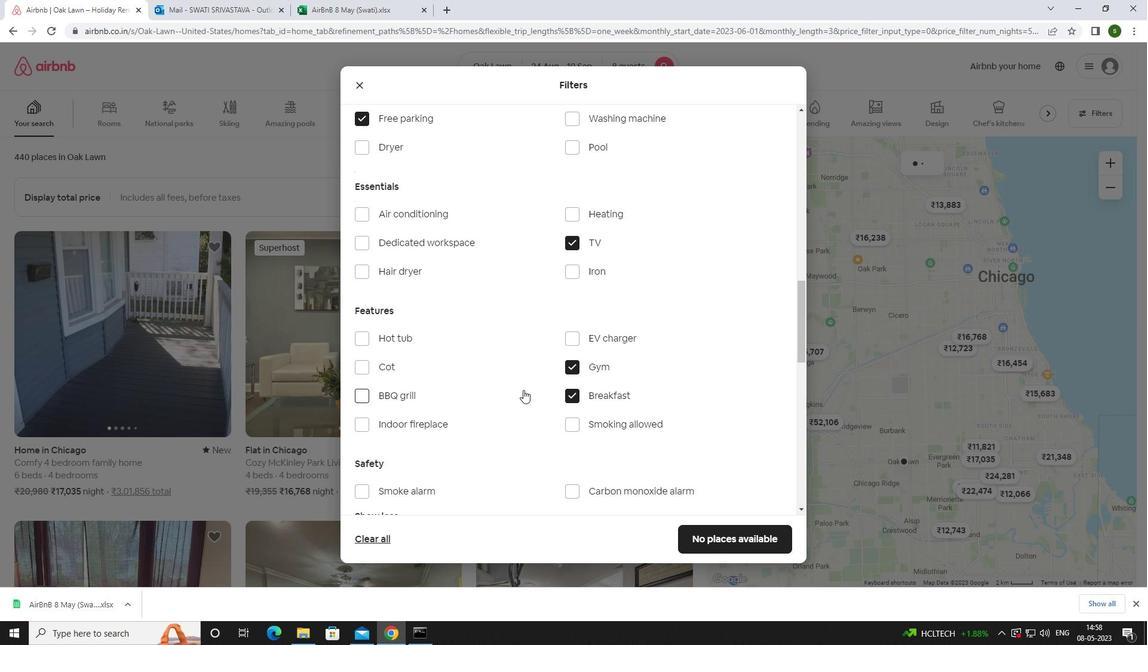 
Action: Mouse scrolled (523, 389) with delta (0, 0)
Screenshot: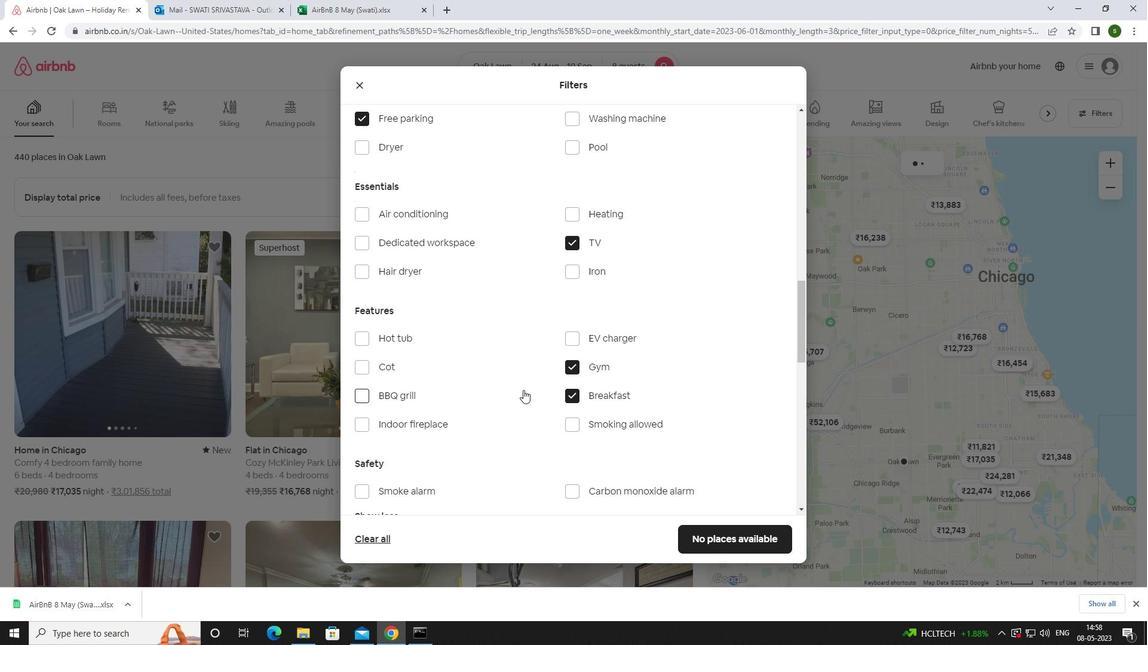 
Action: Mouse scrolled (523, 389) with delta (0, 0)
Screenshot: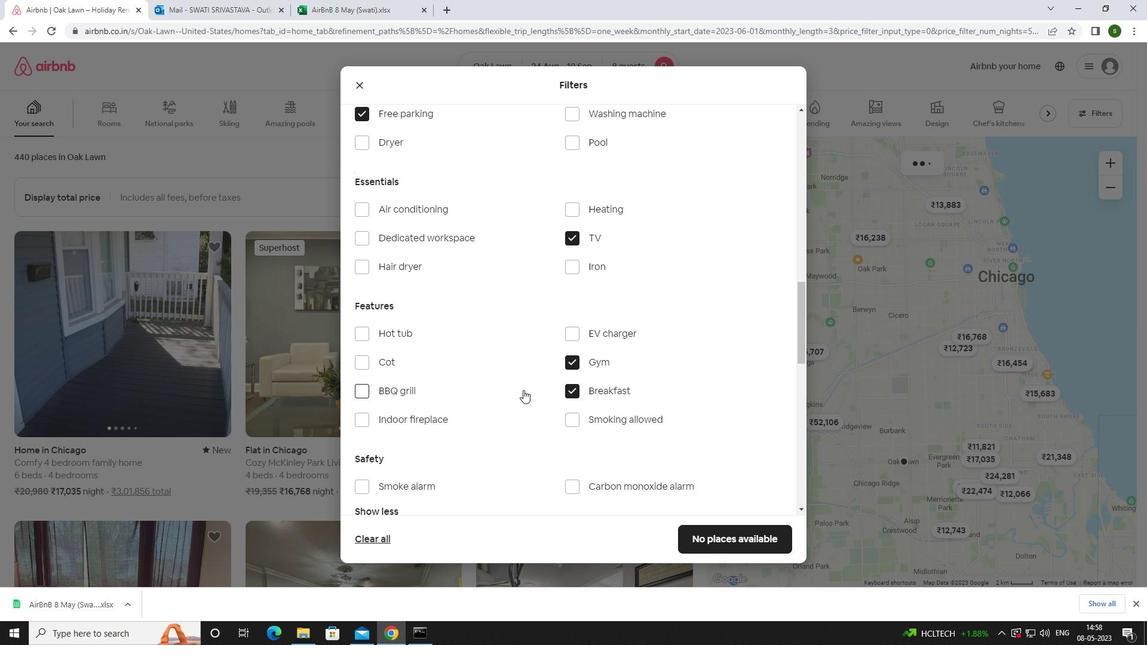 
Action: Mouse moved to (744, 354)
Screenshot: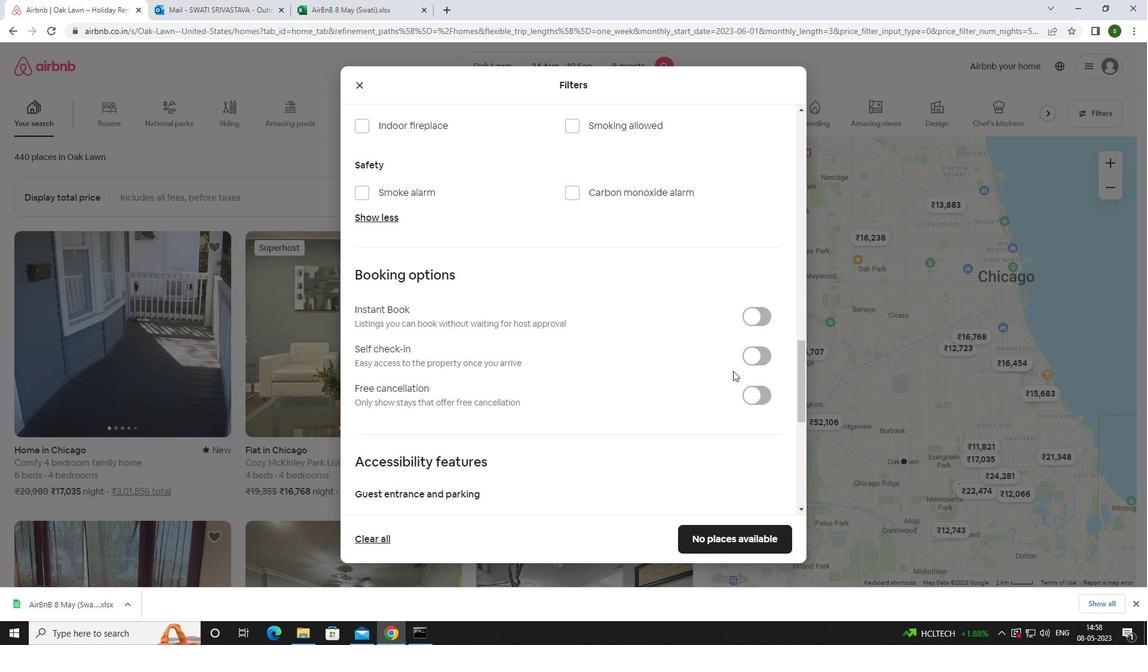 
Action: Mouse pressed left at (744, 354)
Screenshot: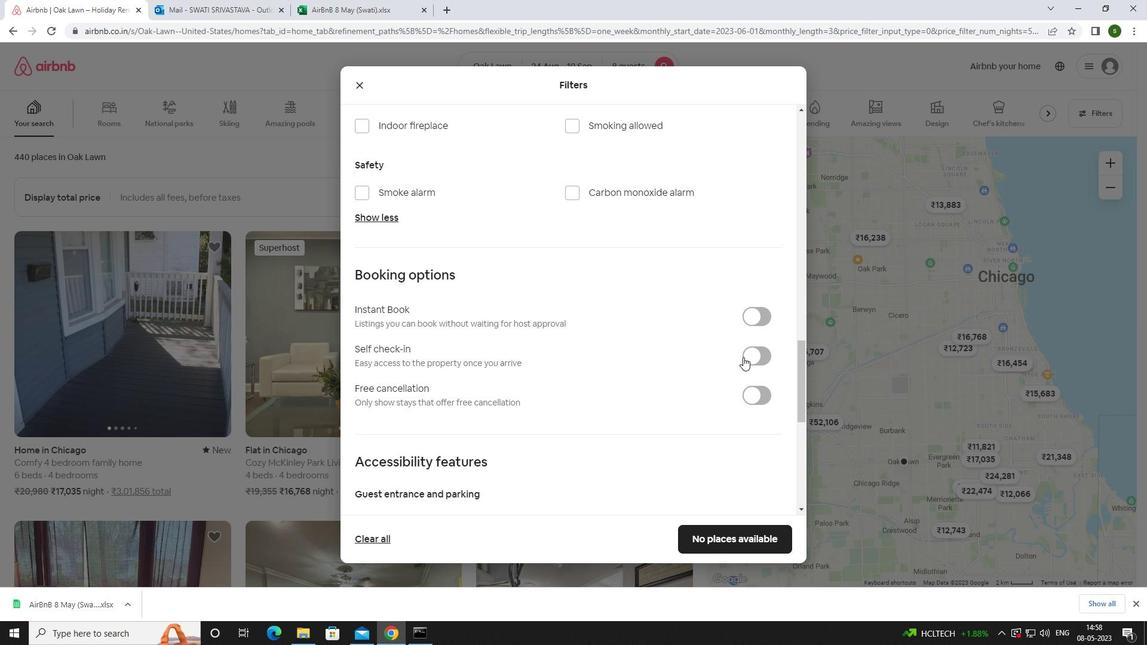 
Action: Mouse moved to (589, 352)
Screenshot: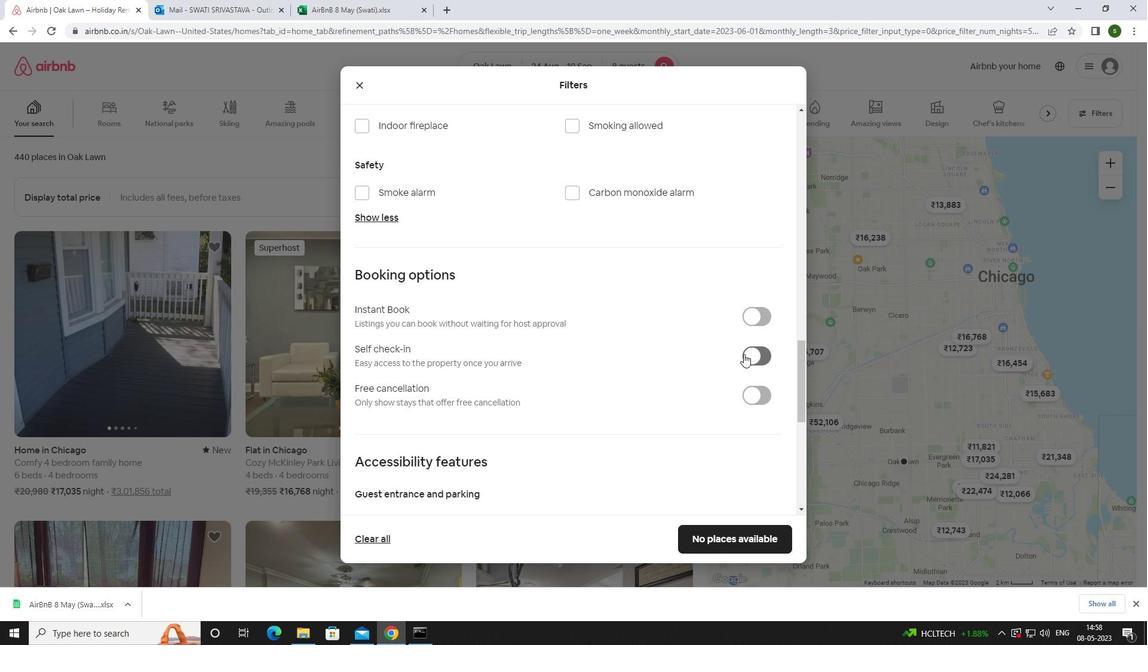
Action: Mouse scrolled (589, 352) with delta (0, 0)
Screenshot: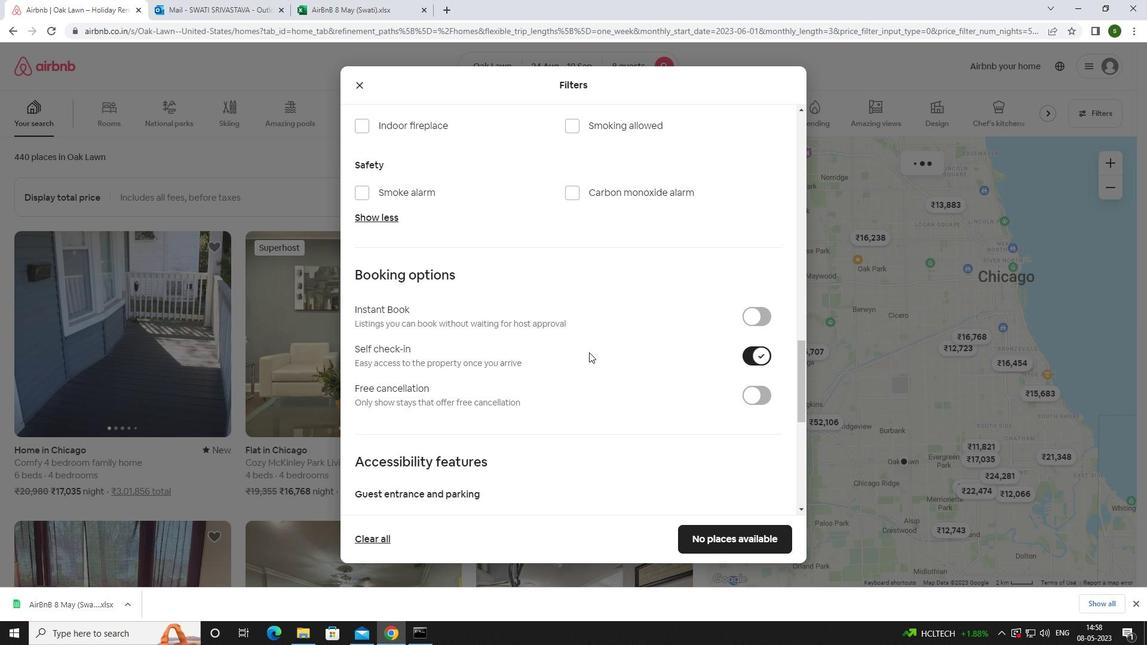 
Action: Mouse scrolled (589, 352) with delta (0, 0)
Screenshot: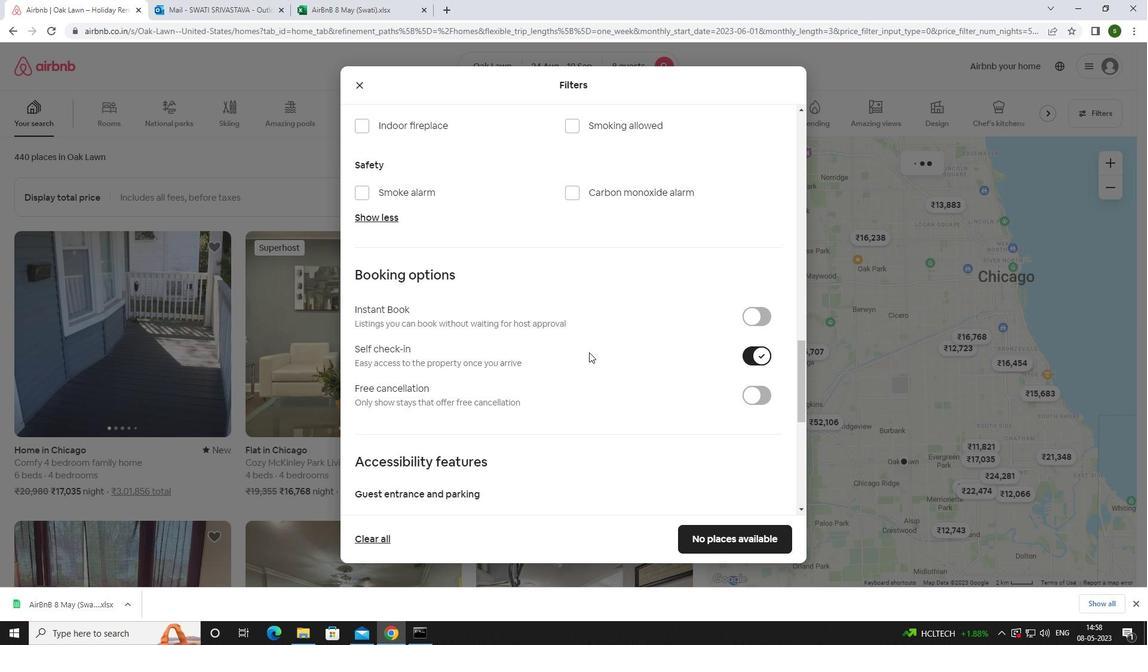
Action: Mouse scrolled (589, 352) with delta (0, 0)
Screenshot: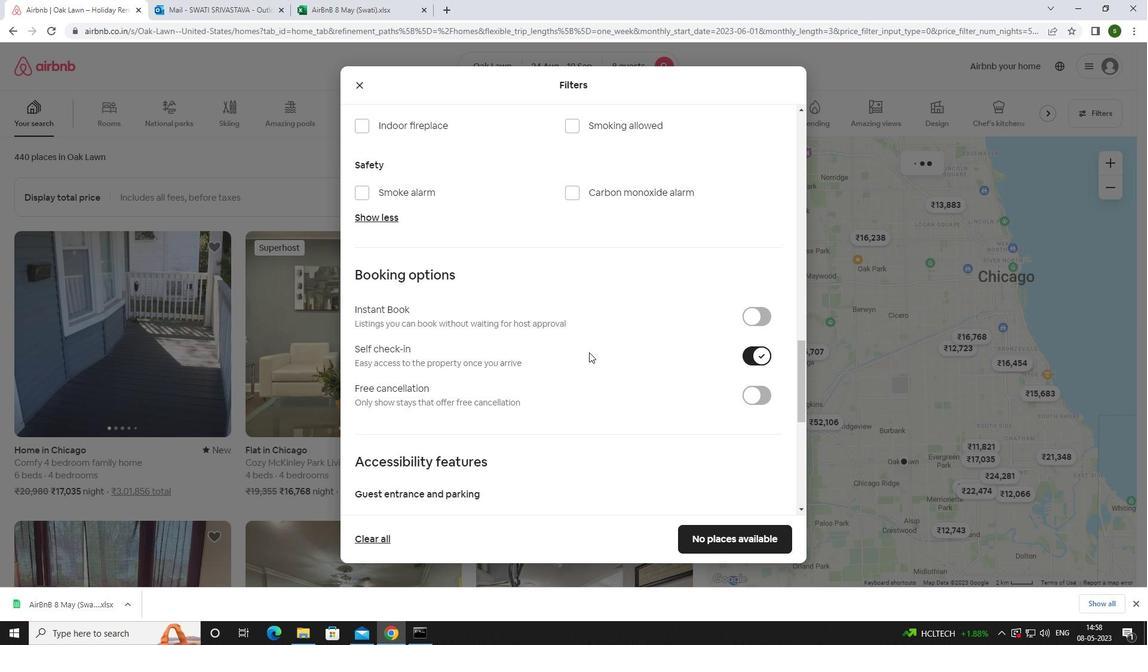 
Action: Mouse scrolled (589, 352) with delta (0, 0)
Screenshot: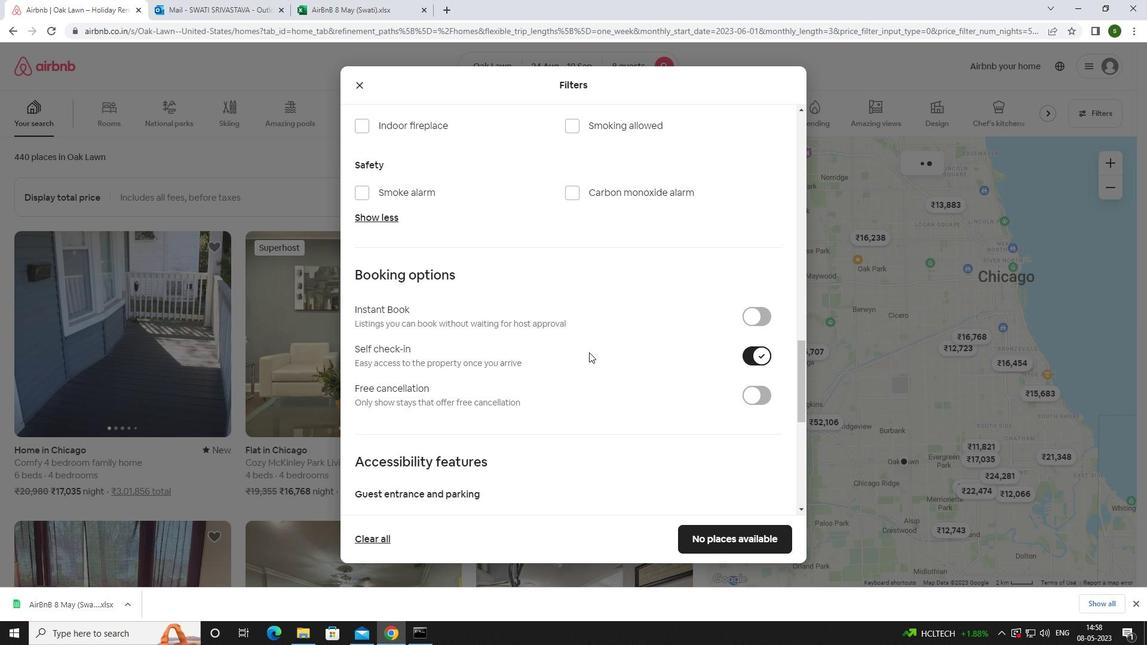 
Action: Mouse scrolled (589, 352) with delta (0, 0)
Screenshot: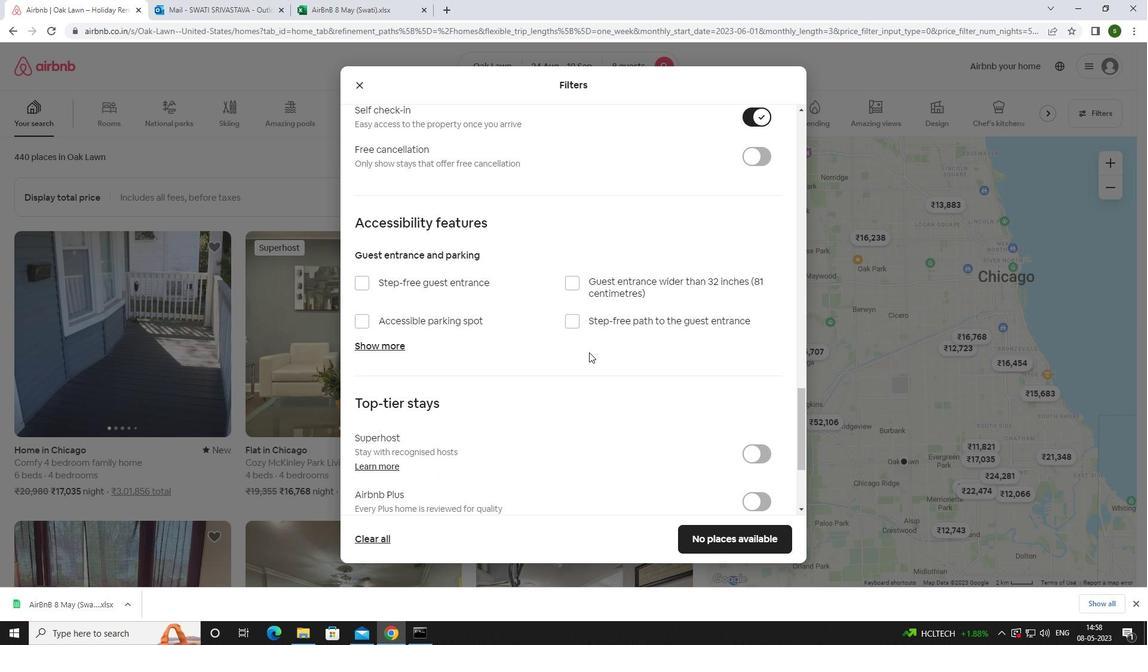 
Action: Mouse scrolled (589, 352) with delta (0, 0)
Screenshot: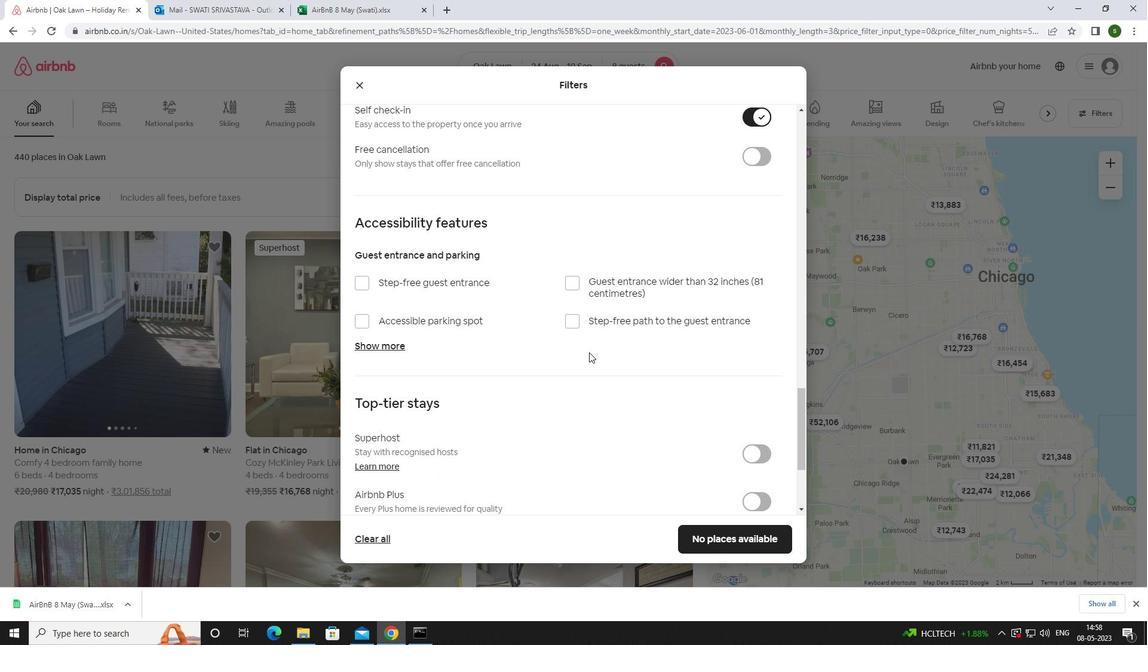 
Action: Mouse scrolled (589, 352) with delta (0, 0)
Screenshot: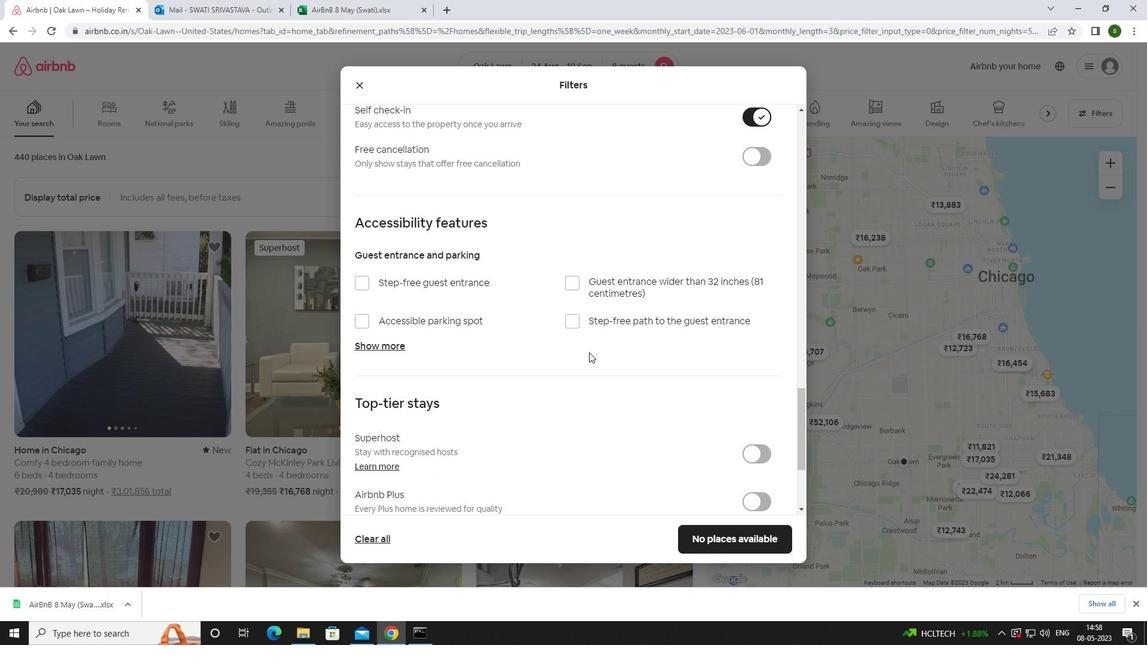 
Action: Mouse scrolled (589, 352) with delta (0, 0)
Screenshot: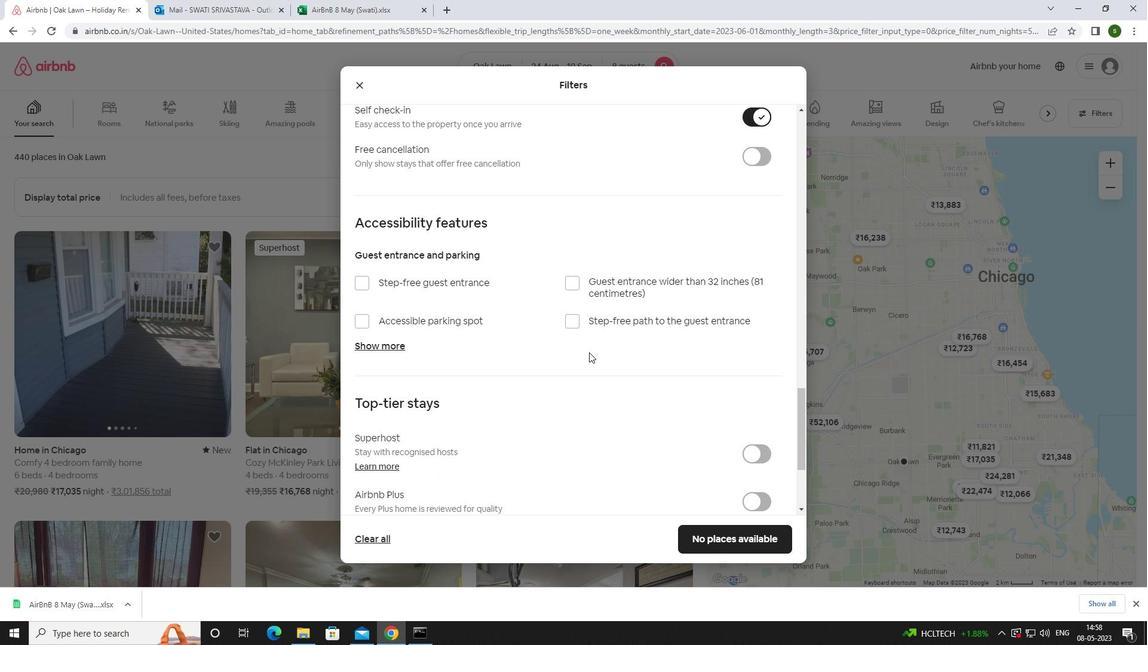 
Action: Mouse scrolled (589, 352) with delta (0, 0)
Screenshot: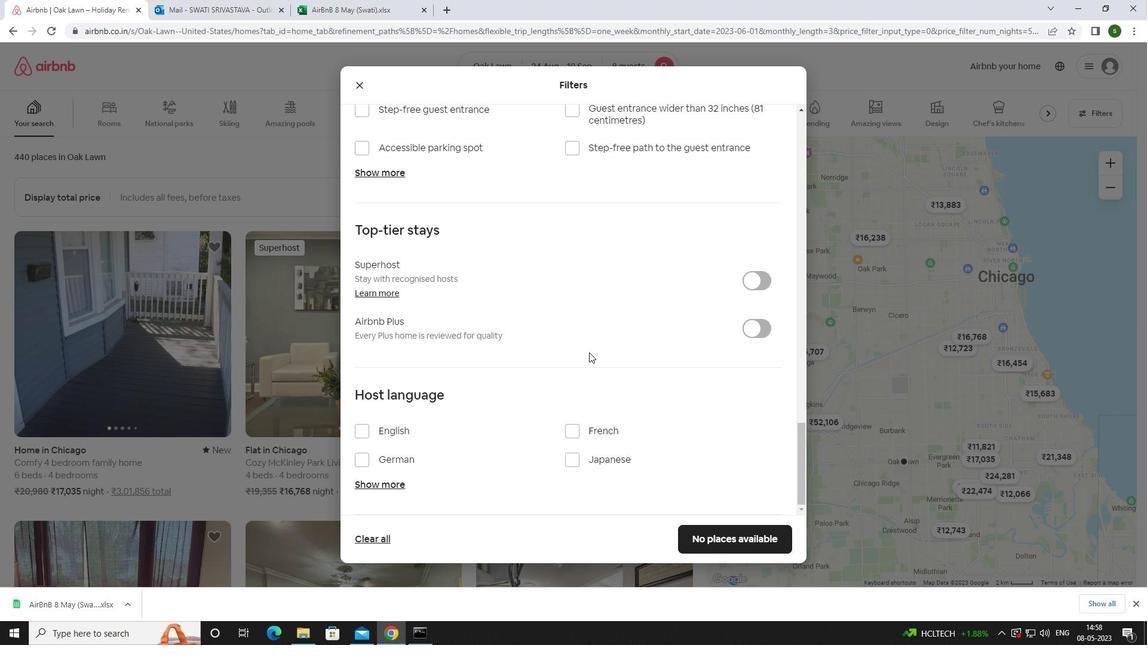 
Action: Mouse moved to (588, 352)
Screenshot: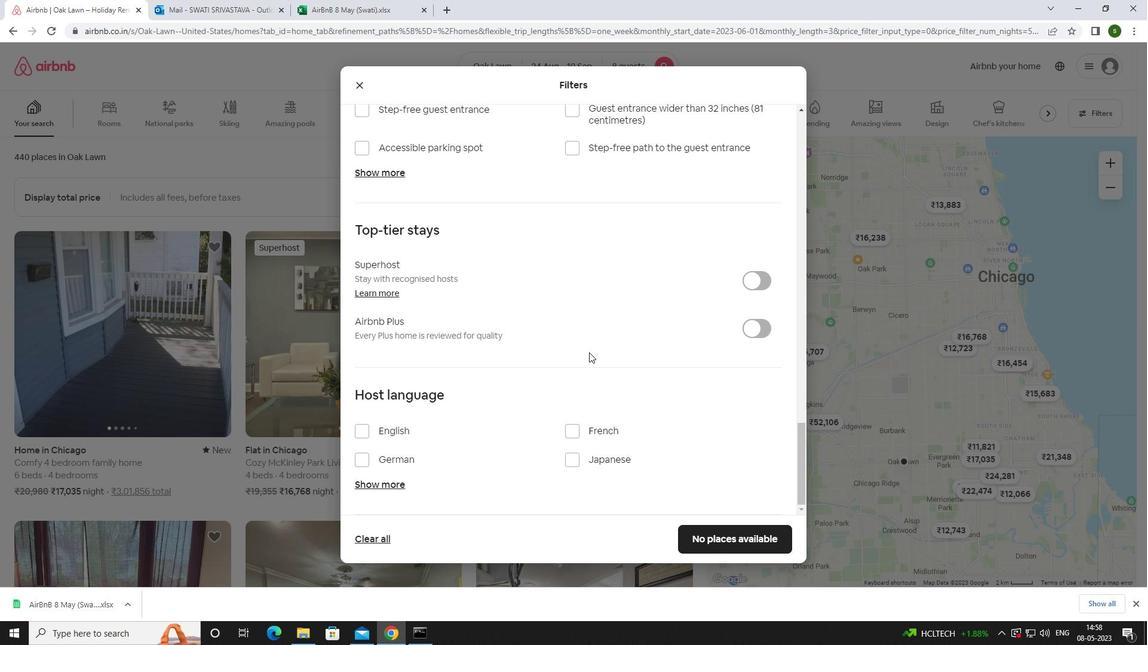 
Action: Mouse scrolled (588, 352) with delta (0, 0)
Screenshot: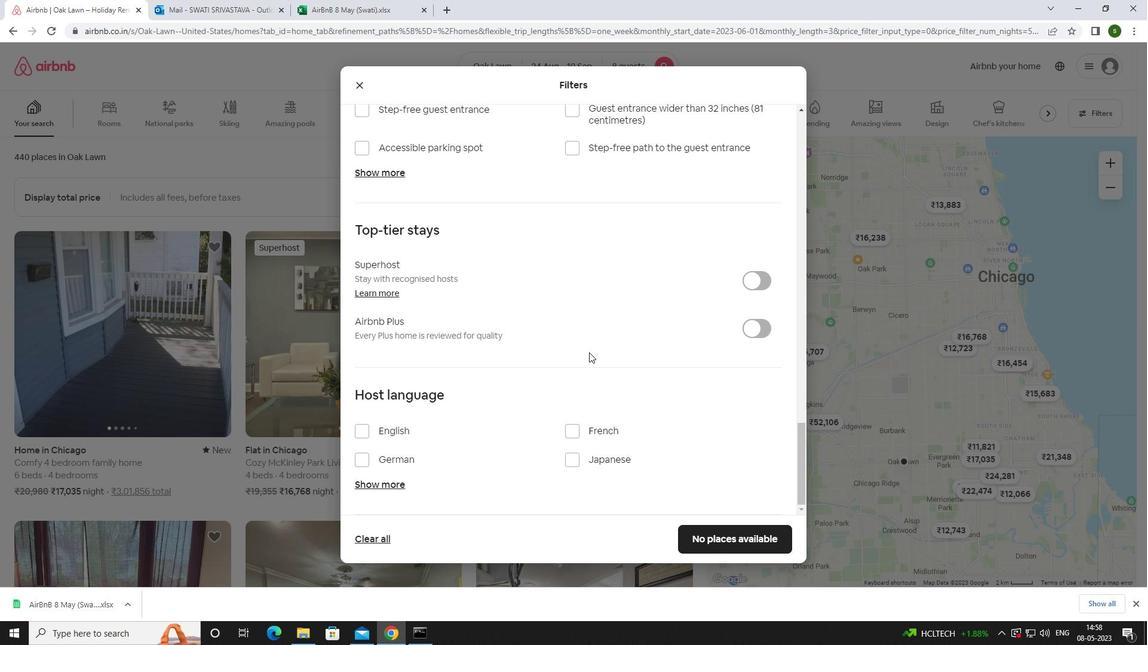 
Action: Mouse moved to (588, 352)
Screenshot: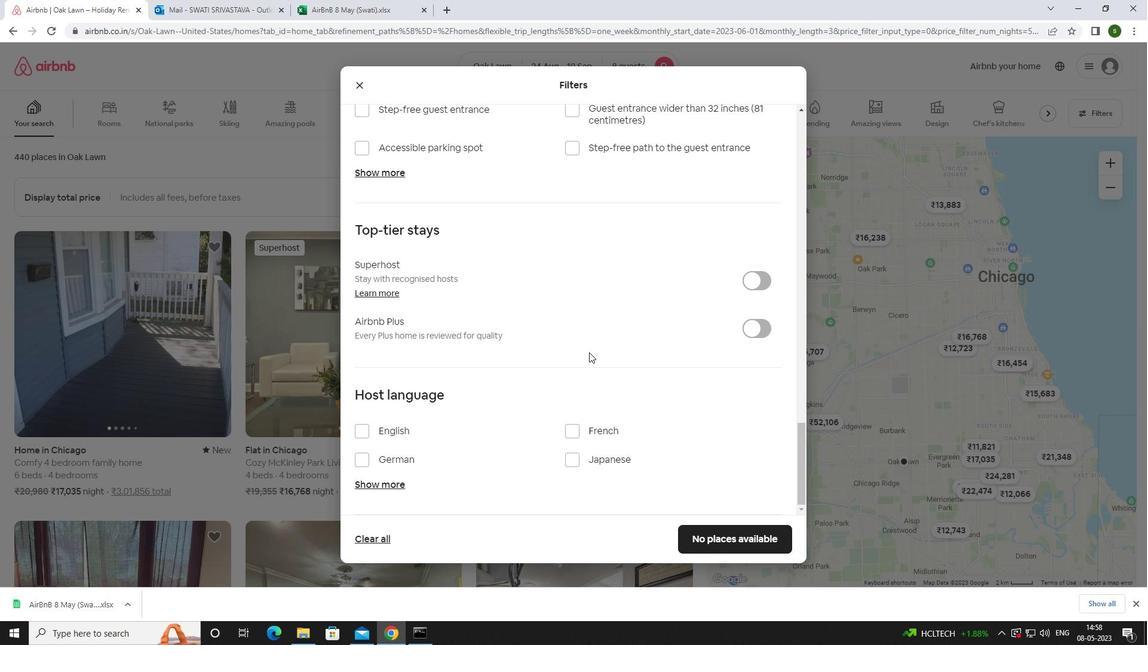 
Action: Mouse scrolled (588, 352) with delta (0, 0)
Screenshot: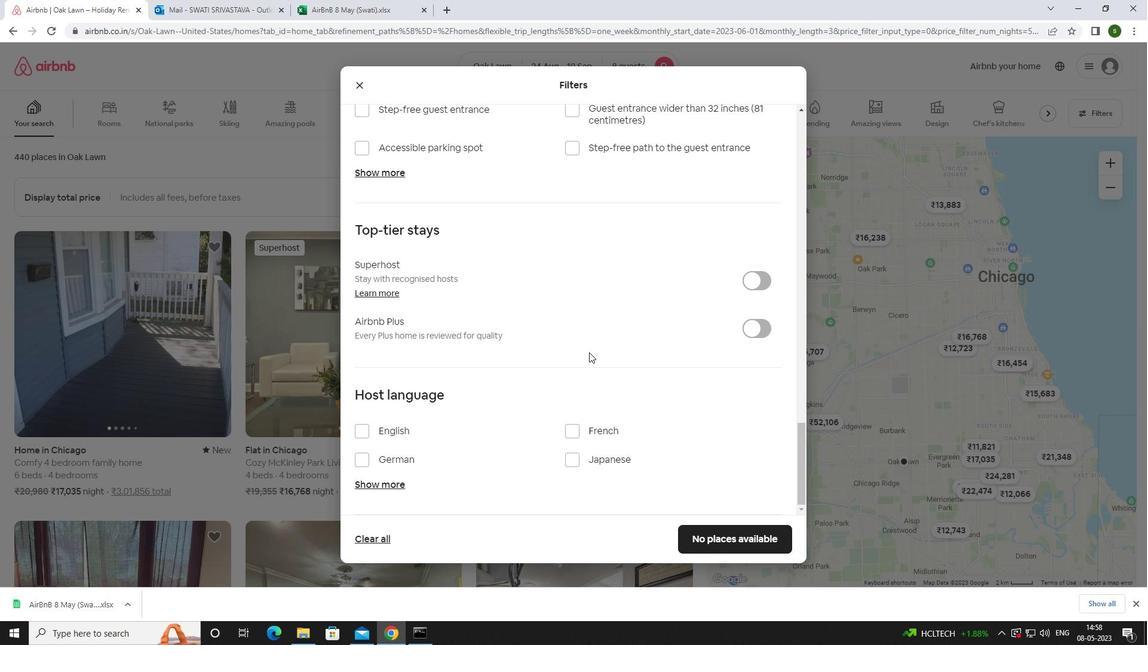 
Action: Mouse moved to (367, 437)
Screenshot: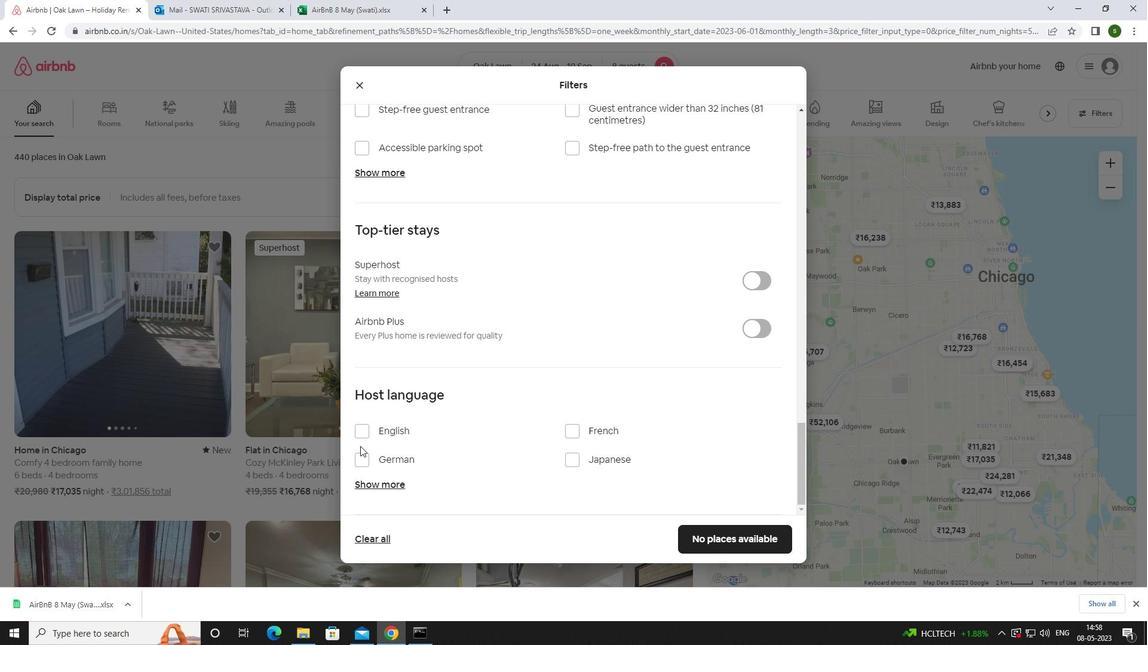 
Action: Mouse pressed left at (367, 437)
Screenshot: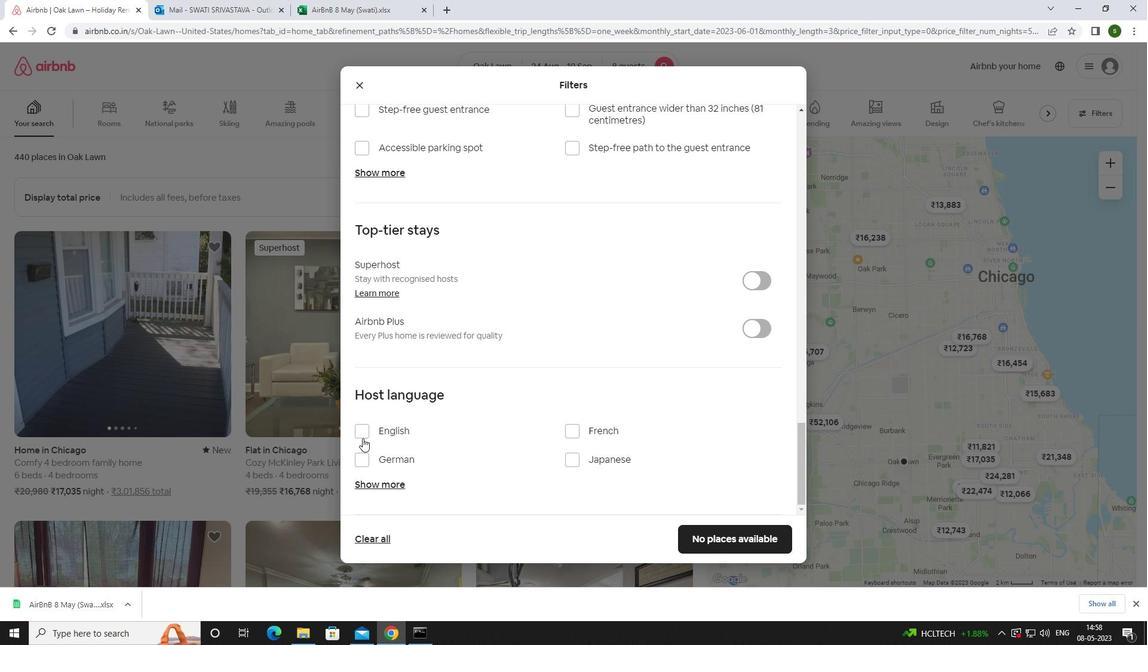 
Action: Mouse moved to (734, 545)
Screenshot: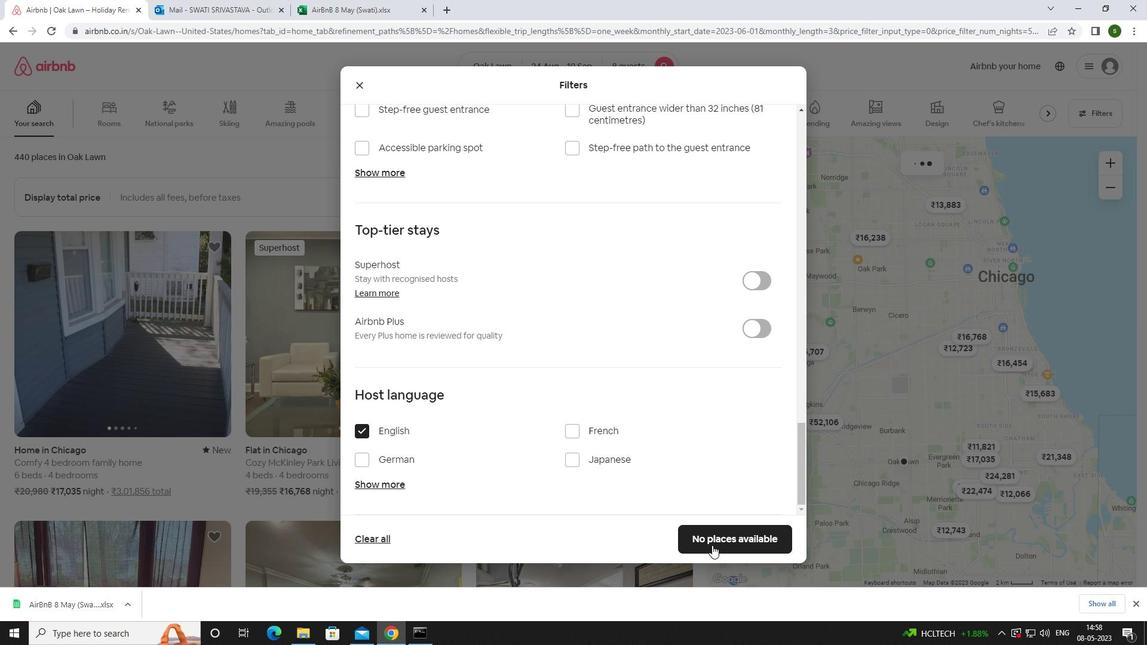 
Action: Mouse pressed left at (734, 545)
Screenshot: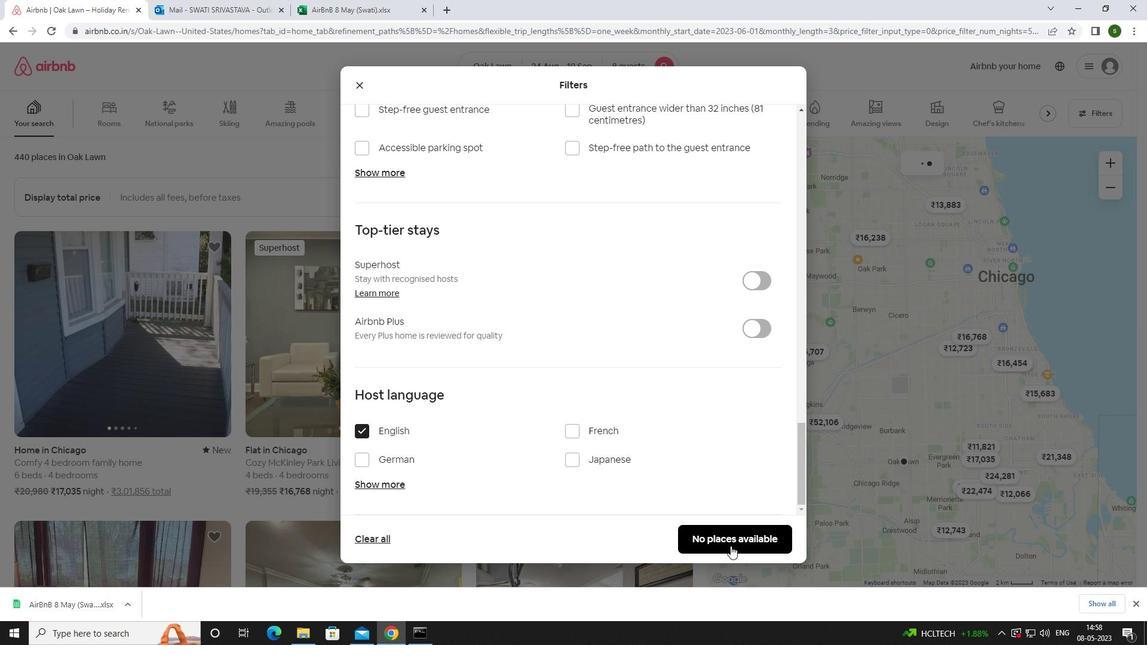 
Action: Mouse moved to (431, 379)
Screenshot: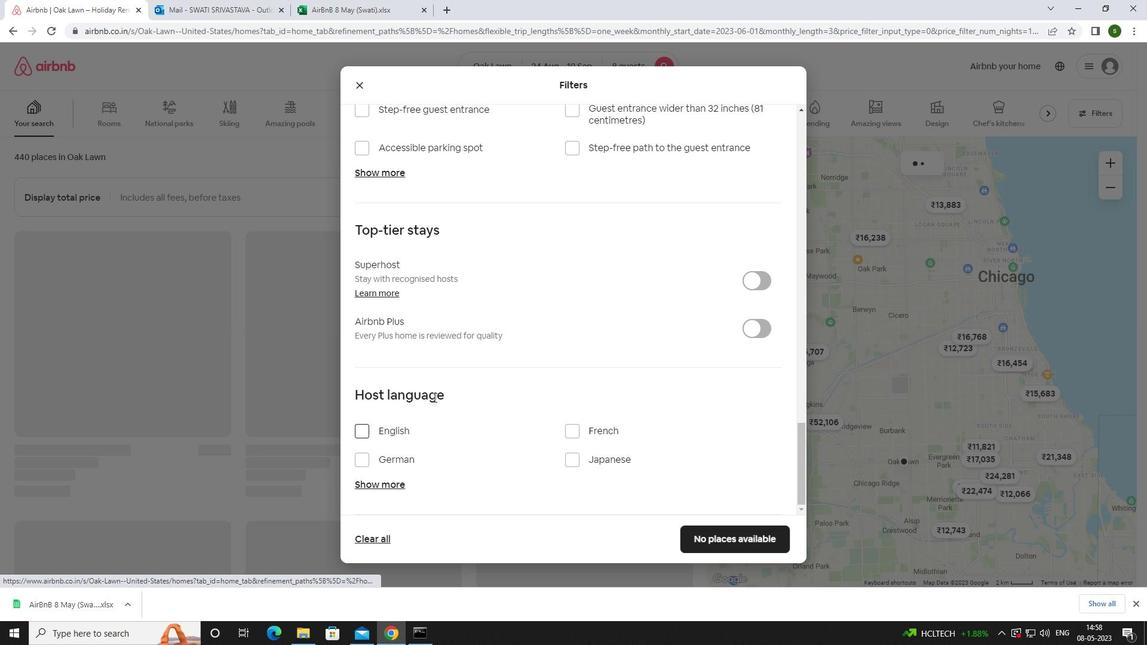 
